 Task: Buy 3 Parking from Brake System section under best seller category for shipping address: Joshua Turner, 1138 Sharon Lane, South Bend, Indiana 46625, Cell Number 5742125169. Pay from credit card ending with 6010, CVV 682
Action: Mouse moved to (11, 70)
Screenshot: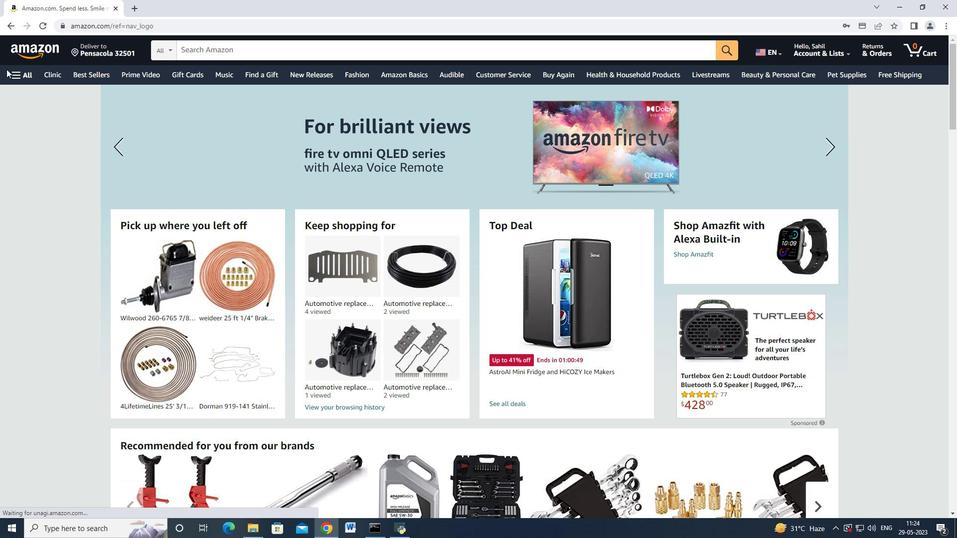 
Action: Mouse pressed left at (11, 70)
Screenshot: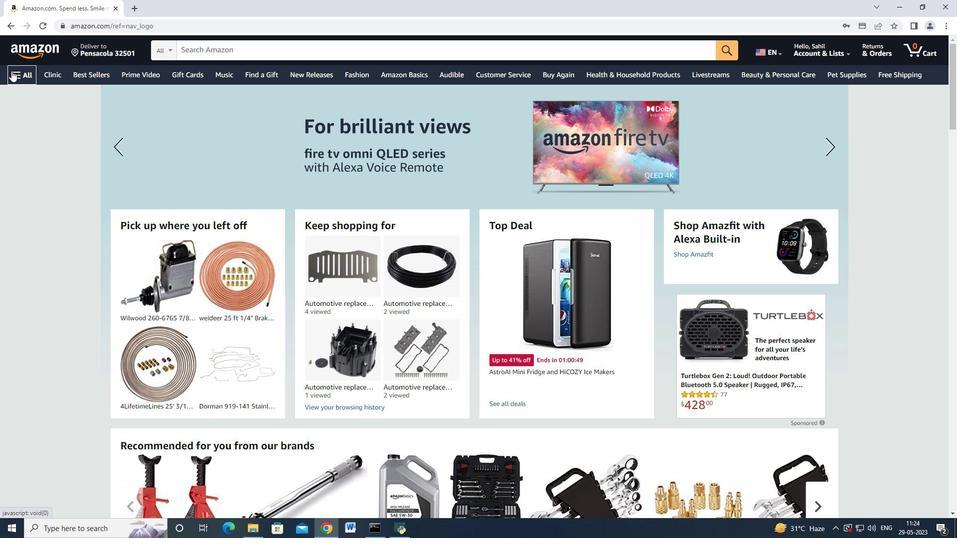 
Action: Mouse moved to (90, 259)
Screenshot: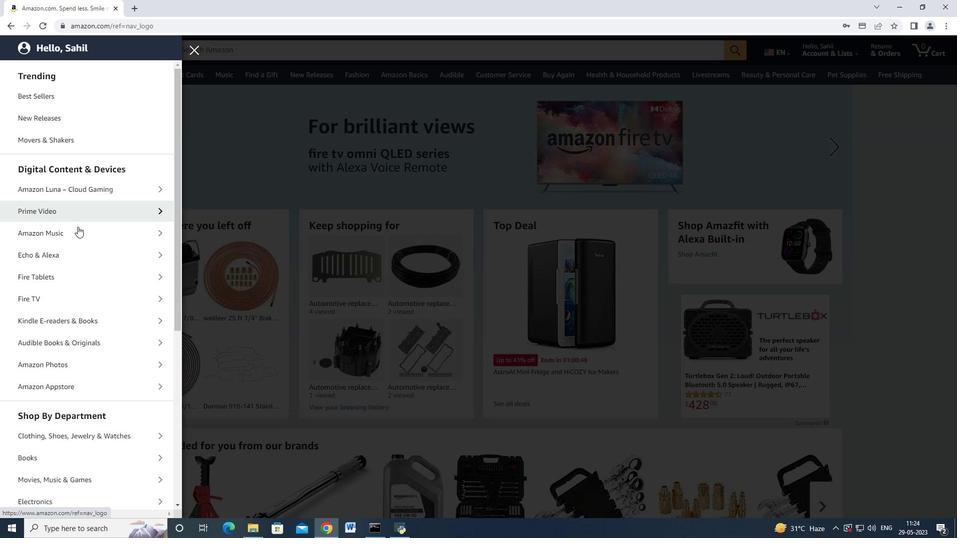 
Action: Mouse scrolled (90, 258) with delta (0, 0)
Screenshot: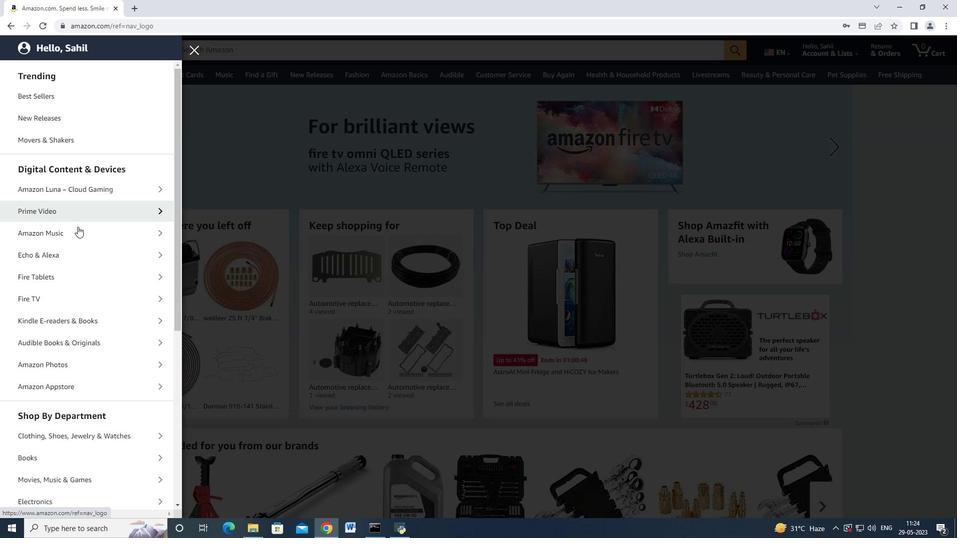 
Action: Mouse moved to (91, 262)
Screenshot: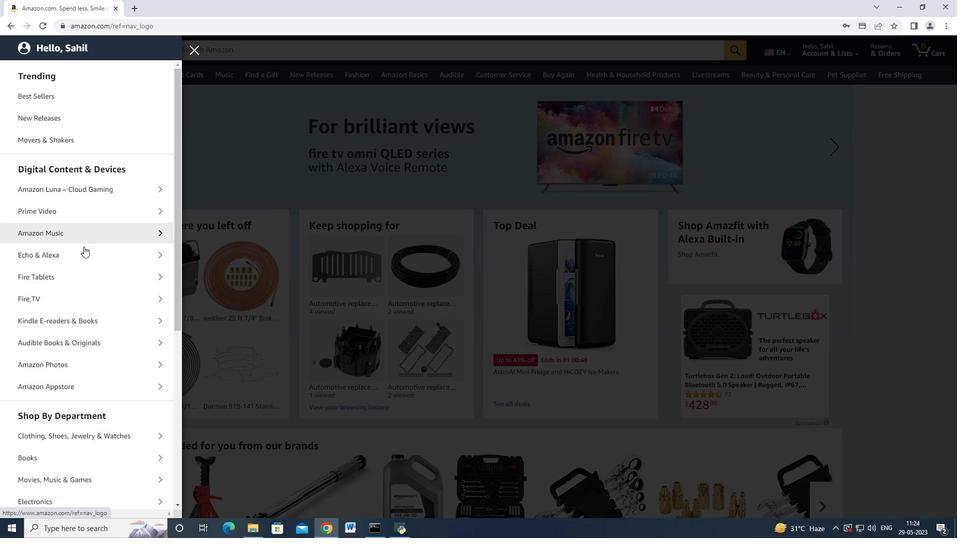 
Action: Mouse scrolled (91, 262) with delta (0, 0)
Screenshot: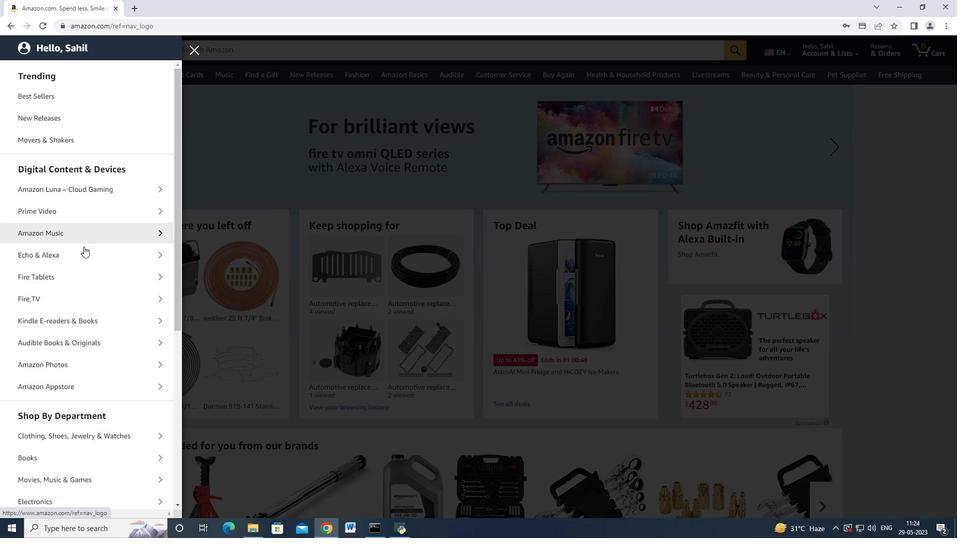 
Action: Mouse moved to (91, 263)
Screenshot: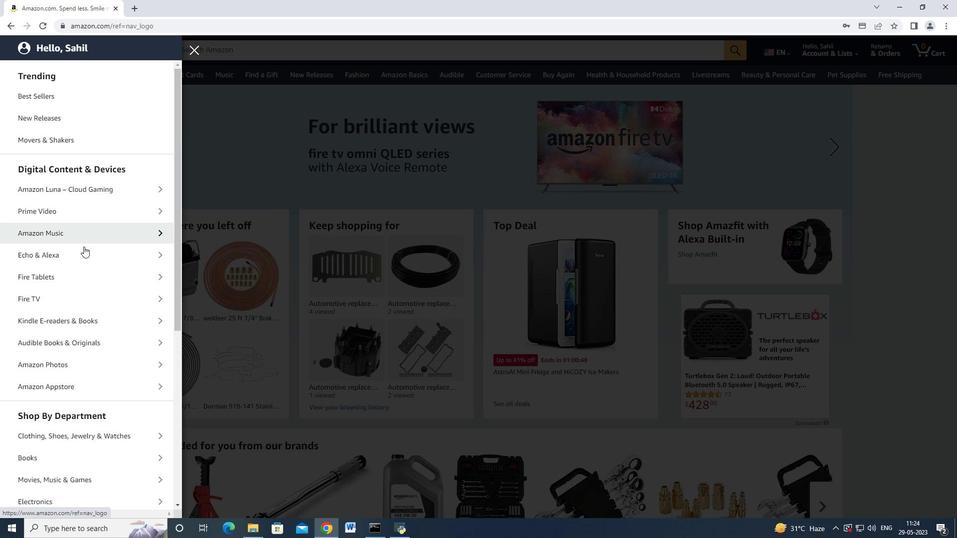 
Action: Mouse scrolled (91, 263) with delta (0, 0)
Screenshot: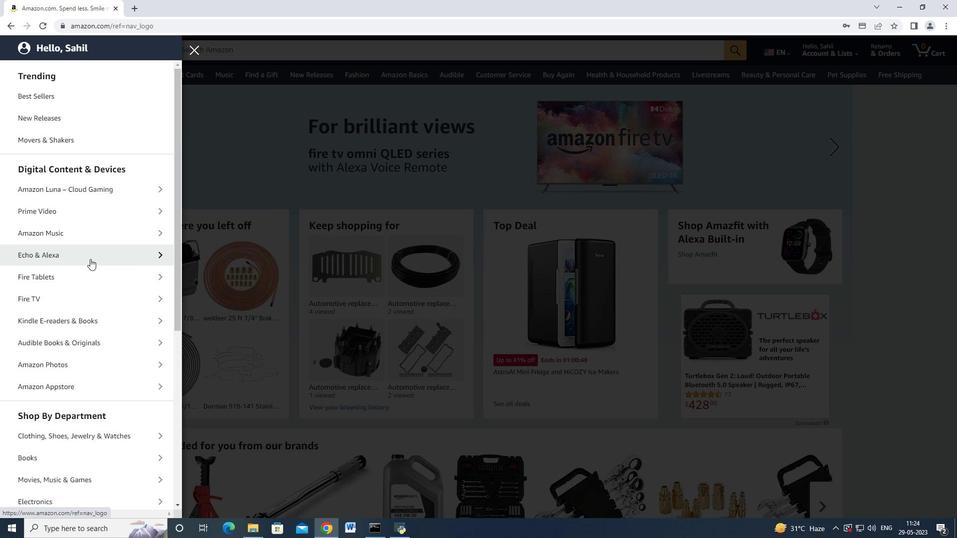 
Action: Mouse moved to (90, 266)
Screenshot: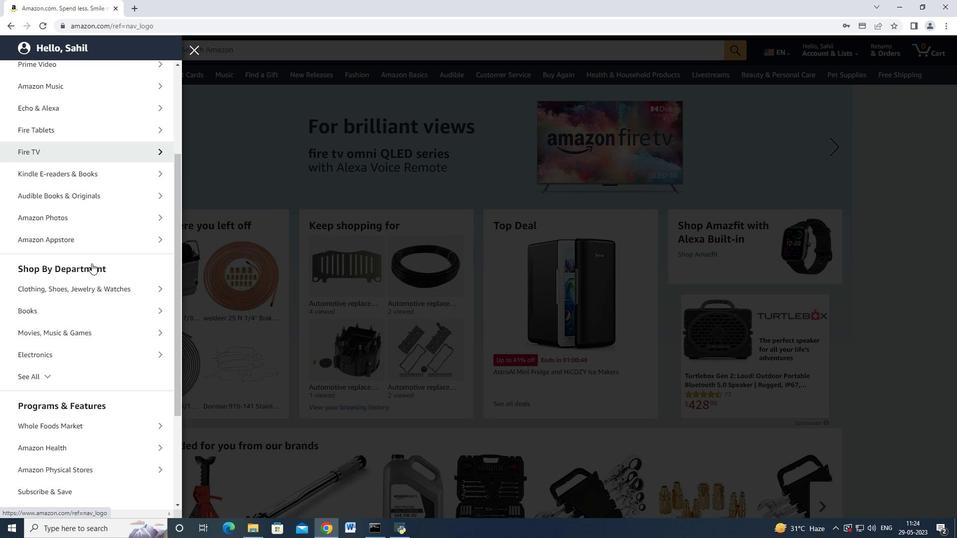 
Action: Mouse scrolled (90, 265) with delta (0, 0)
Screenshot: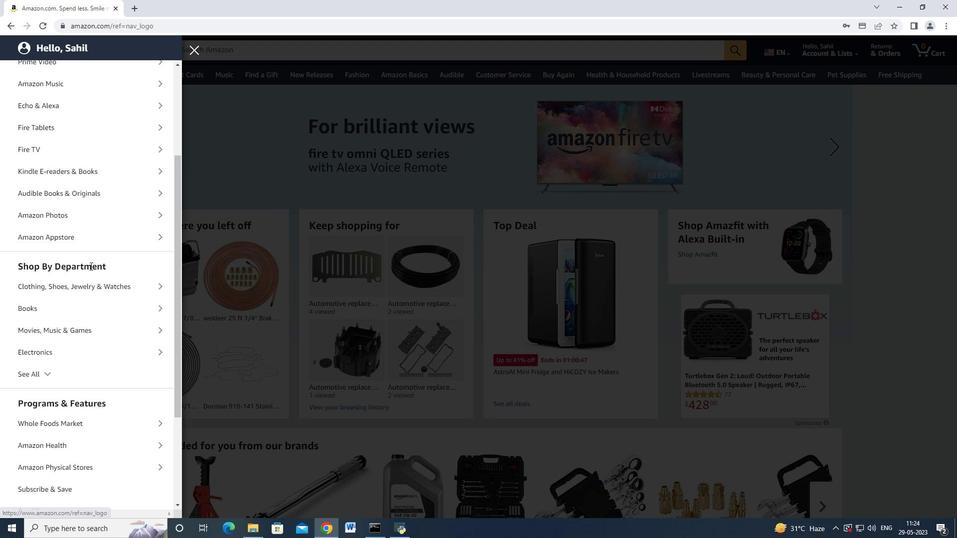 
Action: Mouse scrolled (90, 265) with delta (0, 0)
Screenshot: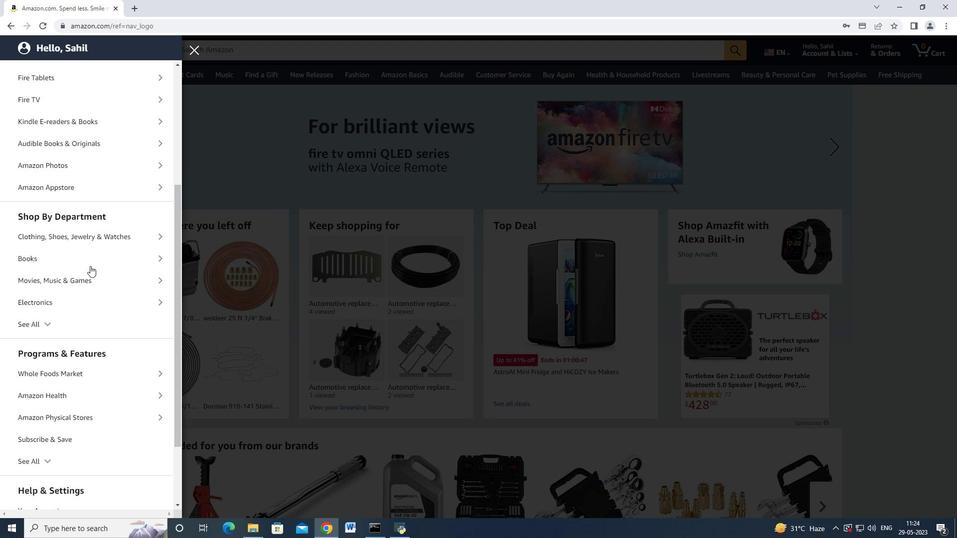 
Action: Mouse moved to (75, 271)
Screenshot: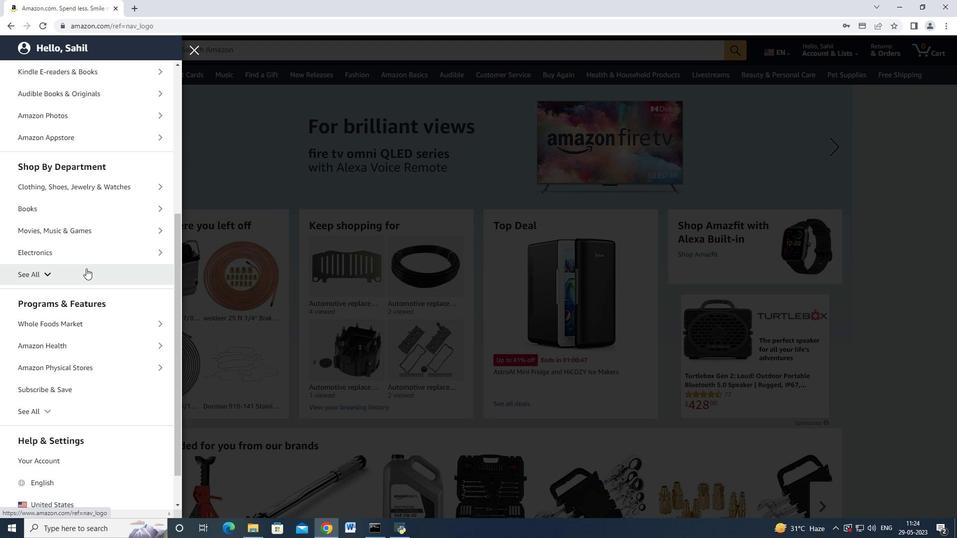 
Action: Mouse pressed left at (75, 271)
Screenshot: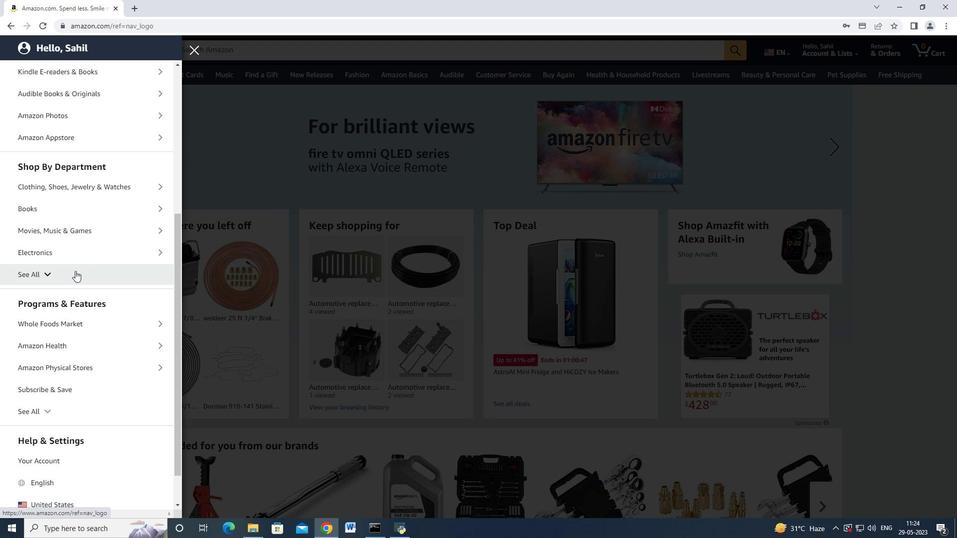 
Action: Mouse moved to (77, 273)
Screenshot: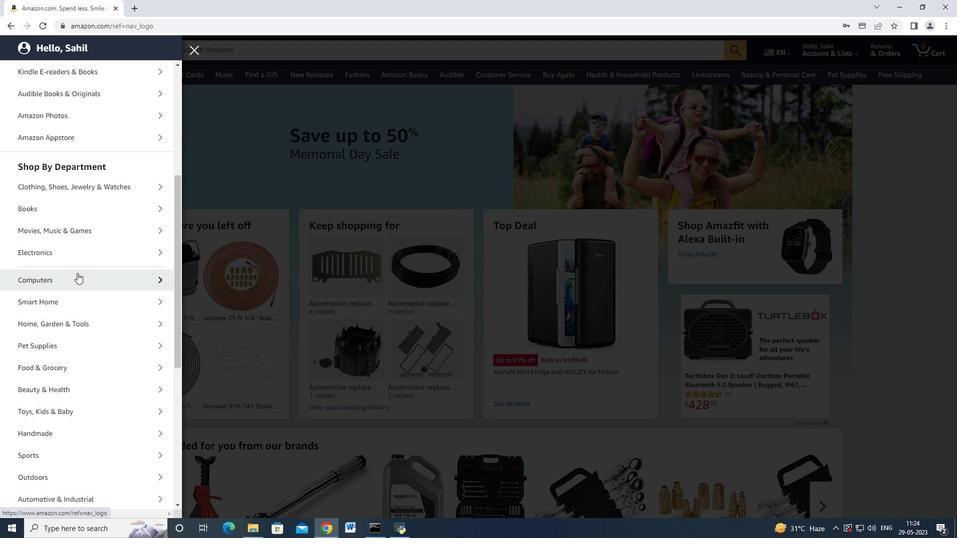 
Action: Mouse scrolled (77, 273) with delta (0, 0)
Screenshot: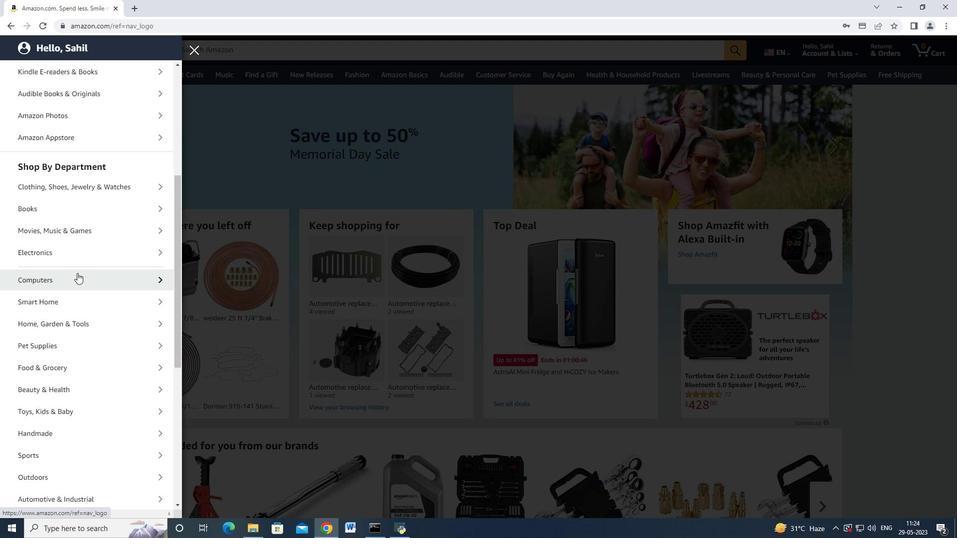 
Action: Mouse moved to (78, 273)
Screenshot: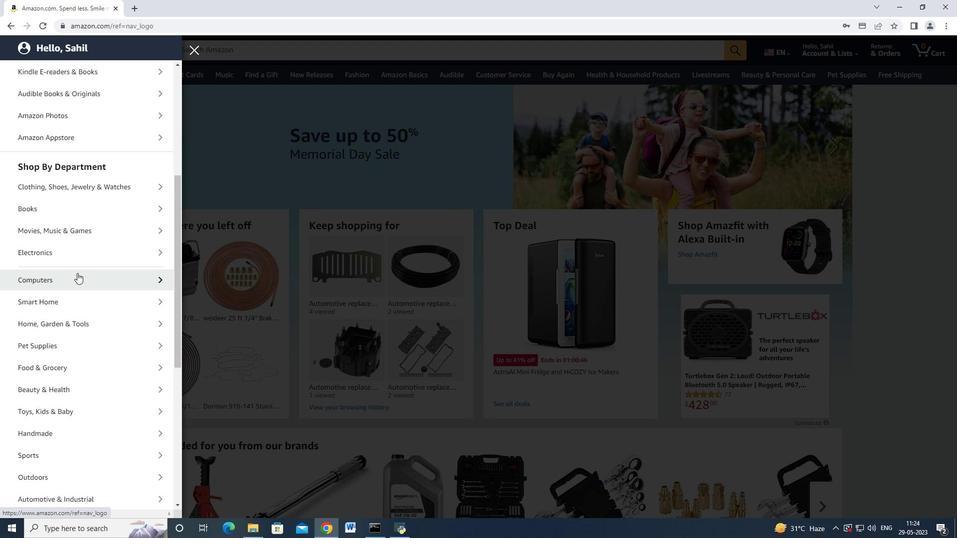 
Action: Mouse scrolled (78, 273) with delta (0, 0)
Screenshot: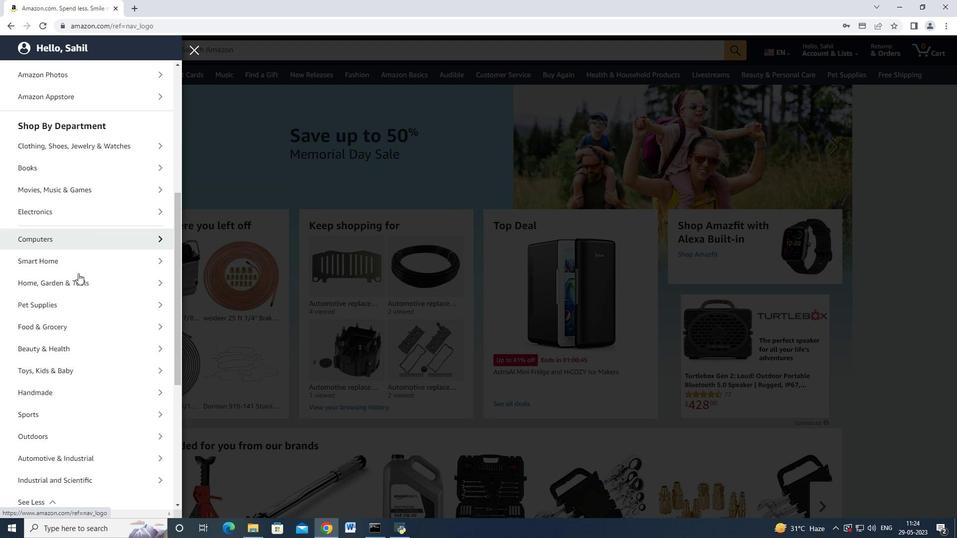 
Action: Mouse moved to (77, 275)
Screenshot: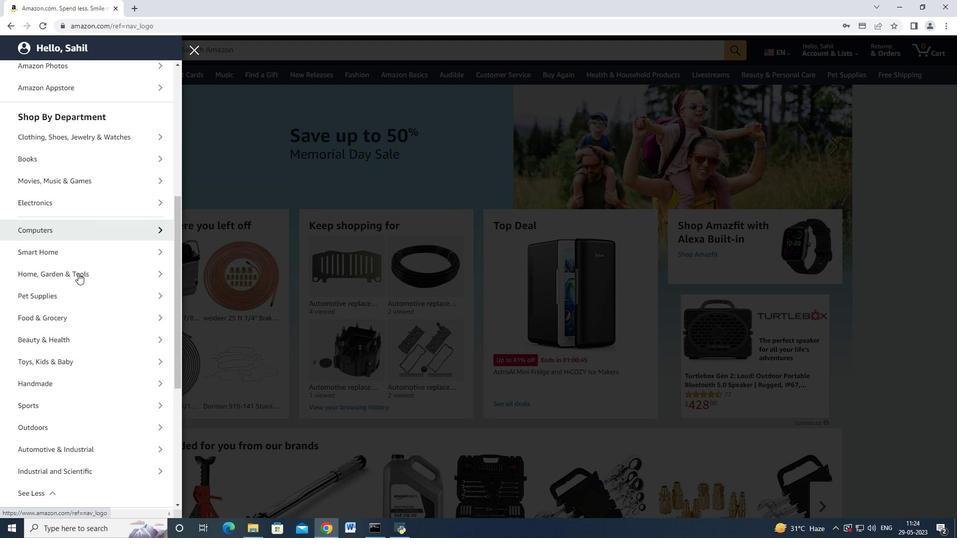 
Action: Mouse scrolled (77, 274) with delta (0, 0)
Screenshot: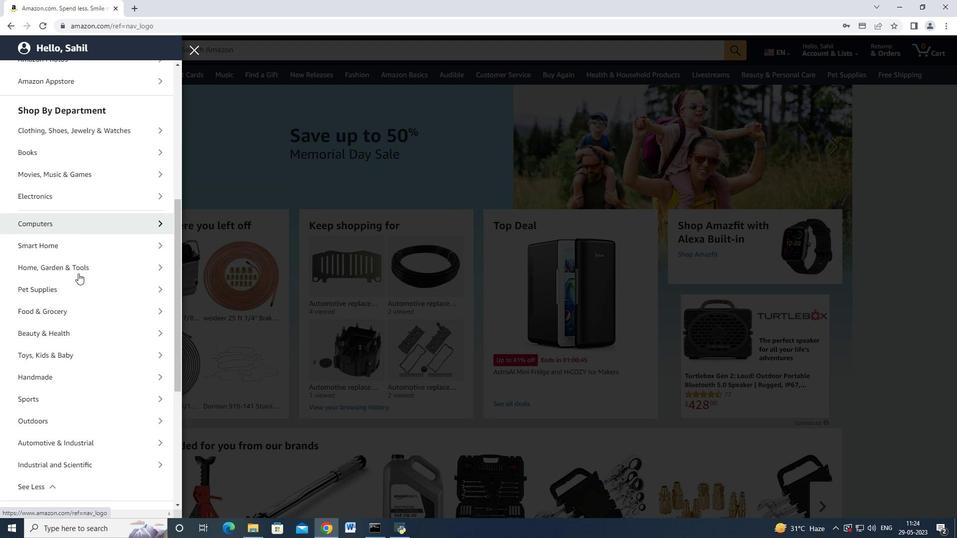 
Action: Mouse moved to (91, 357)
Screenshot: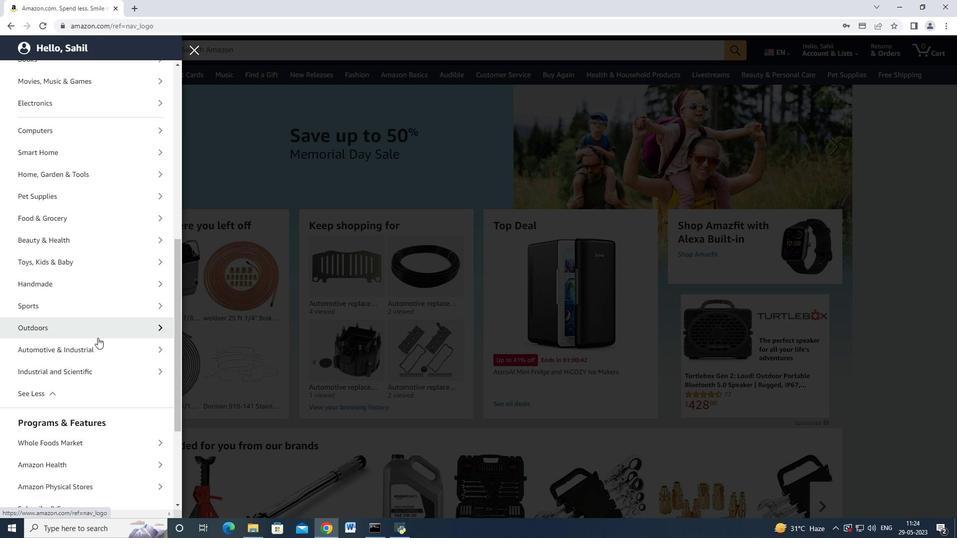 
Action: Mouse pressed left at (91, 357)
Screenshot: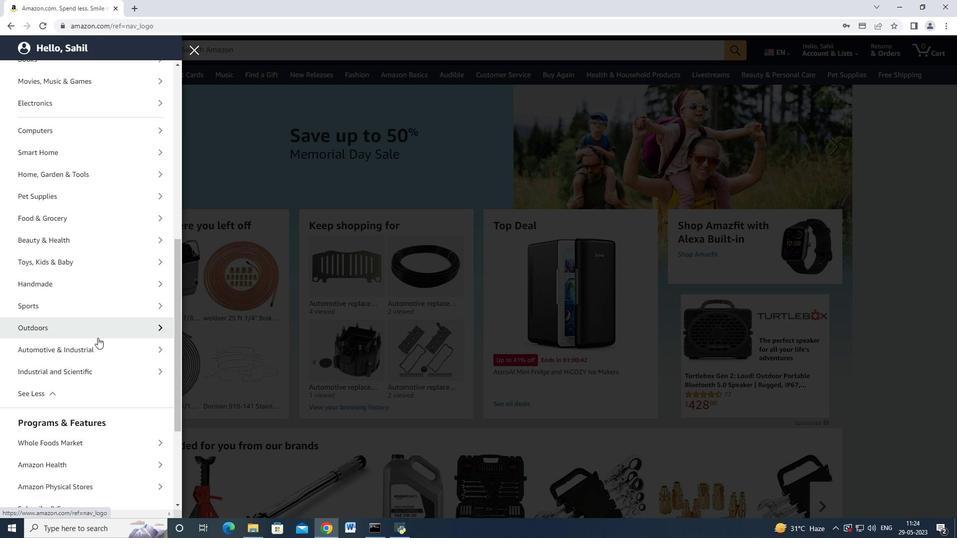 
Action: Mouse moved to (102, 124)
Screenshot: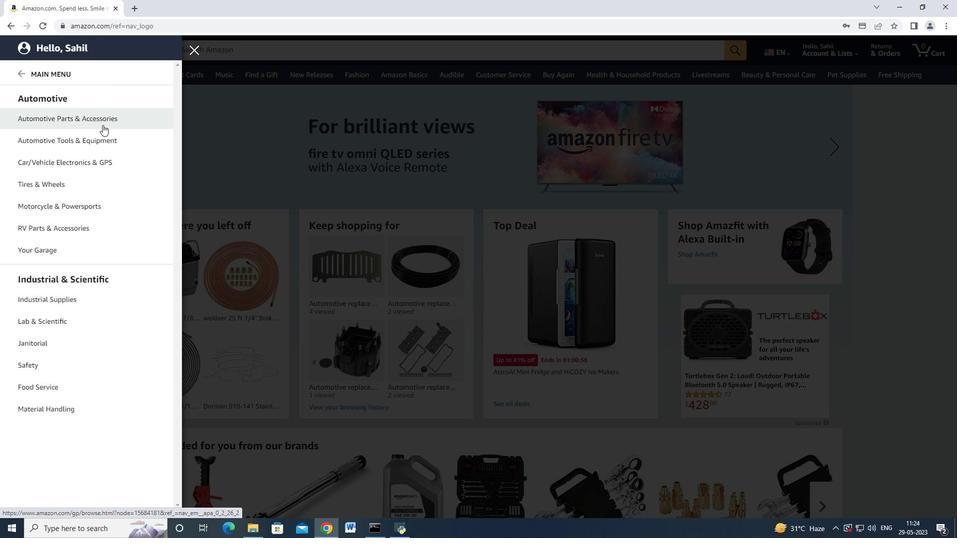 
Action: Mouse pressed left at (102, 124)
Screenshot: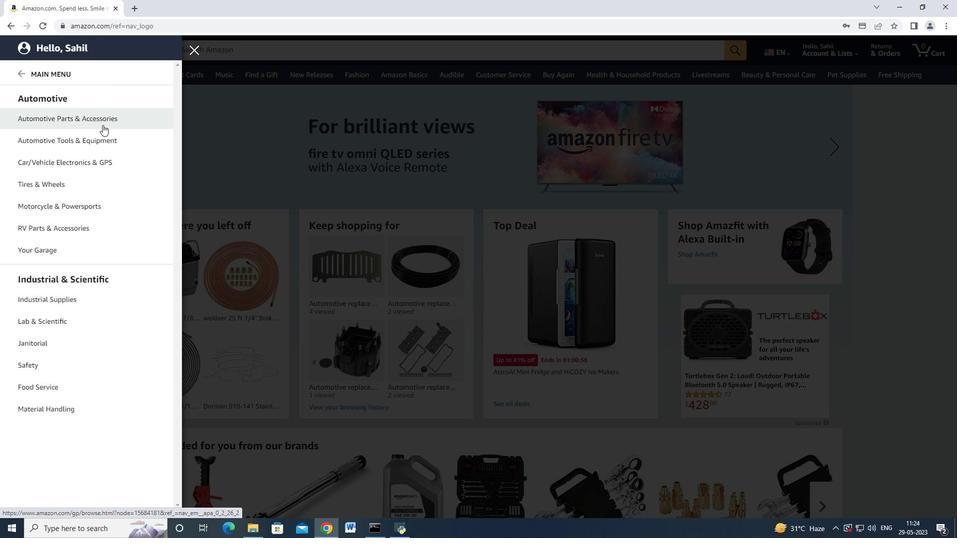 
Action: Mouse moved to (177, 96)
Screenshot: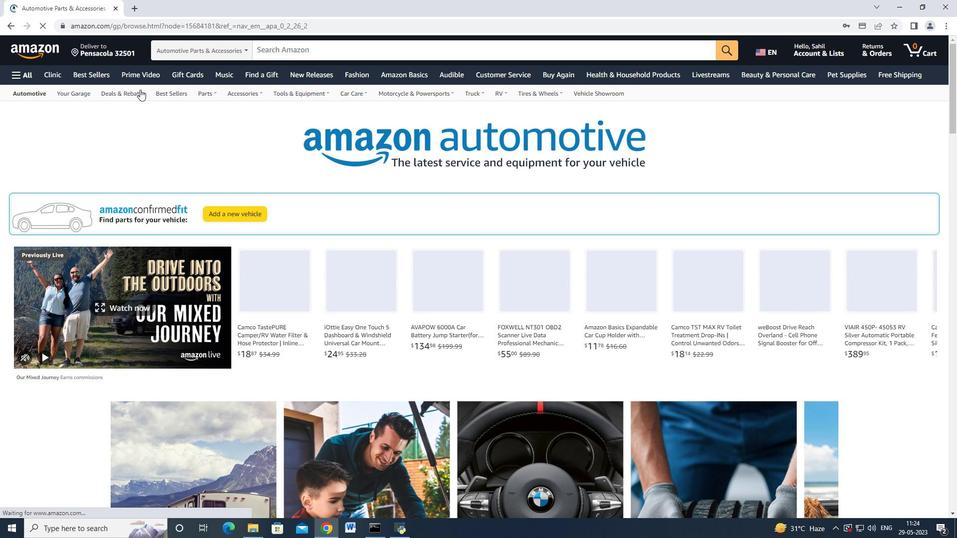 
Action: Mouse pressed left at (177, 96)
Screenshot: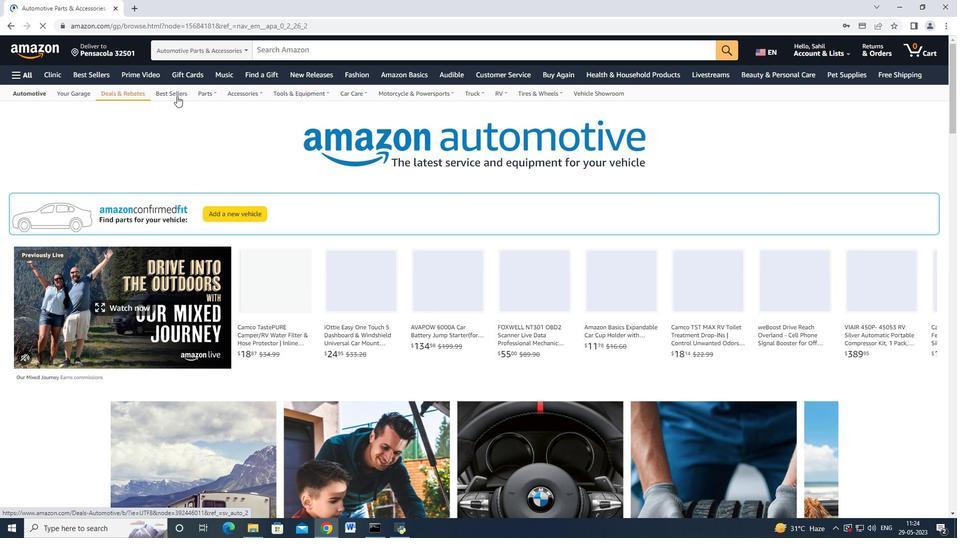 
Action: Mouse moved to (119, 218)
Screenshot: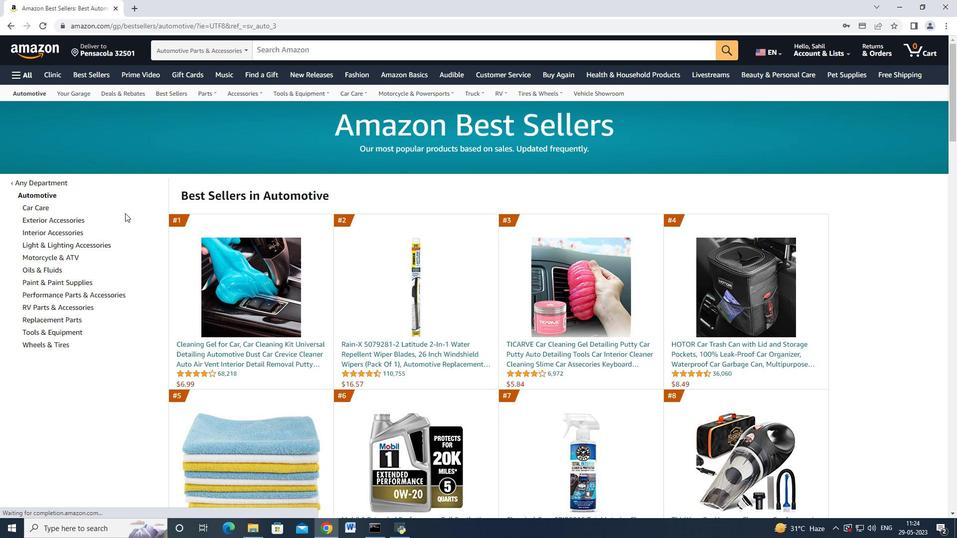 
Action: Mouse scrolled (119, 217) with delta (0, 0)
Screenshot: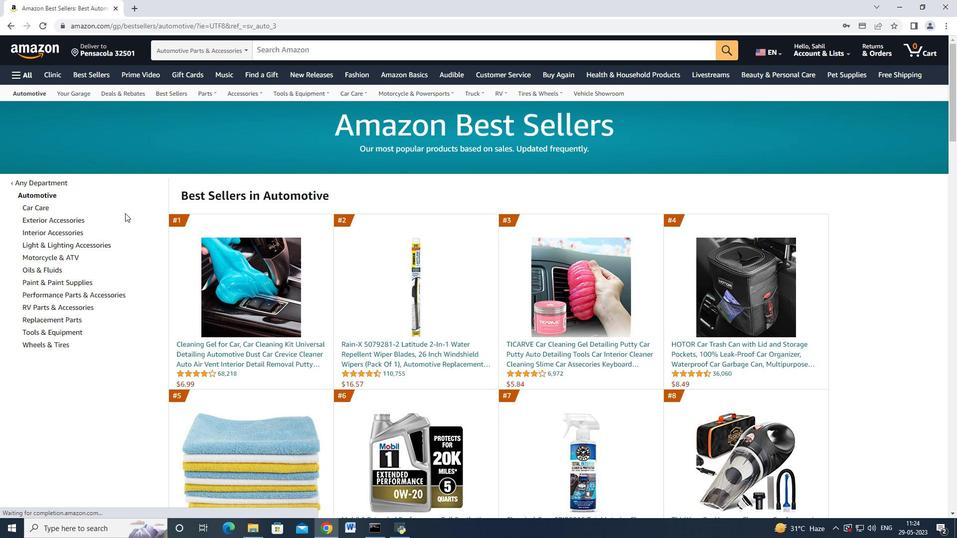 
Action: Mouse moved to (40, 275)
Screenshot: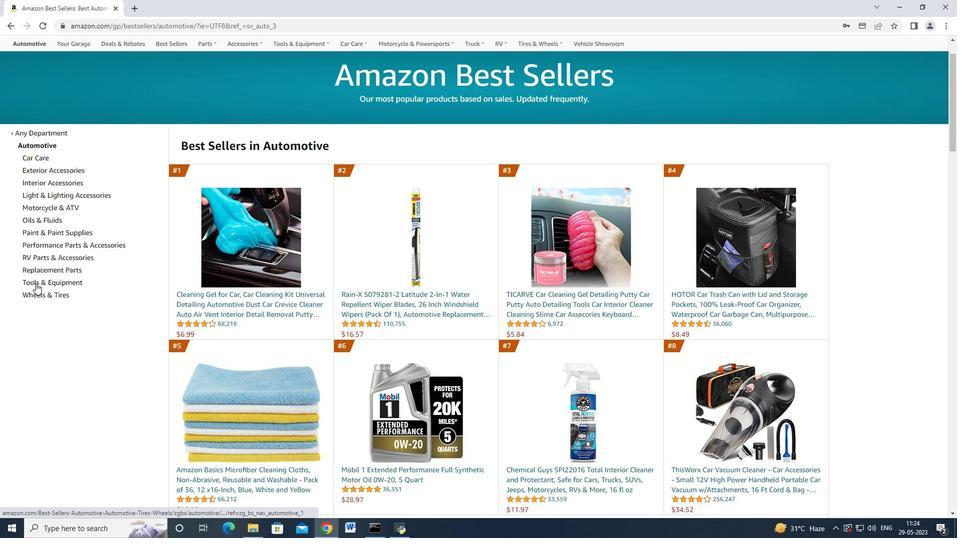 
Action: Mouse pressed left at (40, 275)
Screenshot: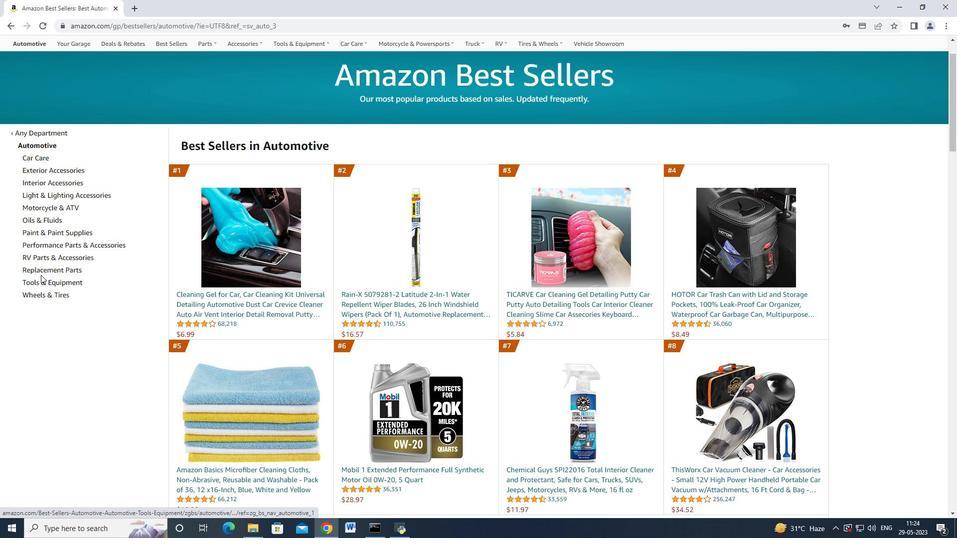 
Action: Mouse moved to (41, 273)
Screenshot: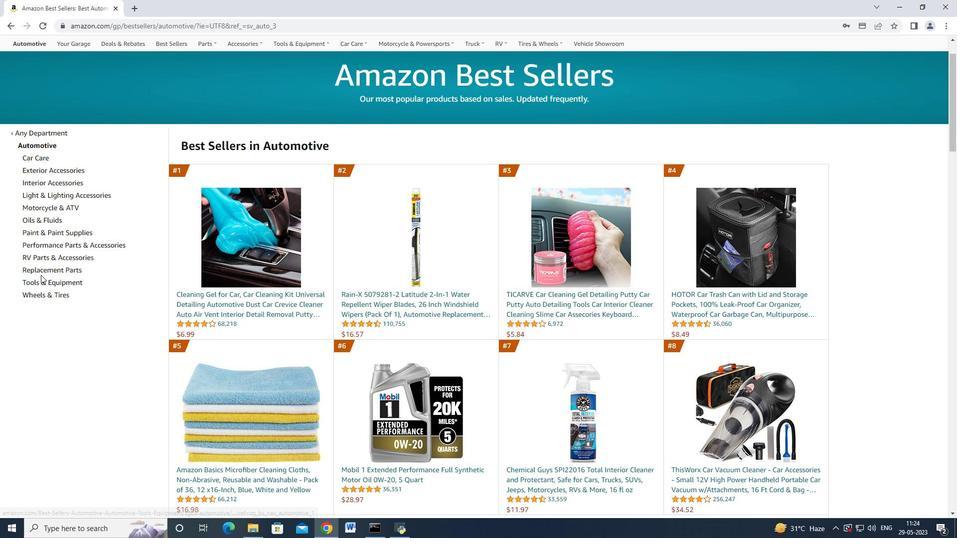 
Action: Mouse pressed left at (41, 273)
Screenshot: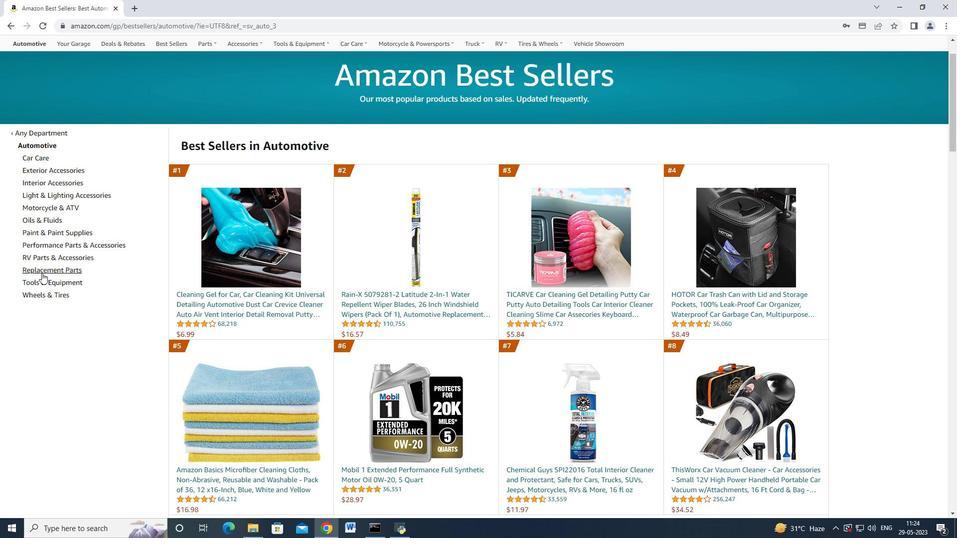 
Action: Mouse moved to (48, 267)
Screenshot: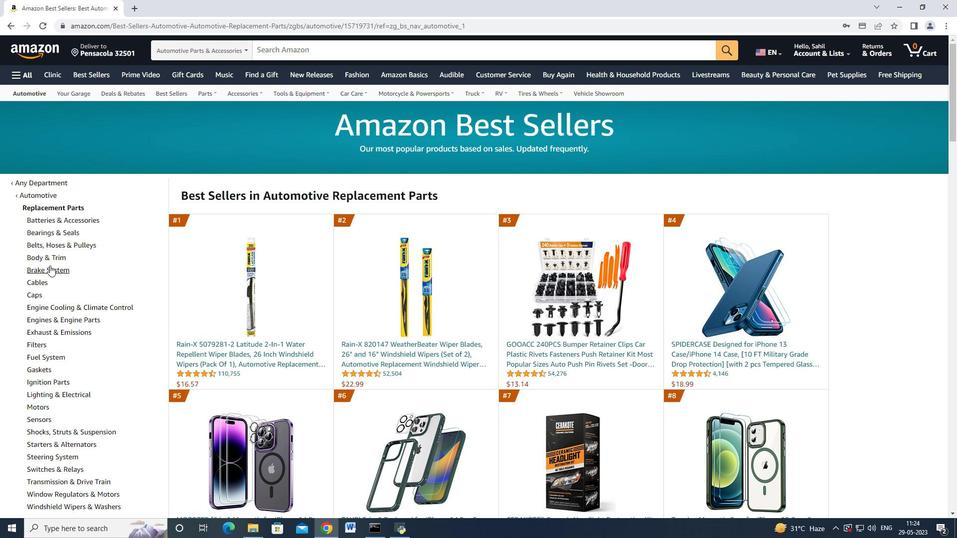 
Action: Mouse pressed left at (48, 267)
Screenshot: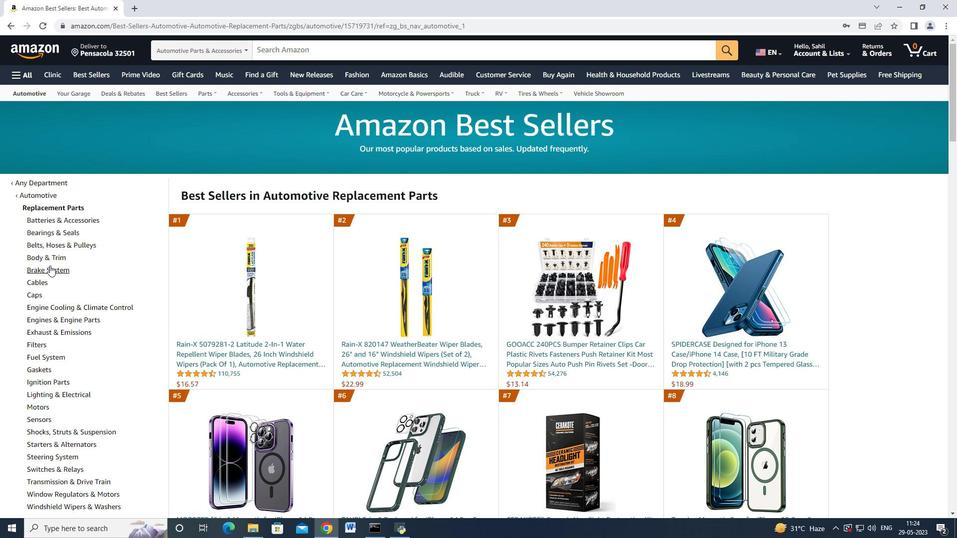 
Action: Mouse moved to (58, 263)
Screenshot: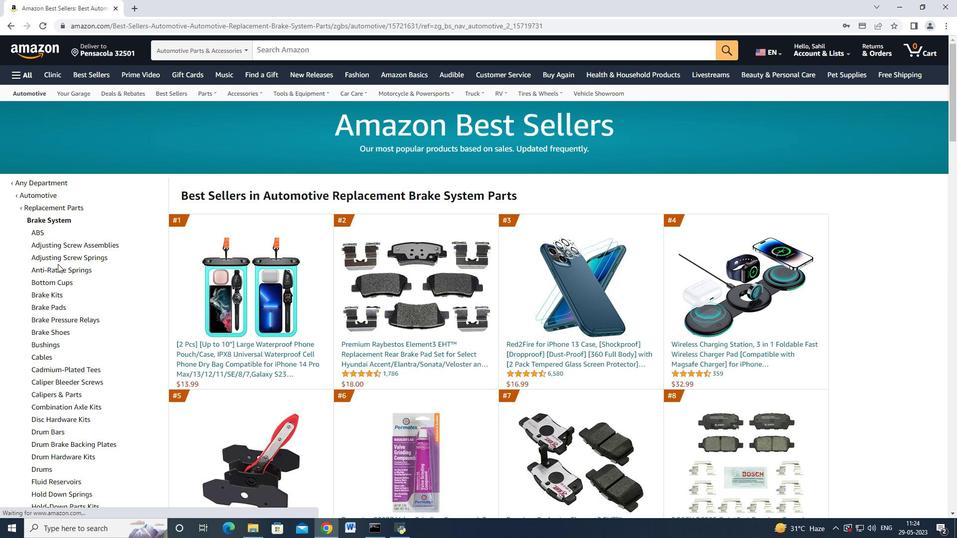 
Action: Mouse scrolled (58, 263) with delta (0, 0)
Screenshot: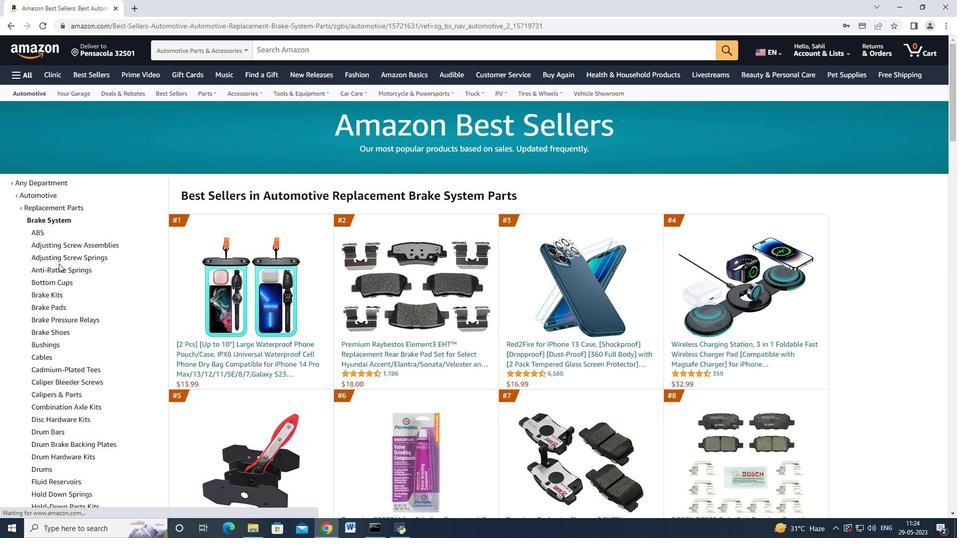 
Action: Mouse scrolled (58, 263) with delta (0, 0)
Screenshot: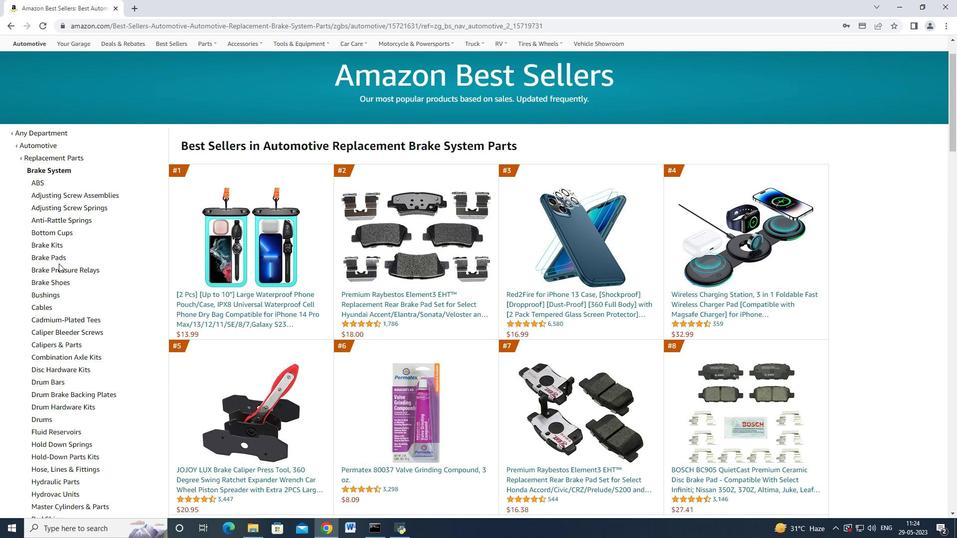 
Action: Mouse scrolled (58, 263) with delta (0, 0)
Screenshot: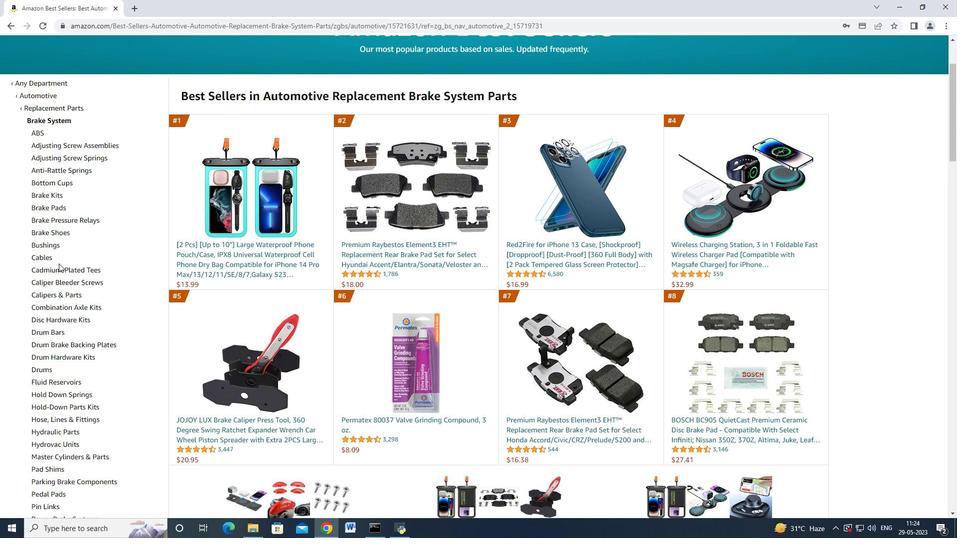 
Action: Mouse scrolled (58, 263) with delta (0, 0)
Screenshot: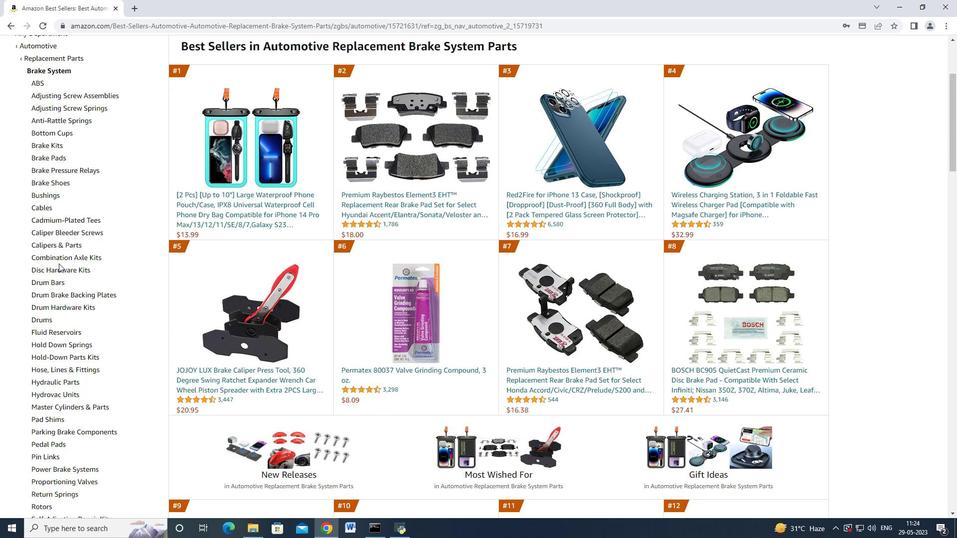 
Action: Mouse moved to (58, 263)
Screenshot: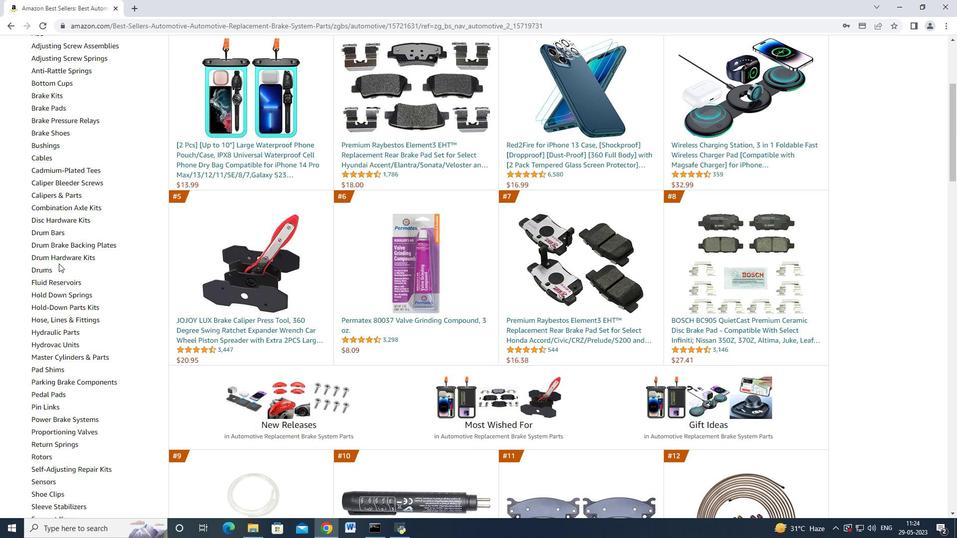 
Action: Mouse scrolled (58, 264) with delta (0, 0)
Screenshot: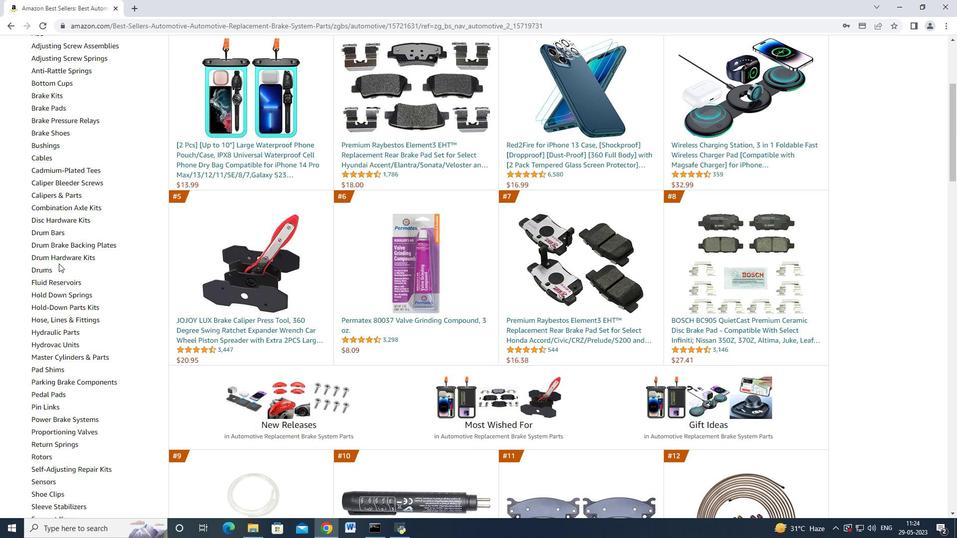 
Action: Mouse scrolled (58, 264) with delta (0, 0)
Screenshot: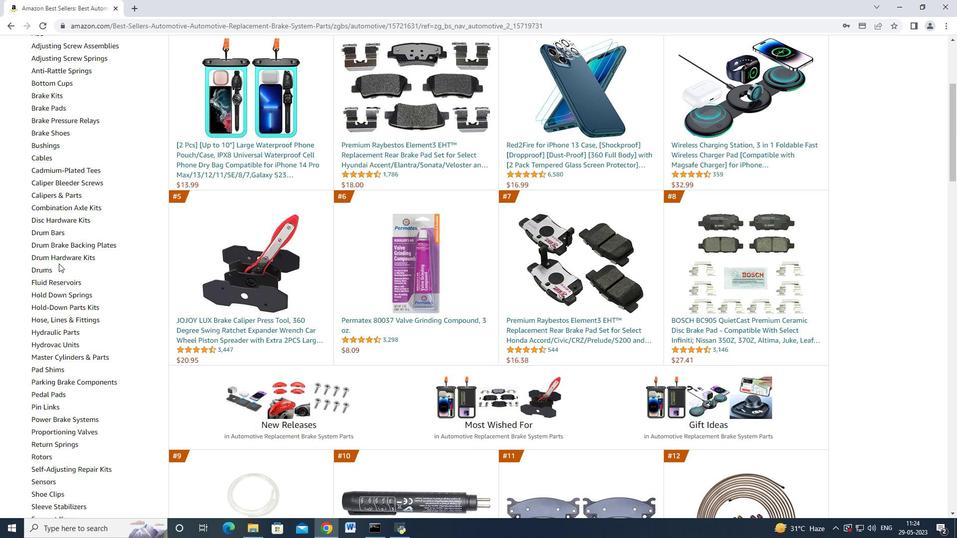 
Action: Mouse scrolled (58, 264) with delta (0, 0)
Screenshot: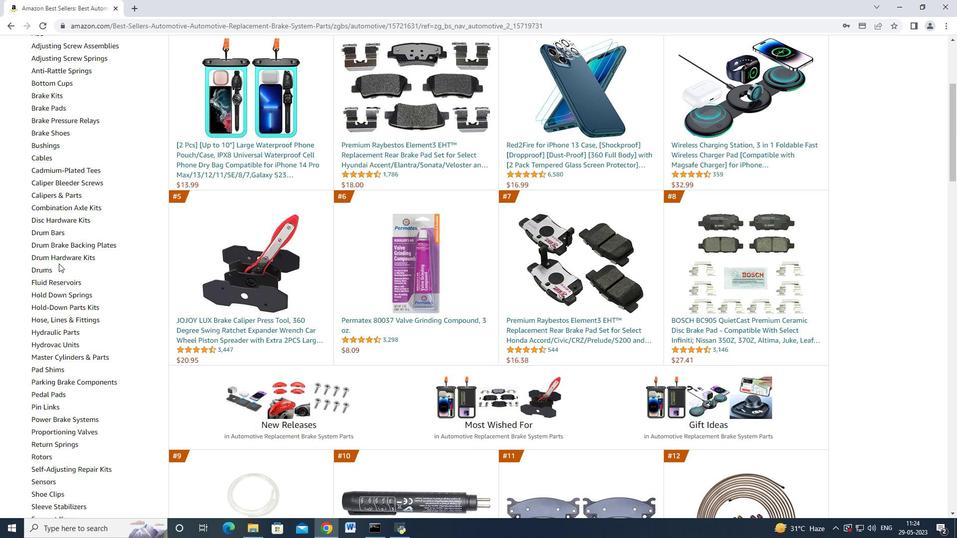 
Action: Mouse scrolled (58, 264) with delta (0, 0)
Screenshot: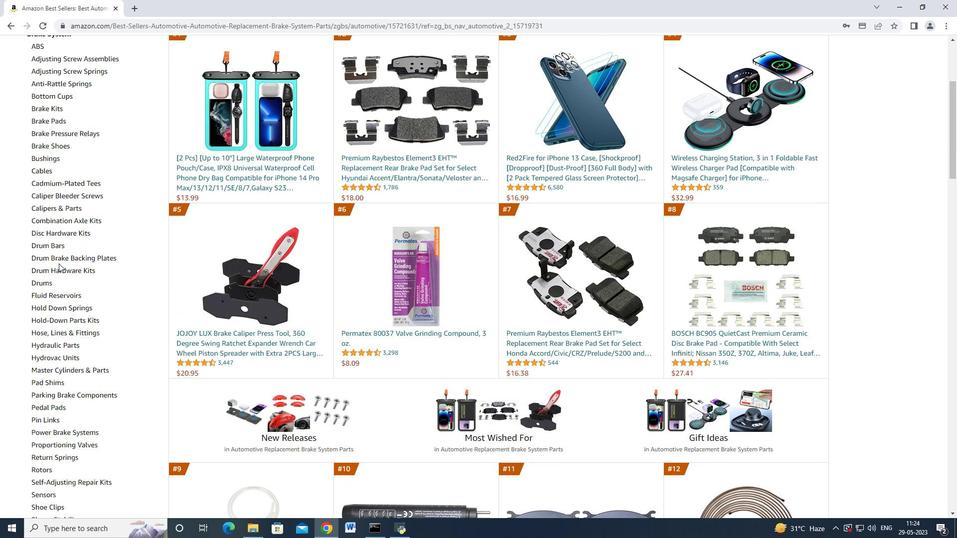
Action: Mouse scrolled (58, 264) with delta (0, 0)
Screenshot: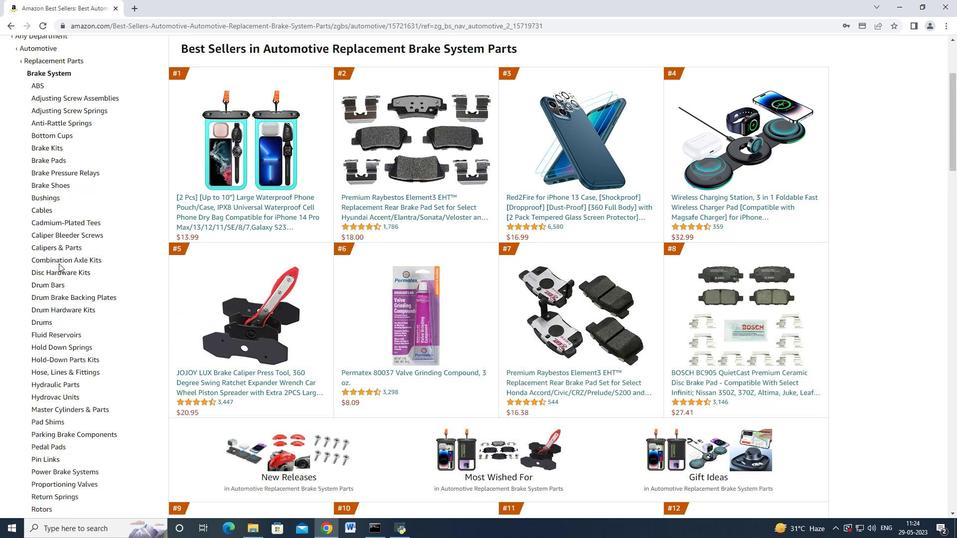 
Action: Mouse moved to (166, 86)
Screenshot: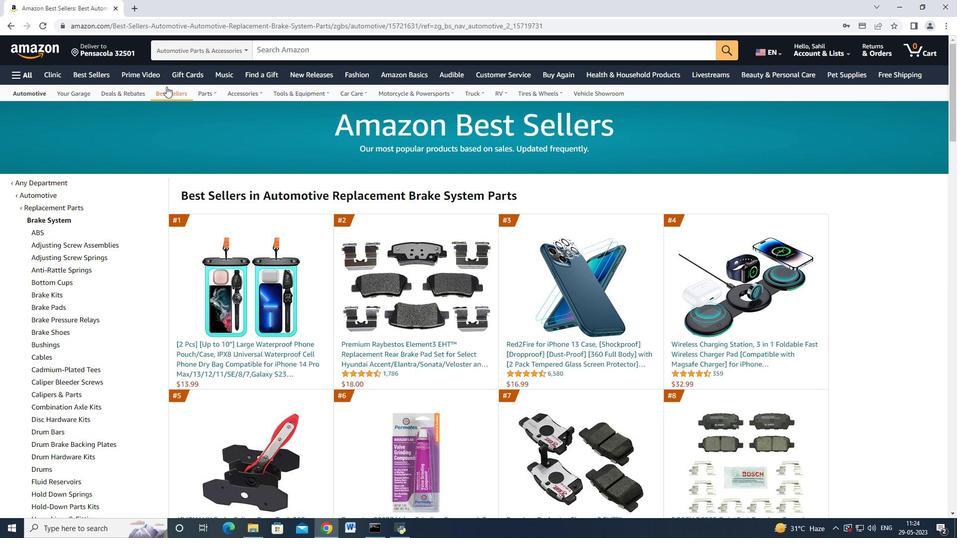 
Action: Mouse pressed left at (166, 86)
Screenshot: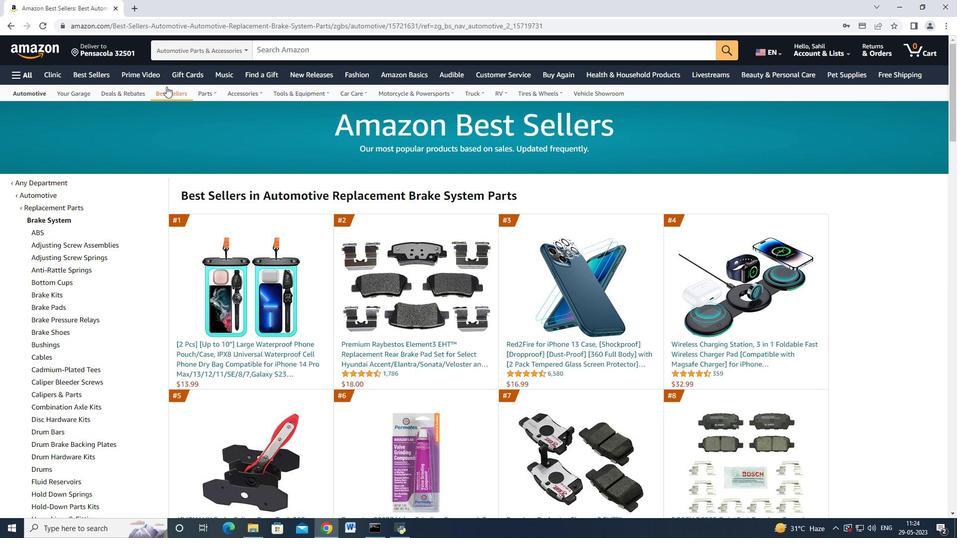 
Action: Mouse moved to (190, 156)
Screenshot: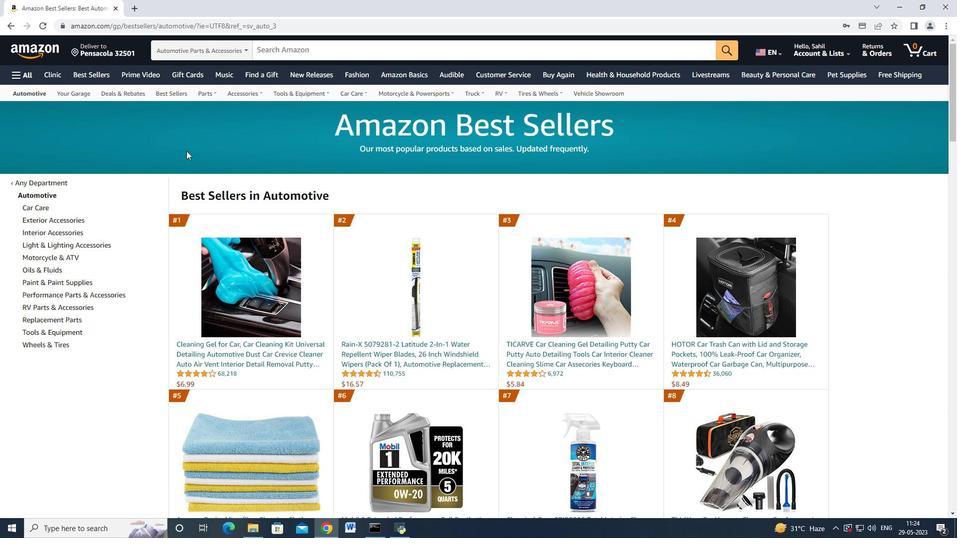 
Action: Mouse scrolled (190, 155) with delta (0, 0)
Screenshot: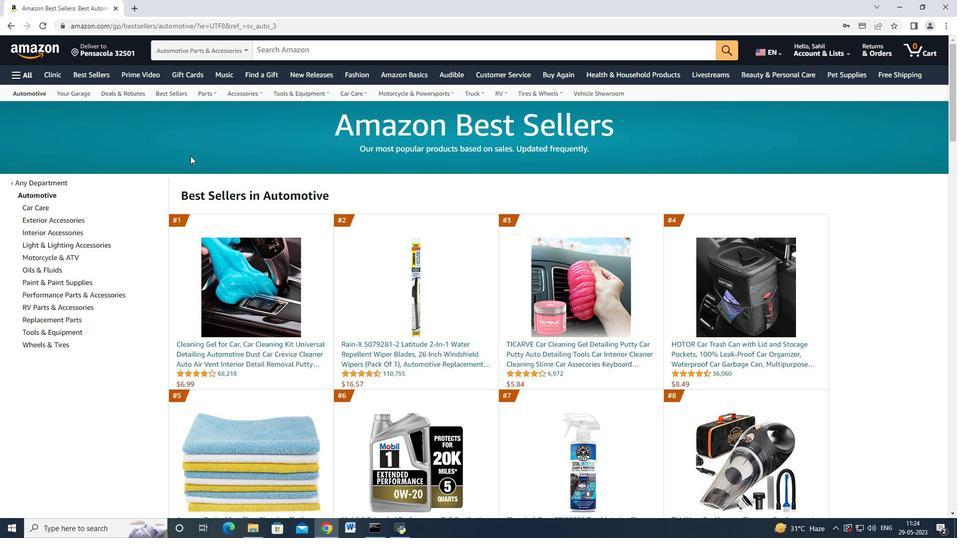 
Action: Mouse moved to (68, 271)
Screenshot: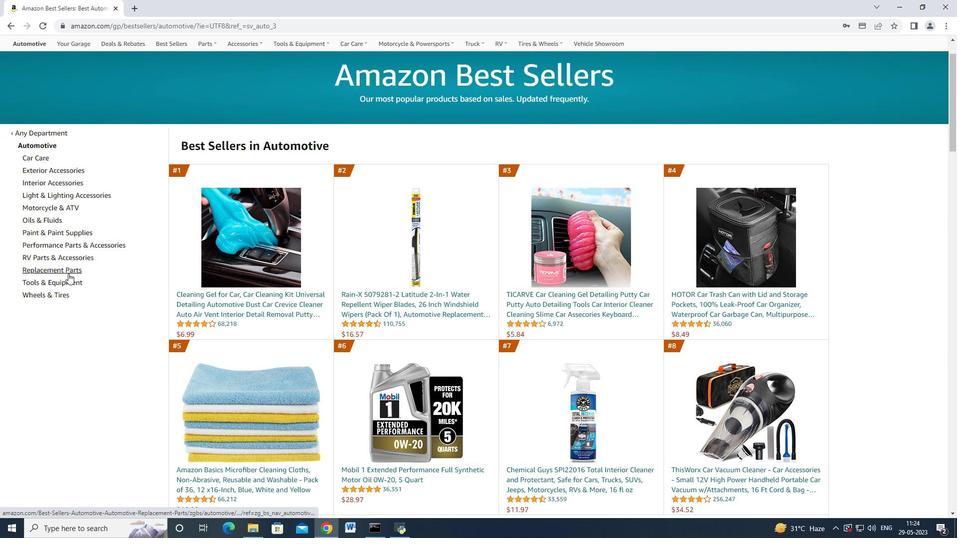 
Action: Mouse pressed left at (68, 271)
Screenshot: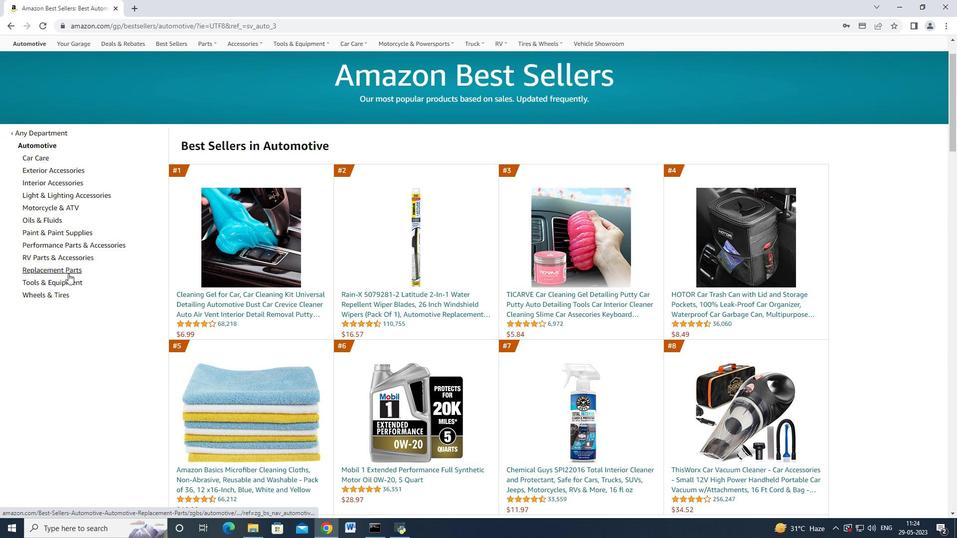 
Action: Mouse scrolled (68, 271) with delta (0, 0)
Screenshot: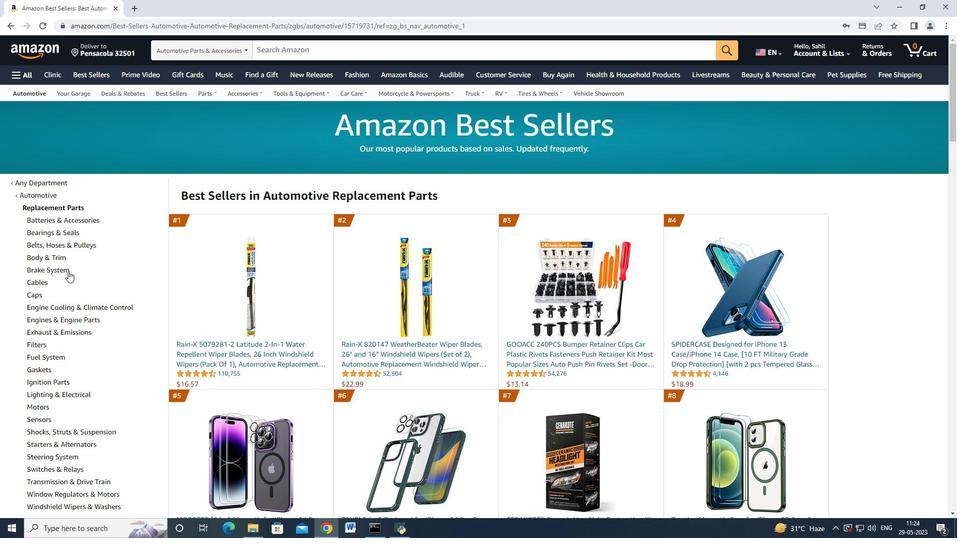 
Action: Mouse scrolled (68, 271) with delta (0, 0)
Screenshot: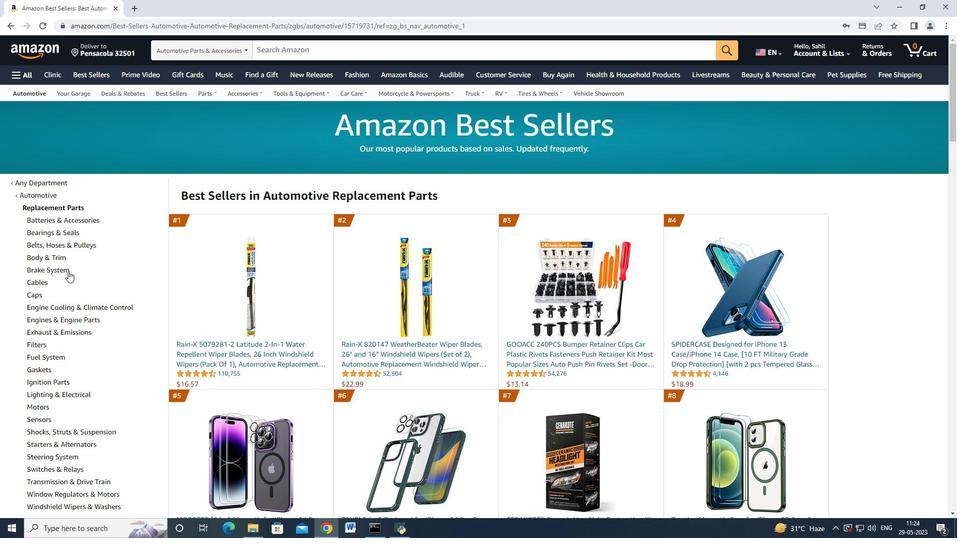 
Action: Mouse moved to (60, 173)
Screenshot: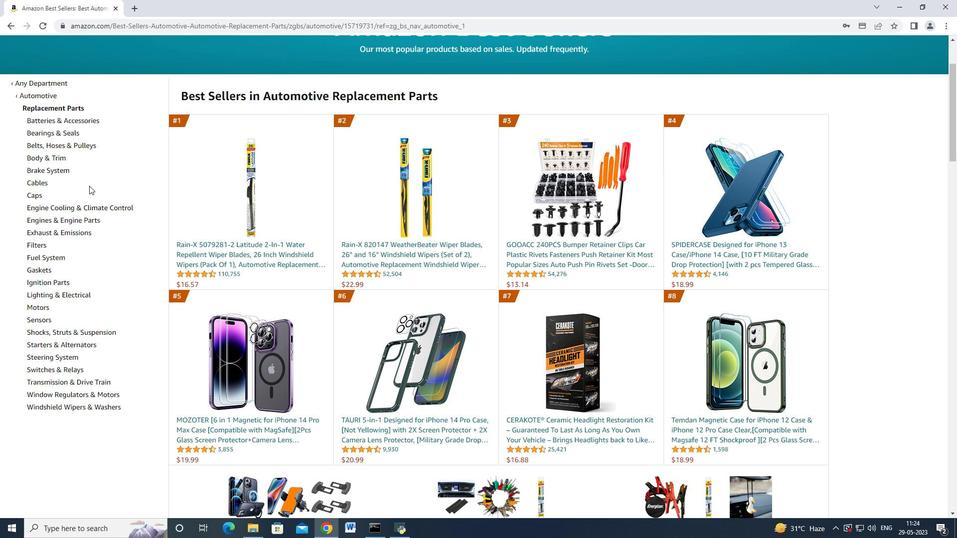 
Action: Mouse pressed left at (60, 173)
Screenshot: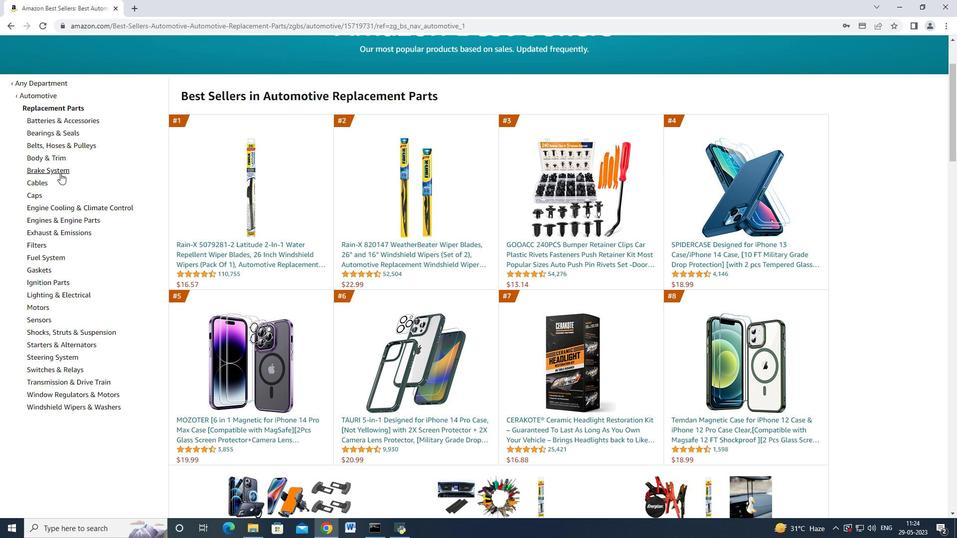 
Action: Mouse moved to (59, 211)
Screenshot: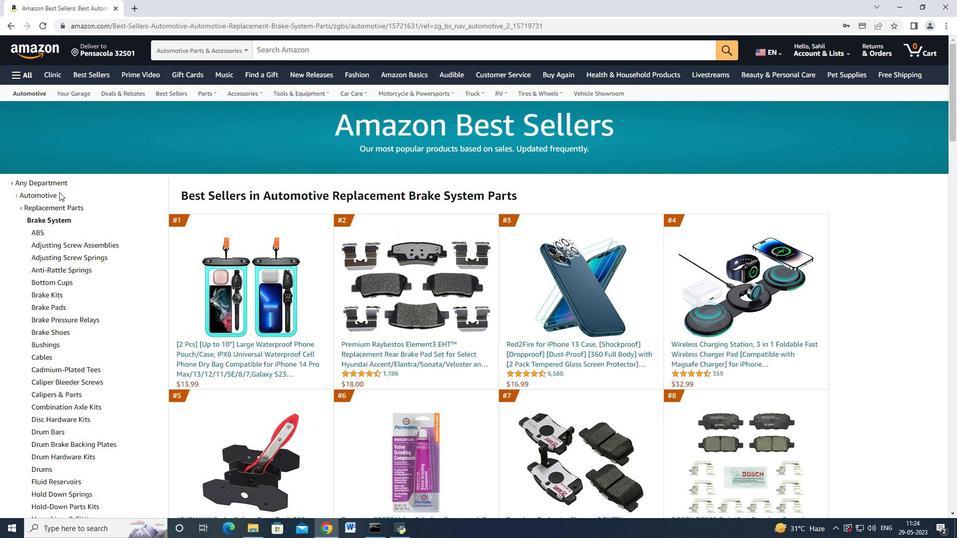 
Action: Mouse scrolled (59, 211) with delta (0, 0)
Screenshot: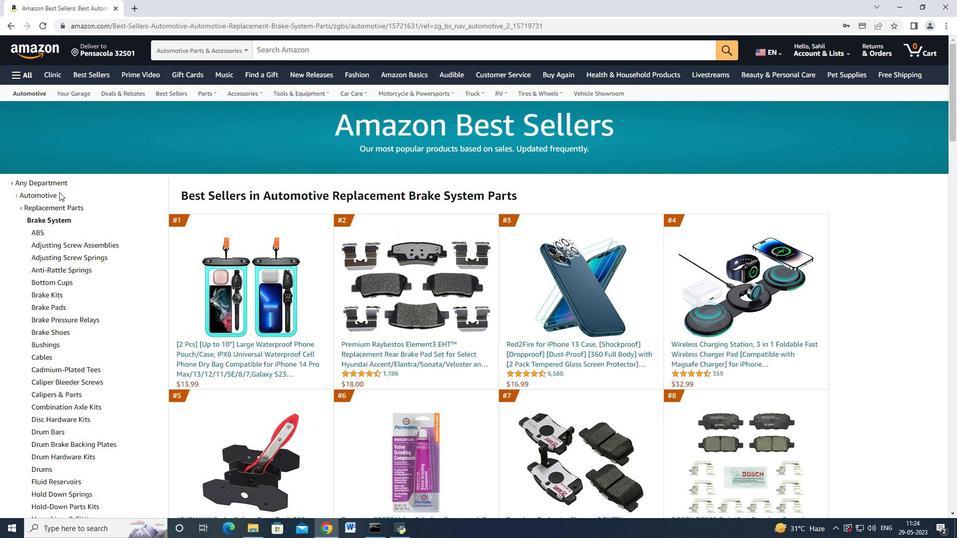 
Action: Mouse moved to (80, 288)
Screenshot: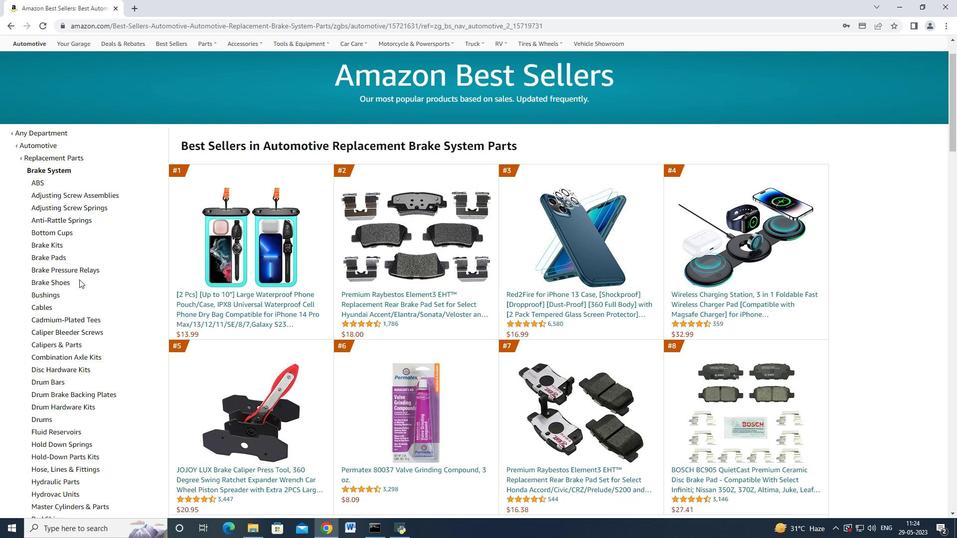 
Action: Mouse scrolled (80, 287) with delta (0, 0)
Screenshot: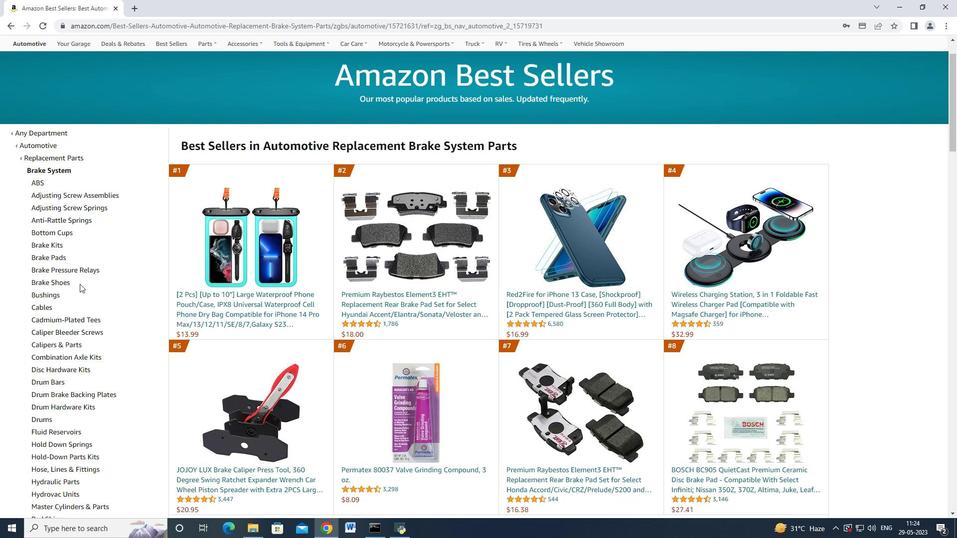 
Action: Mouse scrolled (80, 287) with delta (0, 0)
Screenshot: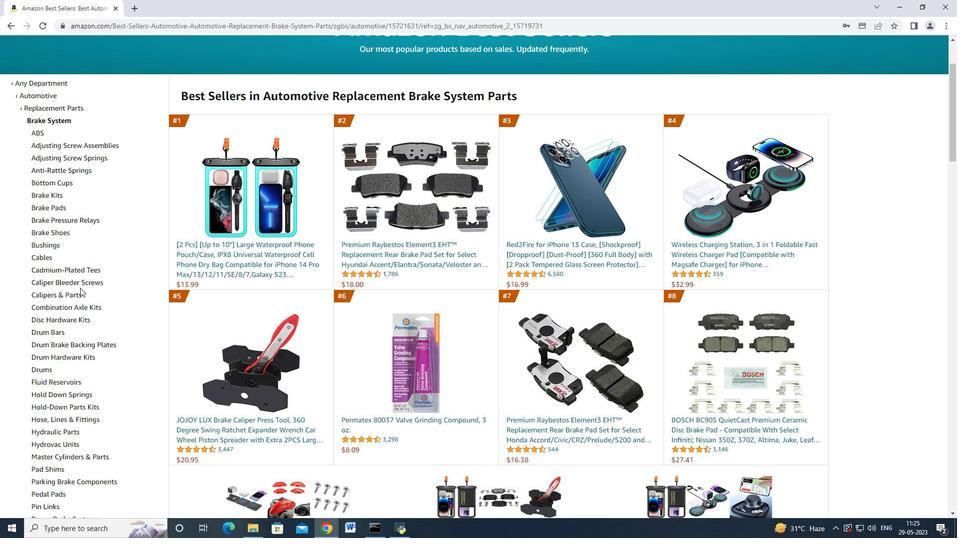 
Action: Mouse moved to (88, 429)
Screenshot: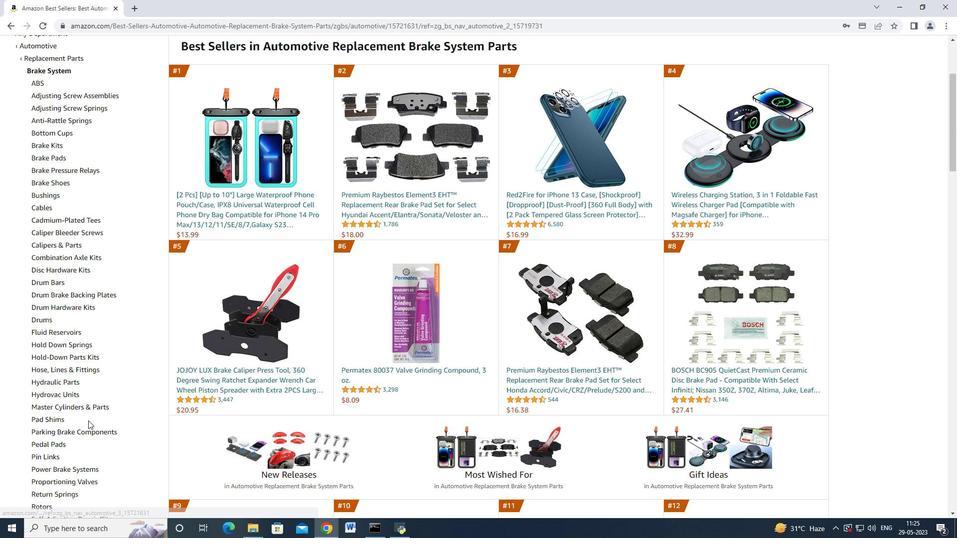 
Action: Mouse pressed left at (88, 429)
Screenshot: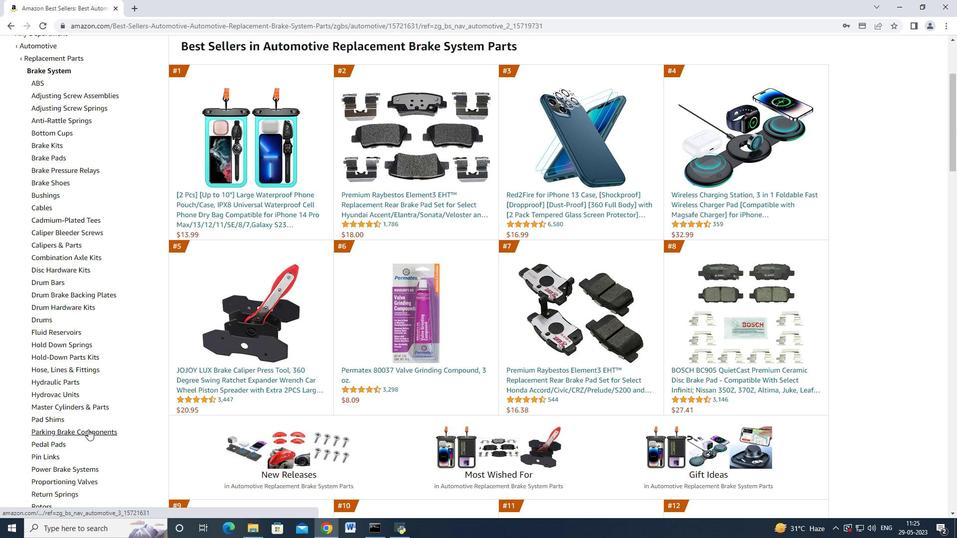 
Action: Mouse moved to (51, 242)
Screenshot: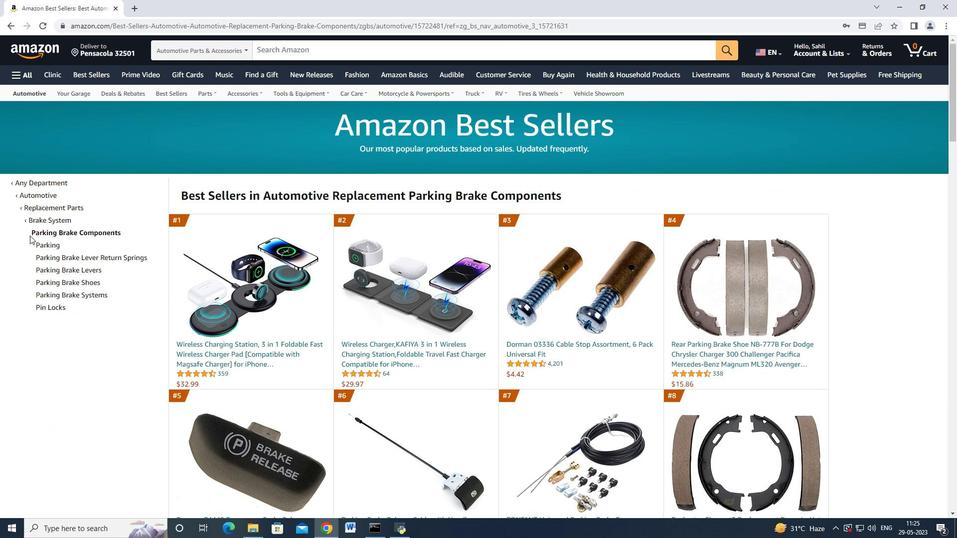 
Action: Mouse pressed left at (51, 242)
Screenshot: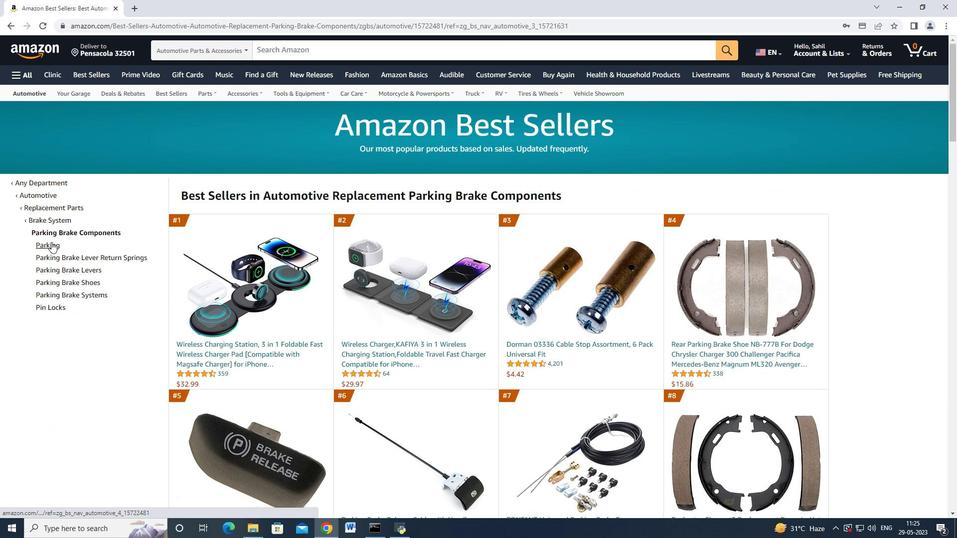 
Action: Mouse moved to (283, 306)
Screenshot: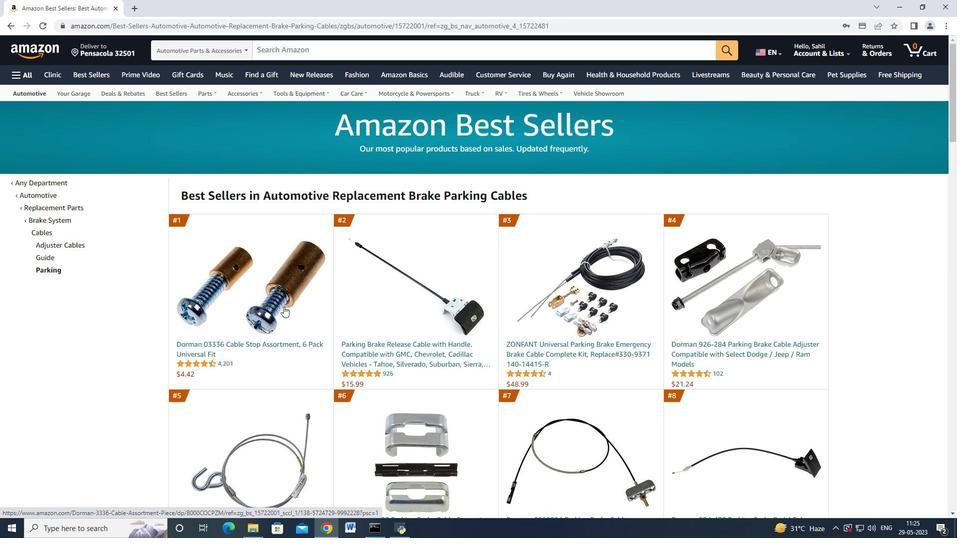 
Action: Mouse scrolled (283, 306) with delta (0, 0)
Screenshot: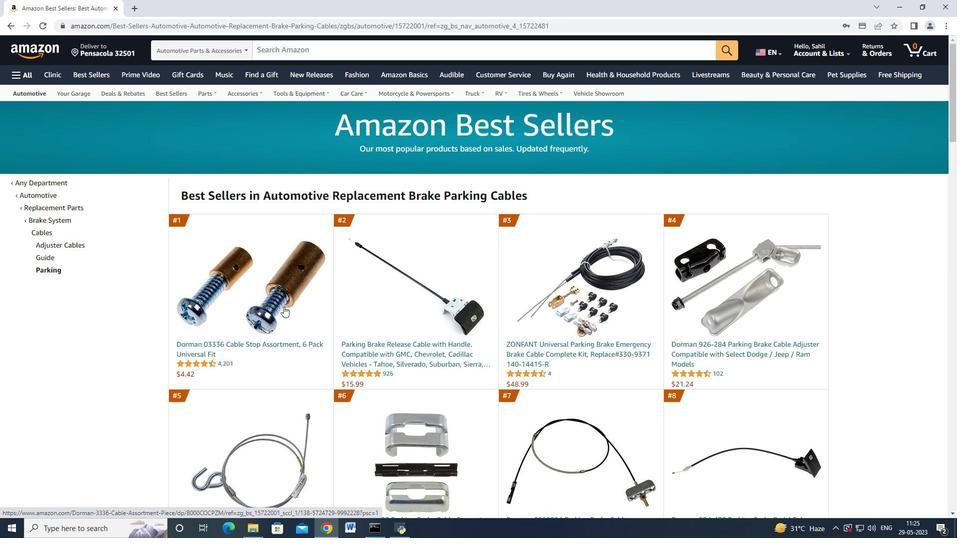 
Action: Mouse moved to (370, 293)
Screenshot: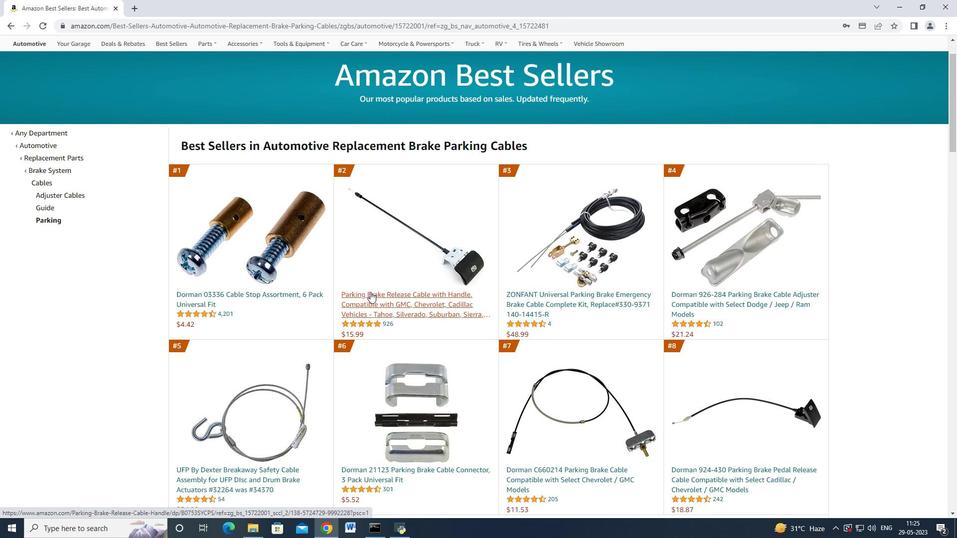 
Action: Mouse pressed left at (370, 293)
Screenshot: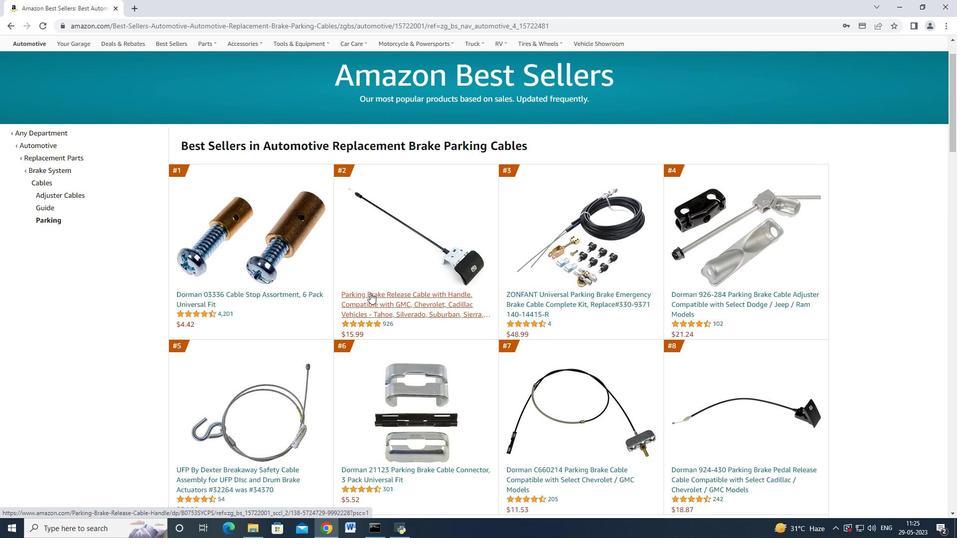
Action: Mouse moved to (756, 379)
Screenshot: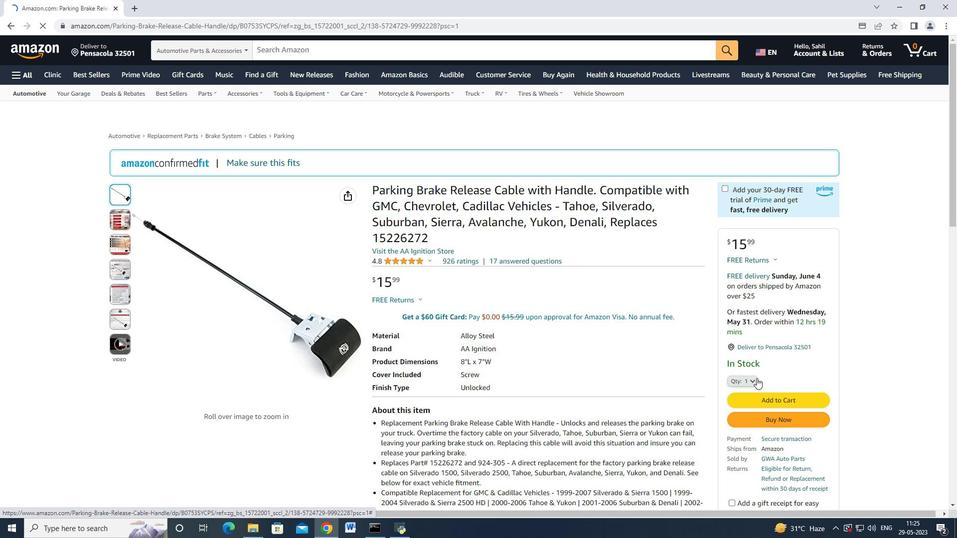 
Action: Mouse pressed left at (756, 379)
Screenshot: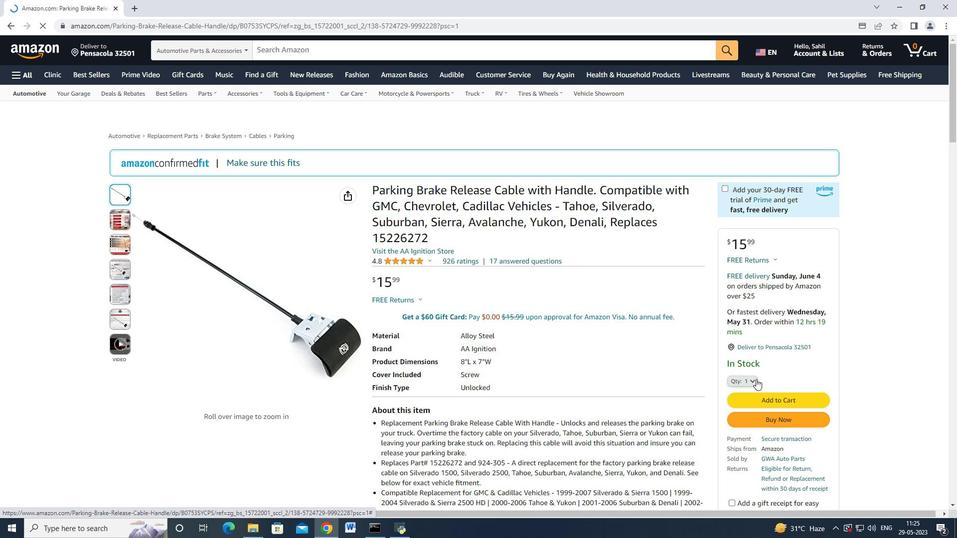 
Action: Mouse moved to (741, 228)
Screenshot: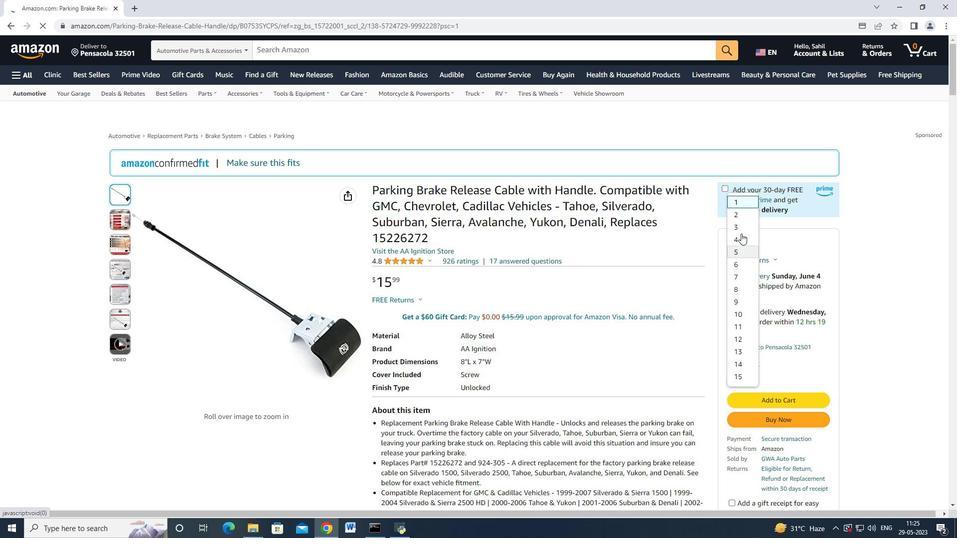 
Action: Mouse pressed left at (741, 228)
Screenshot: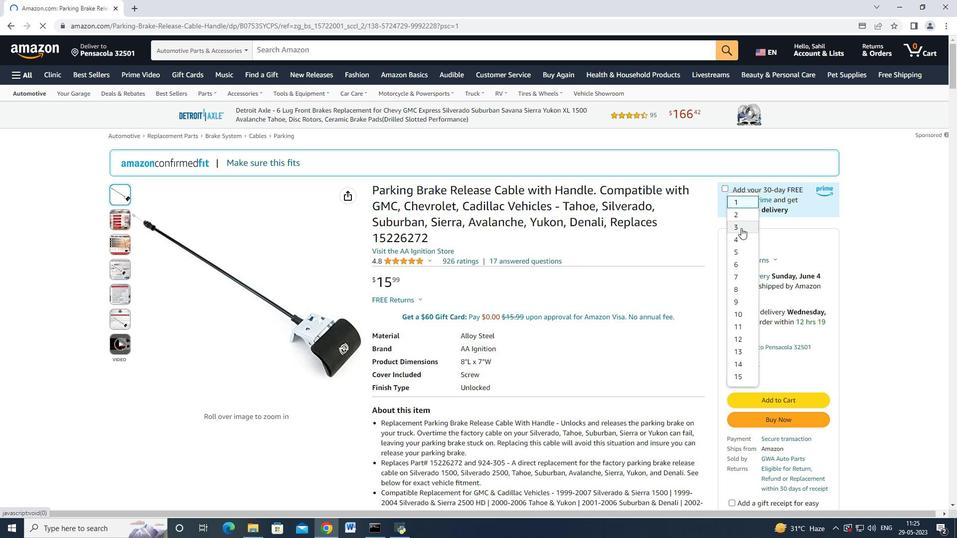 
Action: Mouse moved to (751, 383)
Screenshot: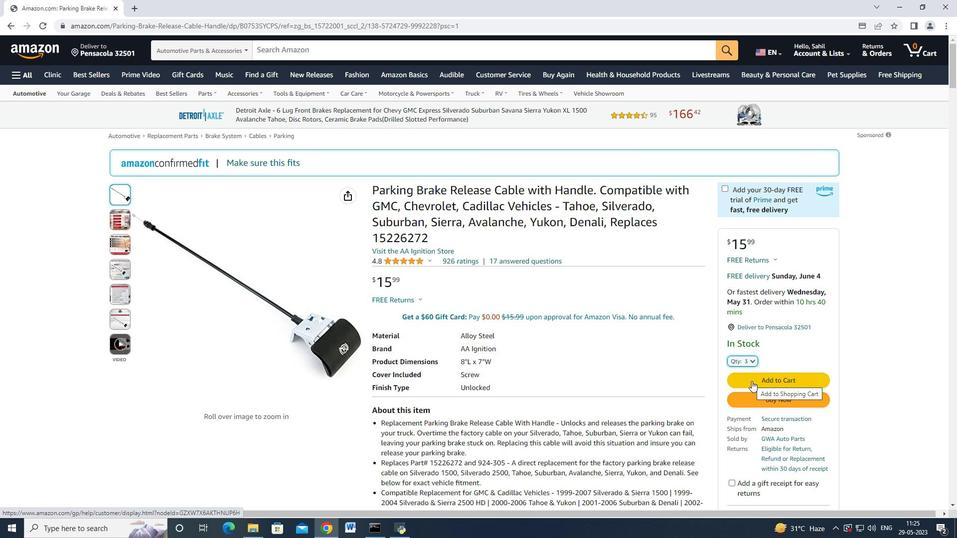 
Action: Mouse pressed left at (751, 383)
Screenshot: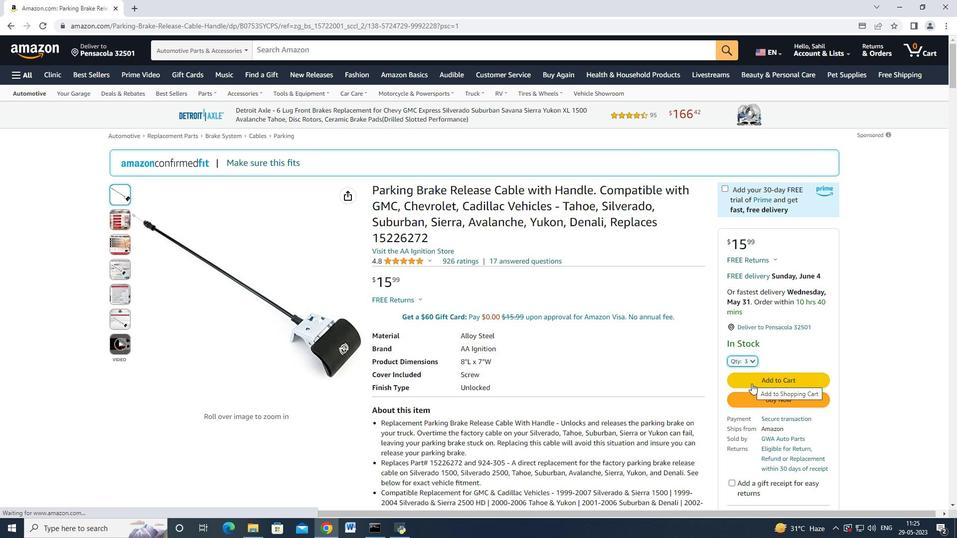 
Action: Mouse moved to (914, 214)
Screenshot: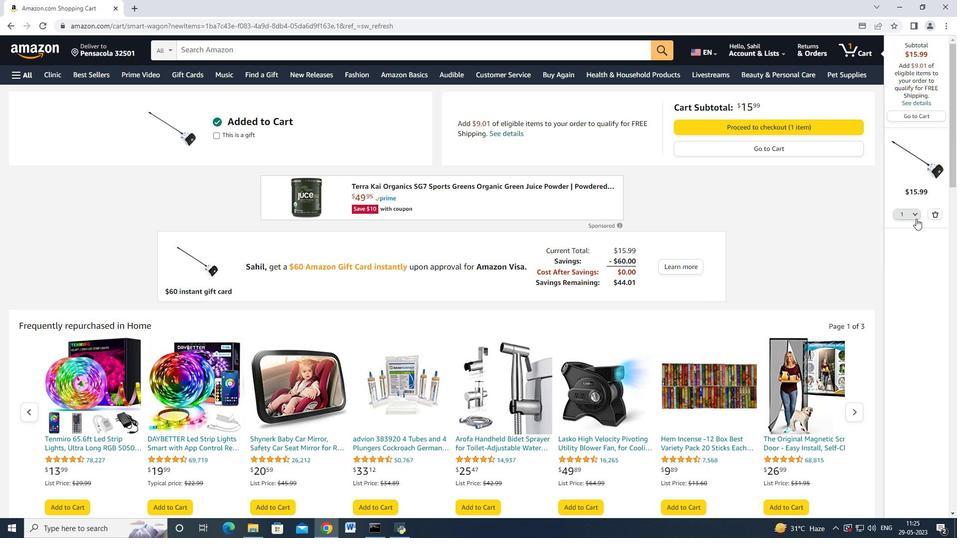 
Action: Mouse pressed left at (914, 214)
Screenshot: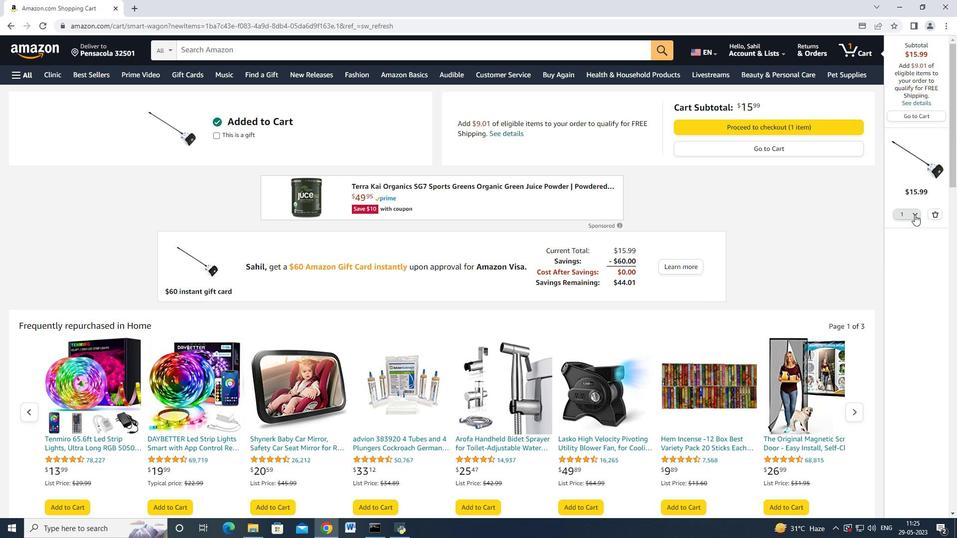 
Action: Mouse moved to (899, 258)
Screenshot: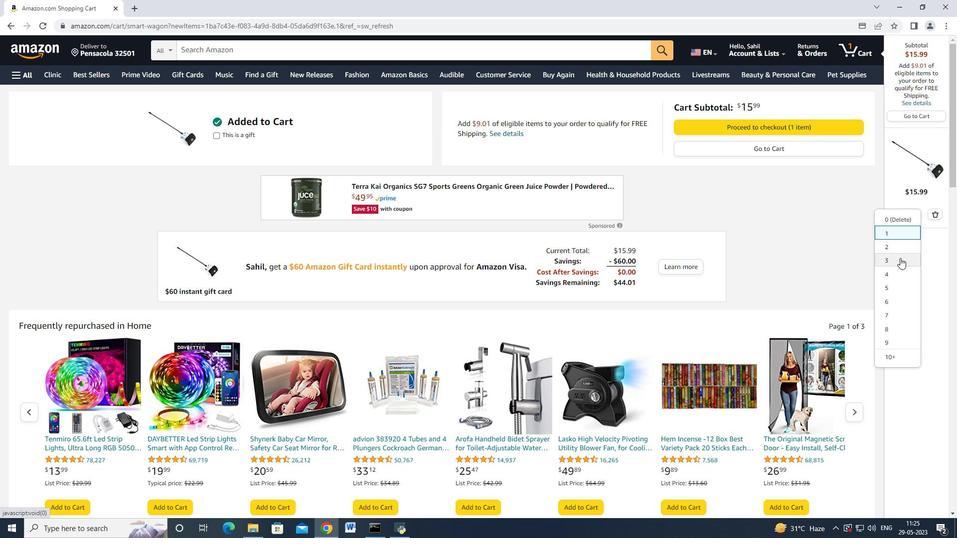 
Action: Mouse pressed left at (899, 258)
Screenshot: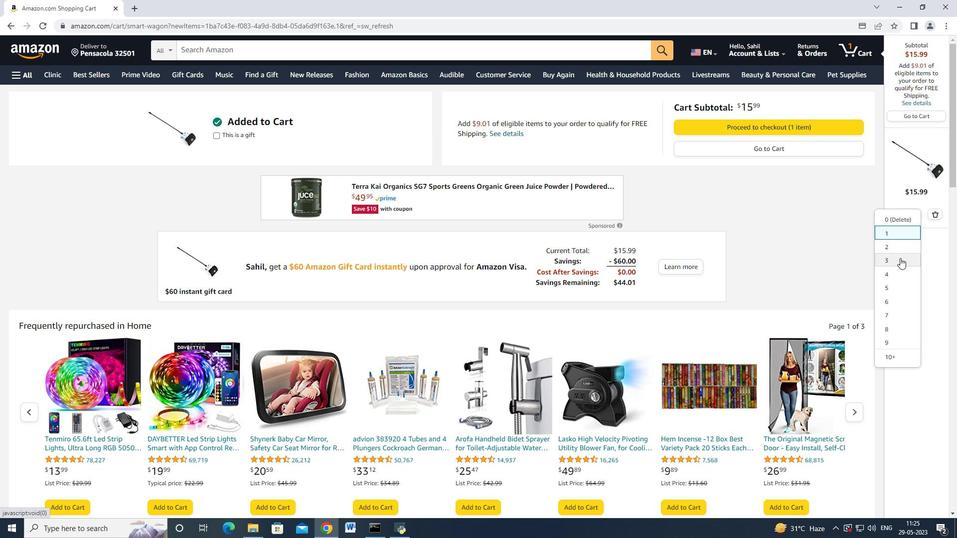 
Action: Mouse moved to (783, 163)
Screenshot: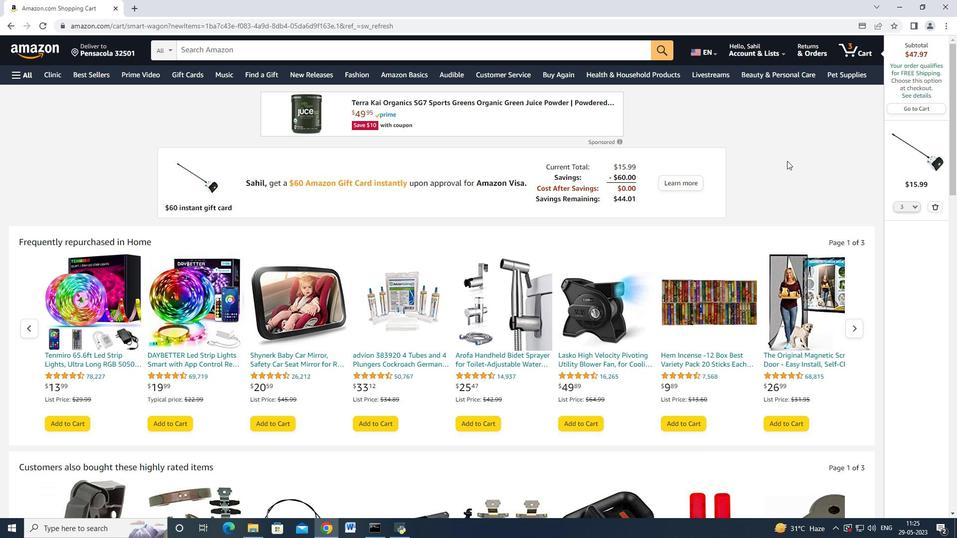 
Action: Mouse scrolled (783, 163) with delta (0, 0)
Screenshot: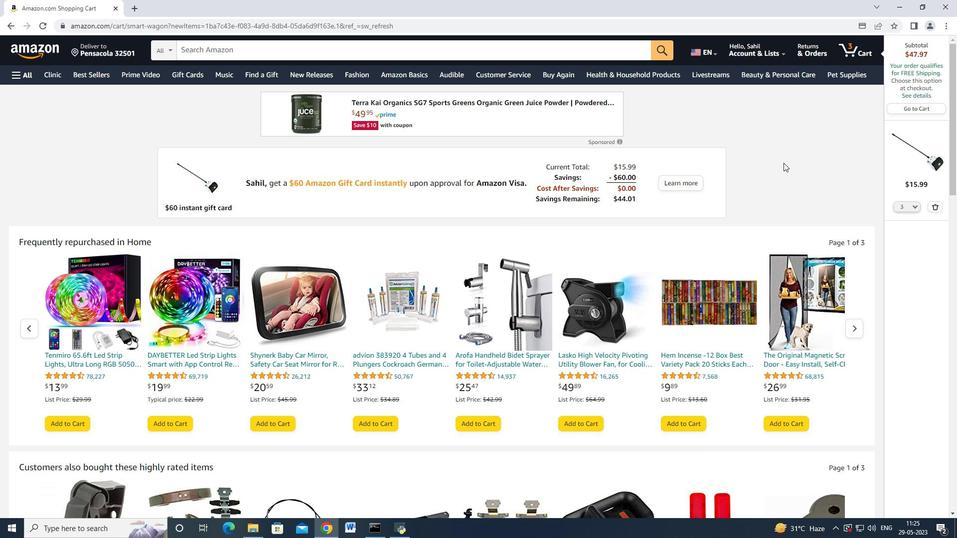 
Action: Mouse moved to (858, 49)
Screenshot: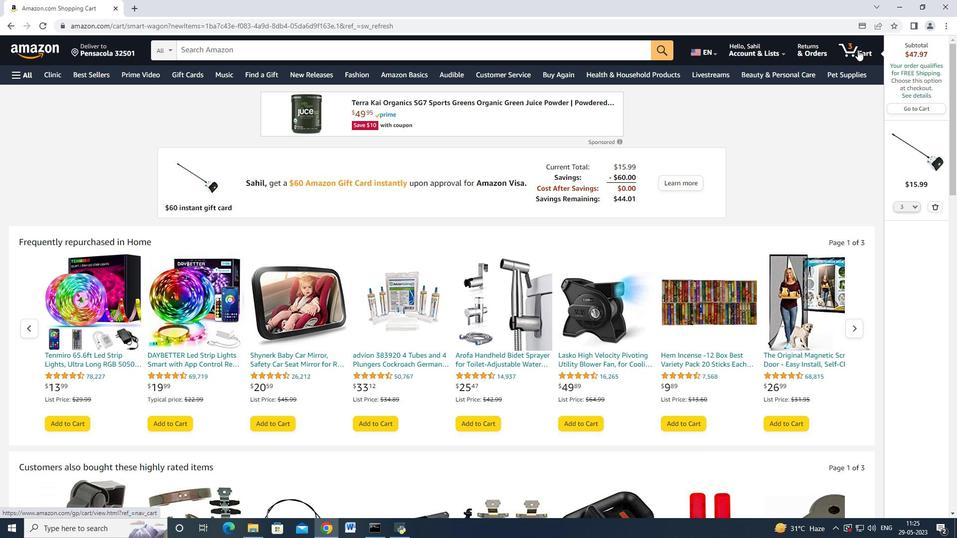 
Action: Mouse pressed left at (858, 49)
Screenshot: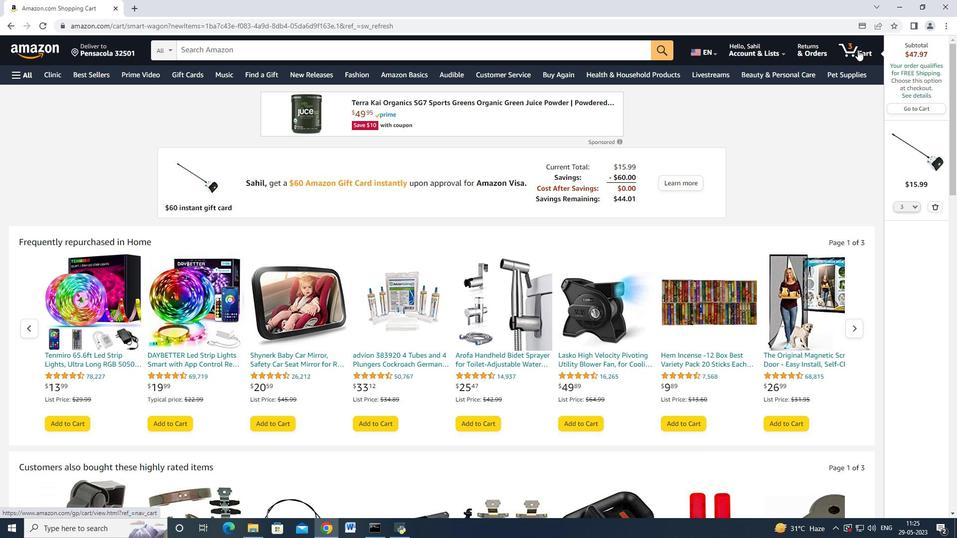
Action: Mouse moved to (747, 256)
Screenshot: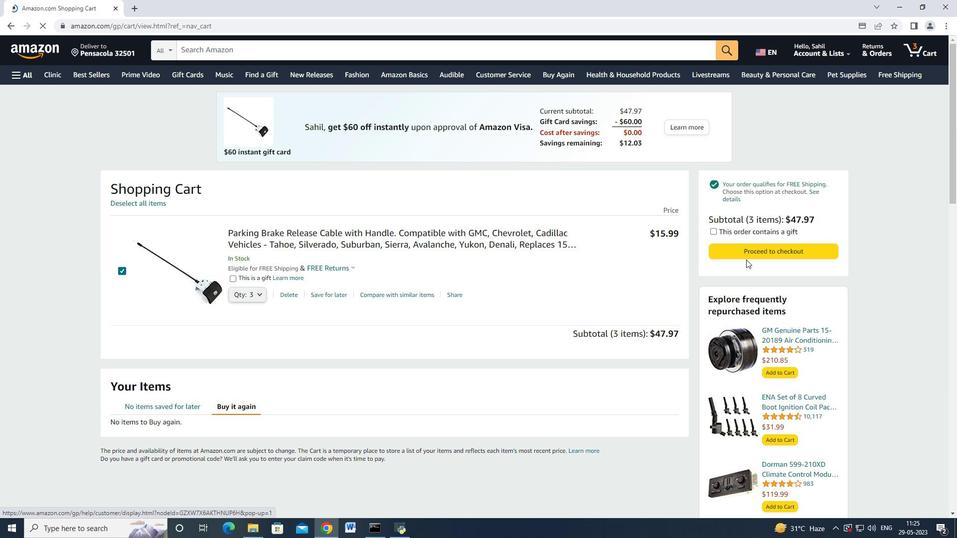 
Action: Mouse pressed left at (747, 256)
Screenshot: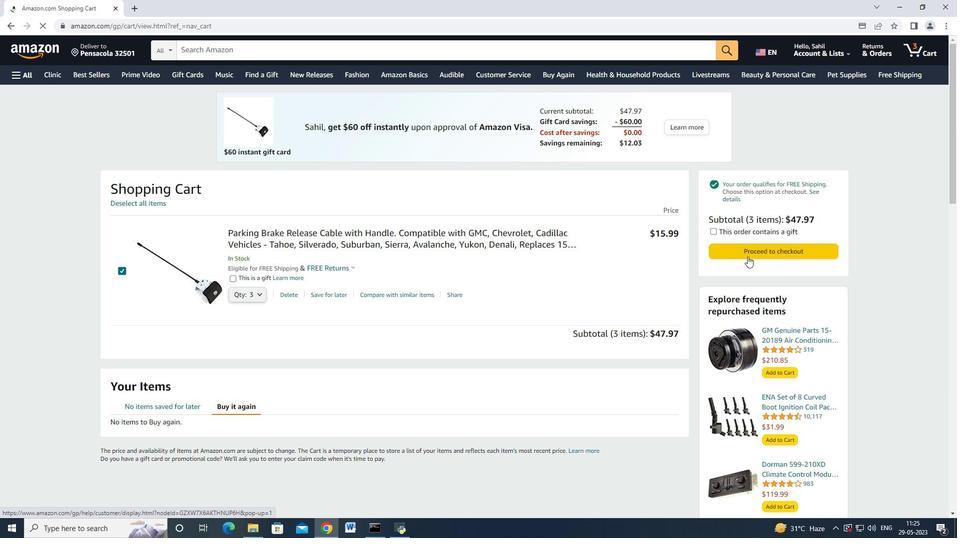 
Action: Mouse moved to (439, 215)
Screenshot: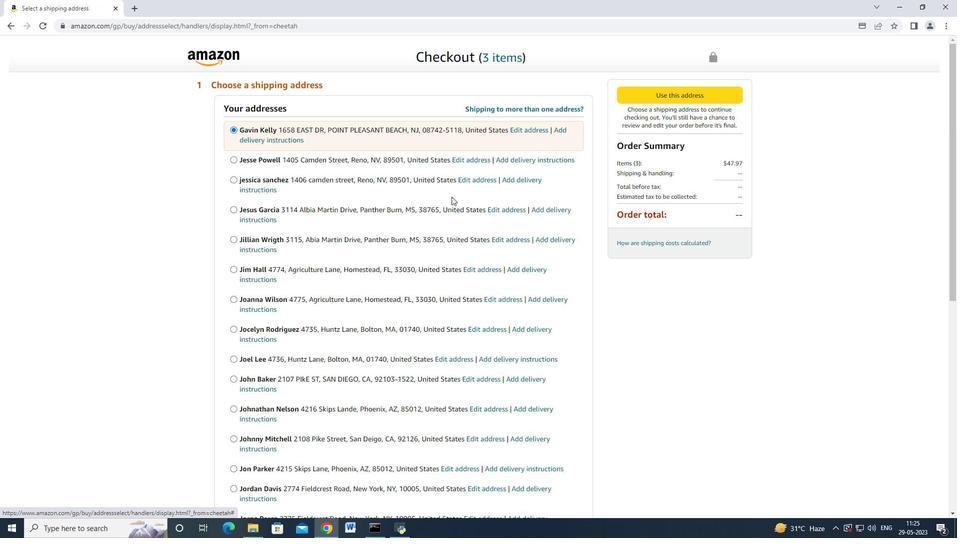 
Action: Mouse scrolled (439, 214) with delta (0, 0)
Screenshot: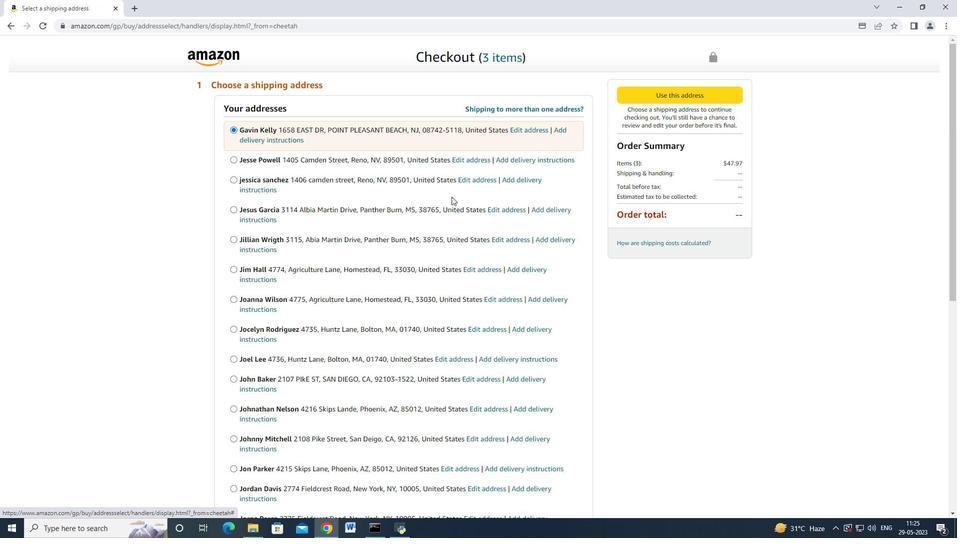 
Action: Mouse moved to (439, 215)
Screenshot: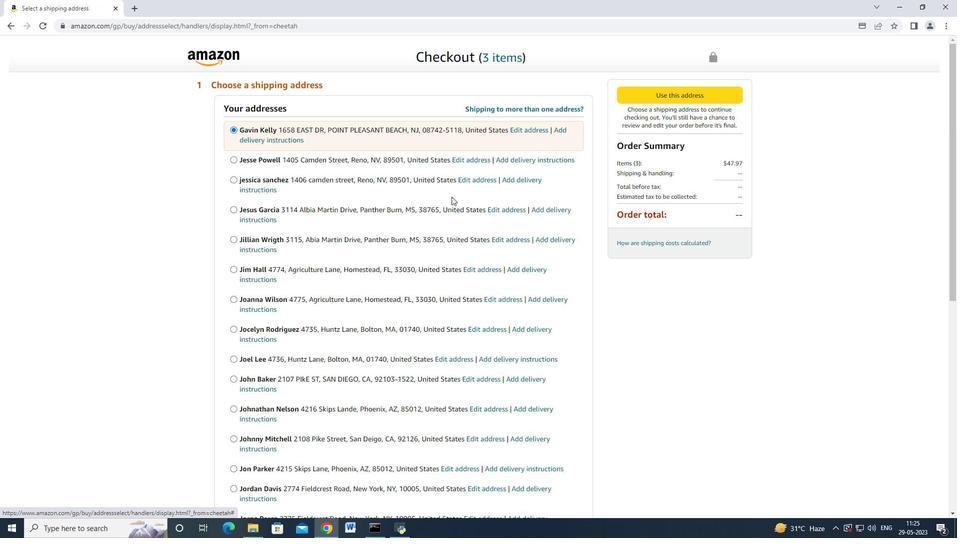 
Action: Mouse scrolled (439, 214) with delta (0, 0)
Screenshot: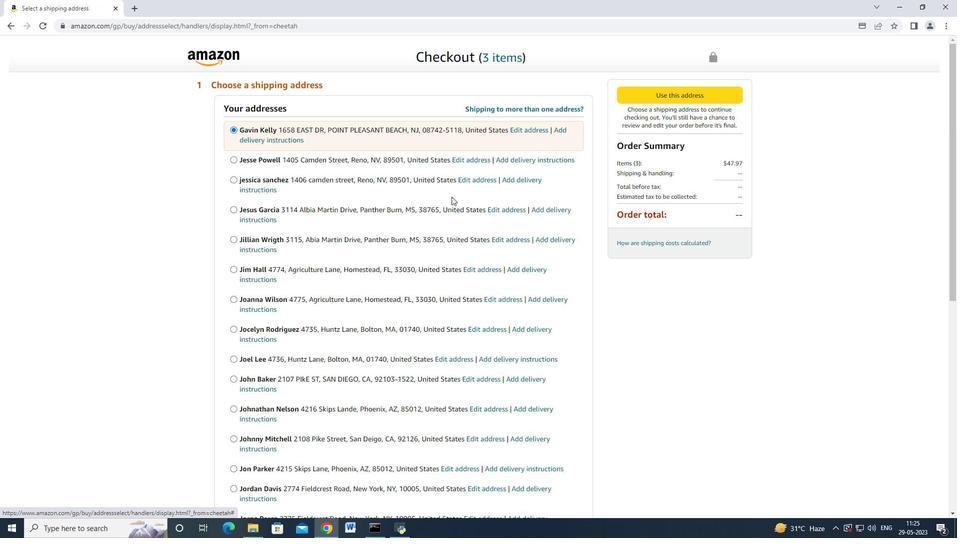 
Action: Mouse scrolled (439, 214) with delta (0, 0)
Screenshot: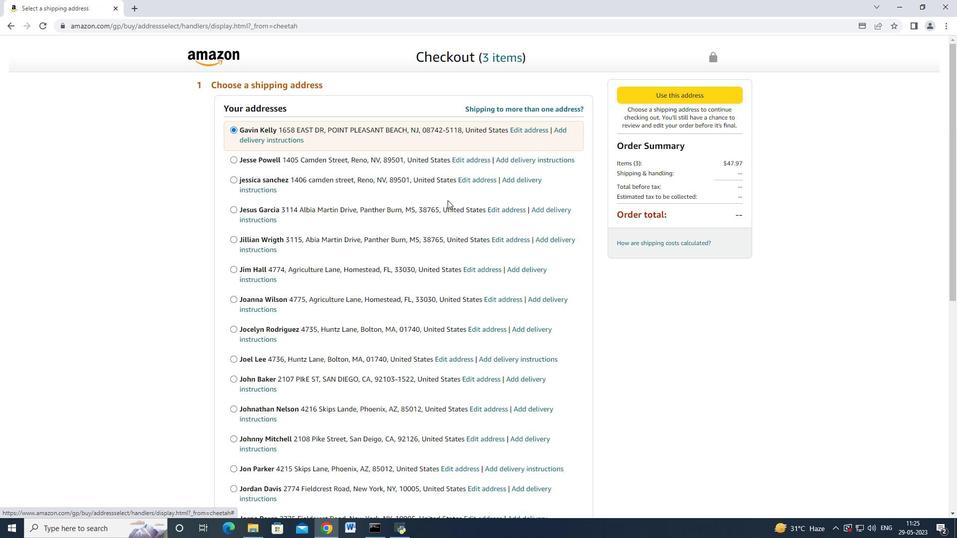 
Action: Mouse moved to (439, 215)
Screenshot: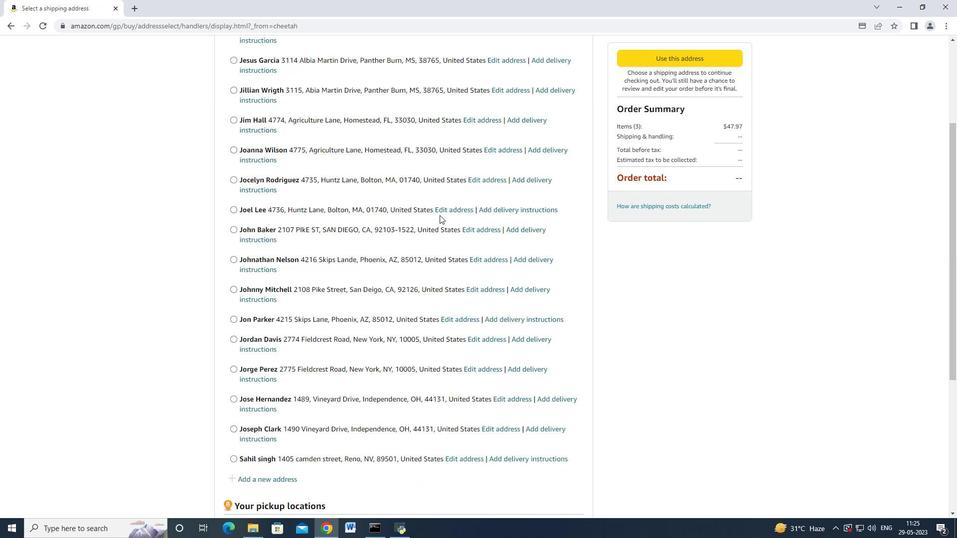 
Action: Mouse scrolled (439, 215) with delta (0, 0)
Screenshot: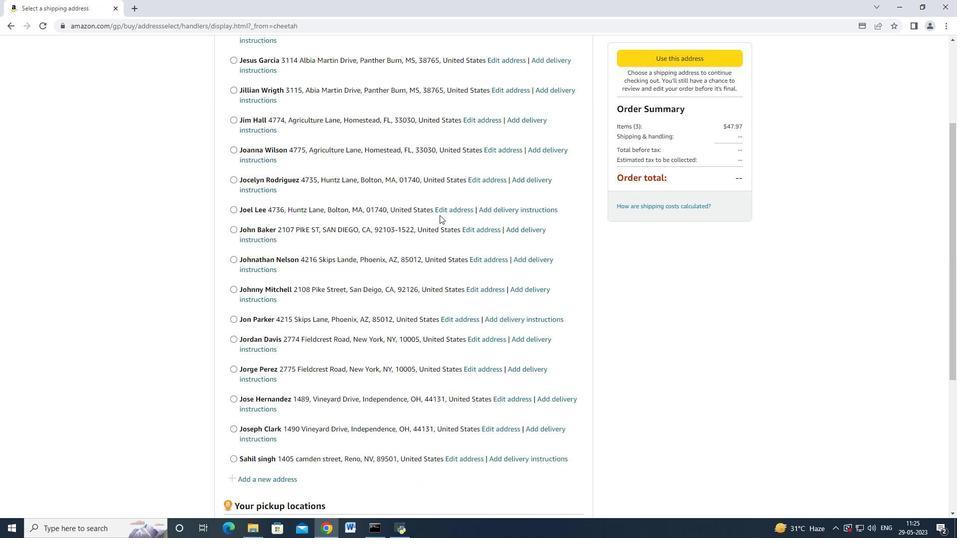 
Action: Mouse moved to (439, 215)
Screenshot: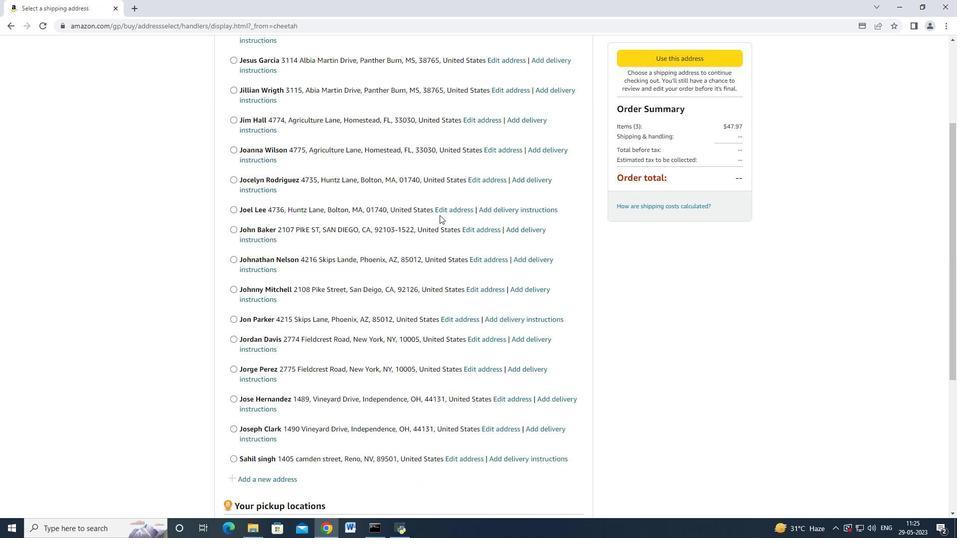 
Action: Mouse scrolled (439, 215) with delta (0, 0)
Screenshot: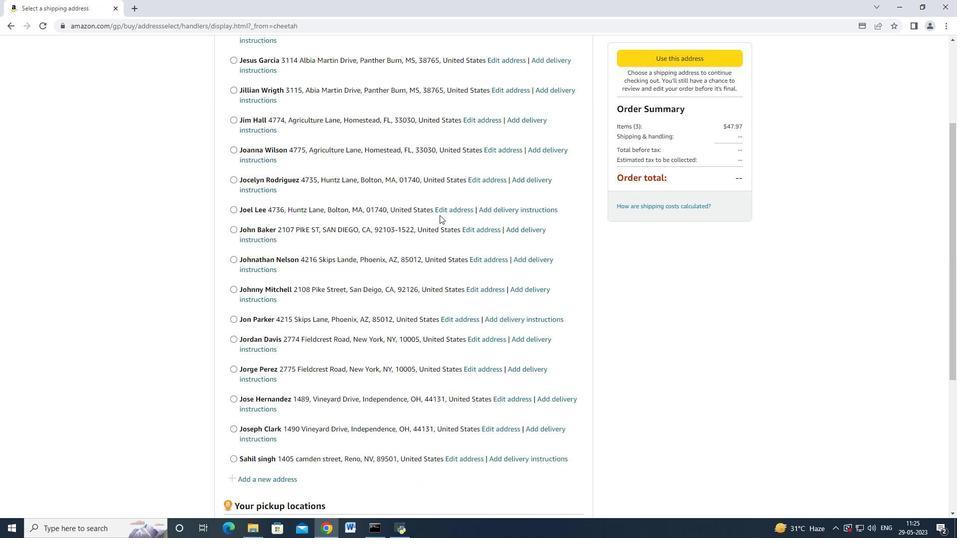 
Action: Mouse moved to (439, 215)
Screenshot: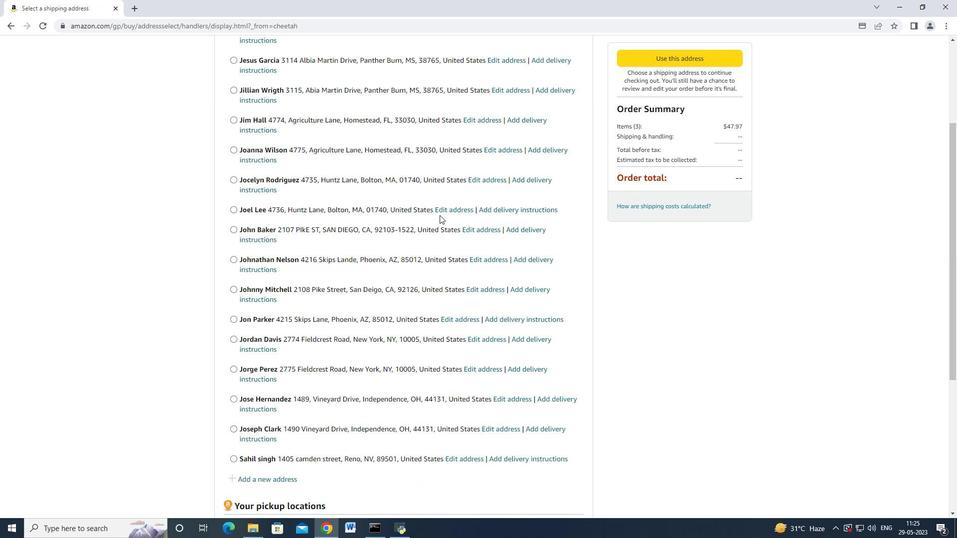 
Action: Mouse scrolled (439, 215) with delta (0, 0)
Screenshot: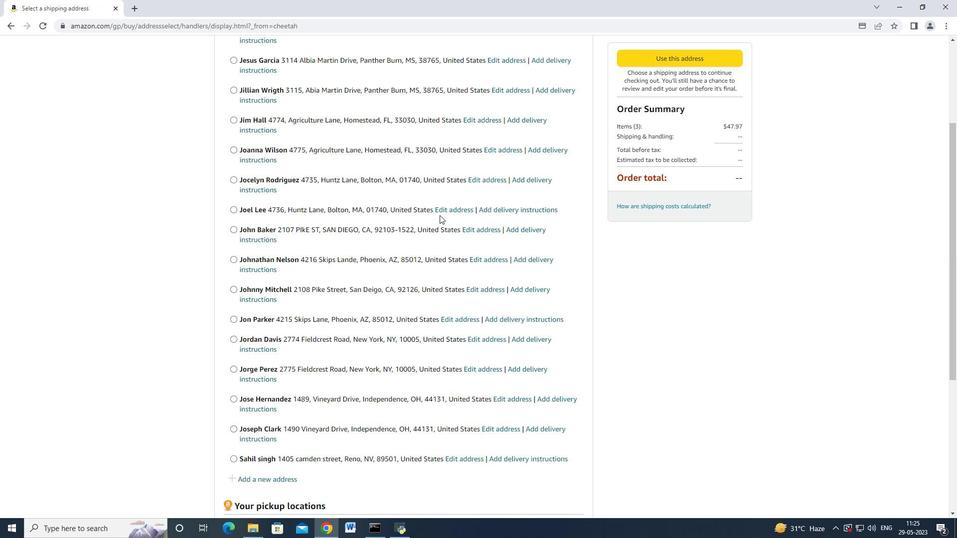 
Action: Mouse moved to (435, 219)
Screenshot: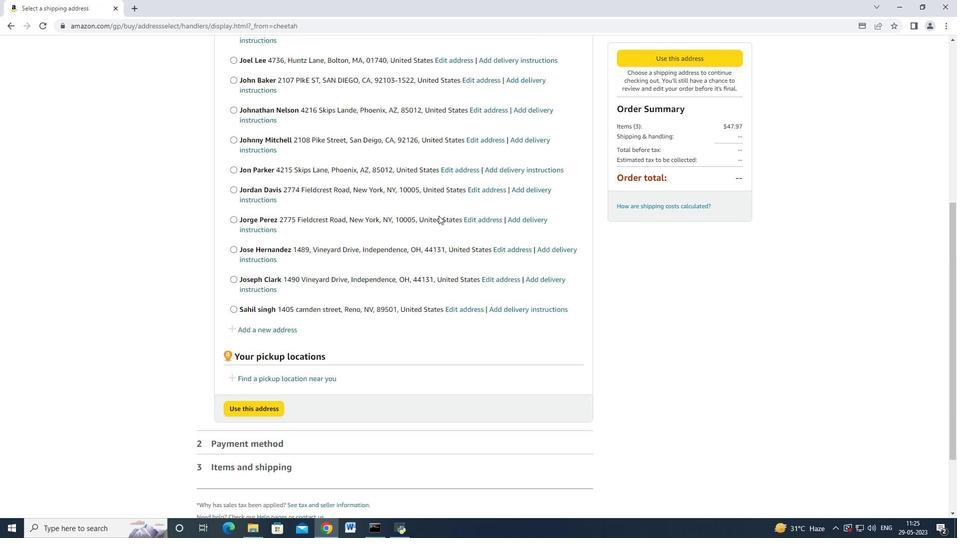 
Action: Mouse scrolled (435, 219) with delta (0, 0)
Screenshot: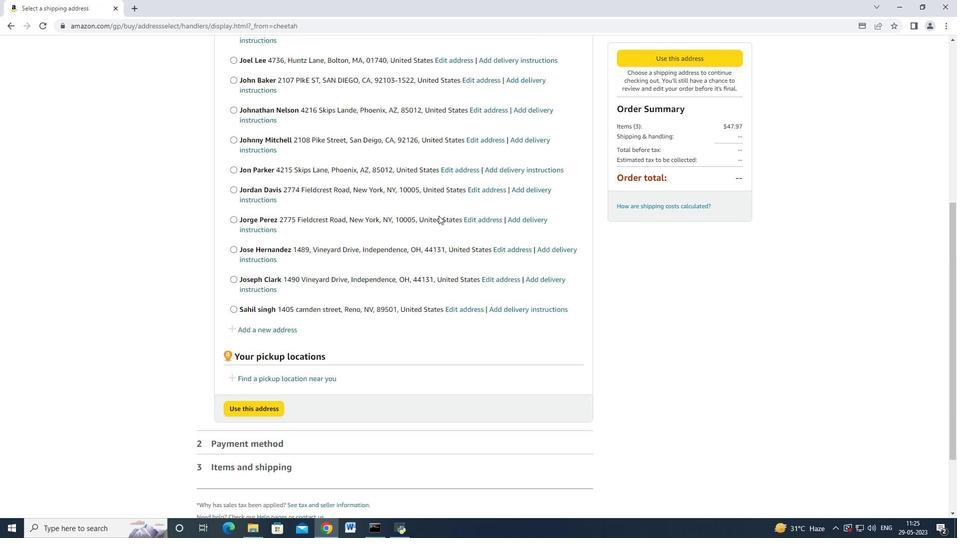 
Action: Mouse moved to (429, 226)
Screenshot: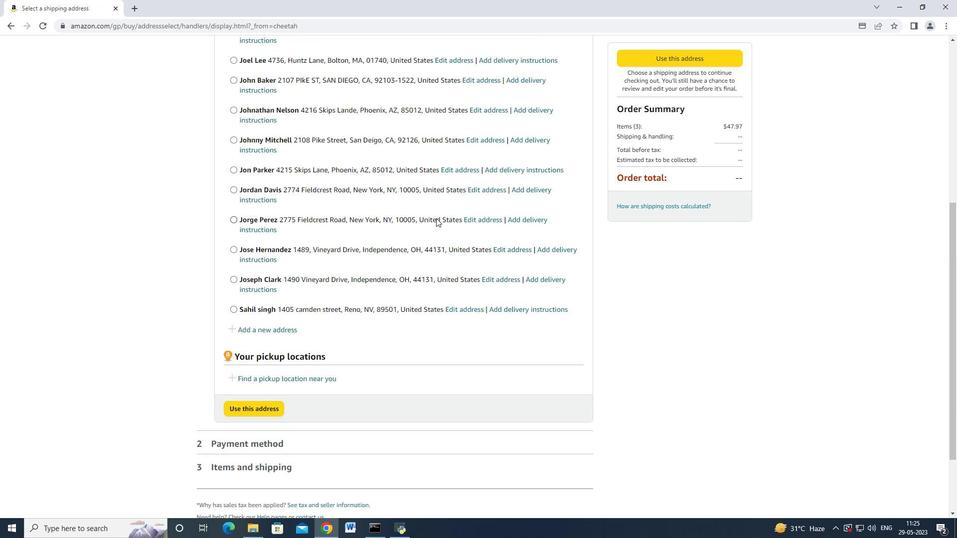 
Action: Mouse scrolled (429, 225) with delta (0, 0)
Screenshot: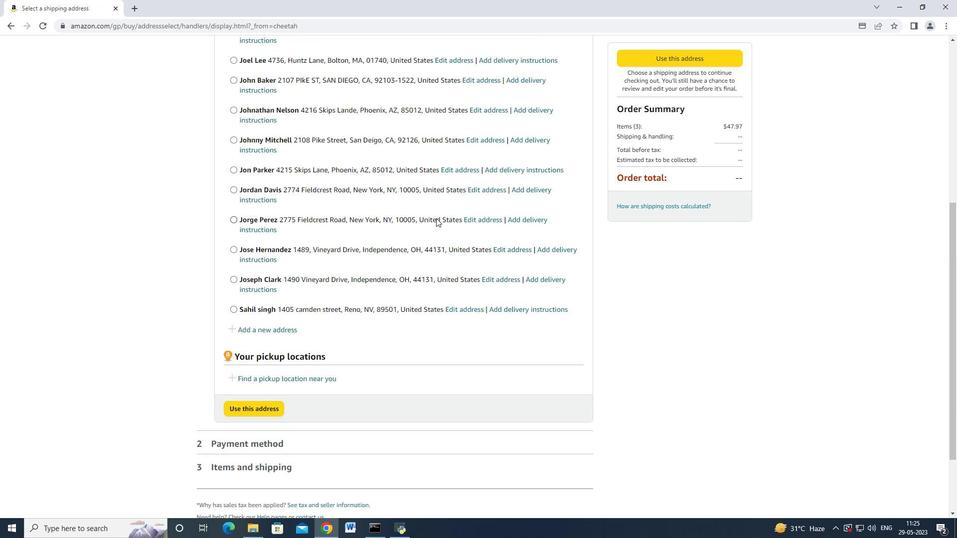 
Action: Mouse moved to (269, 336)
Screenshot: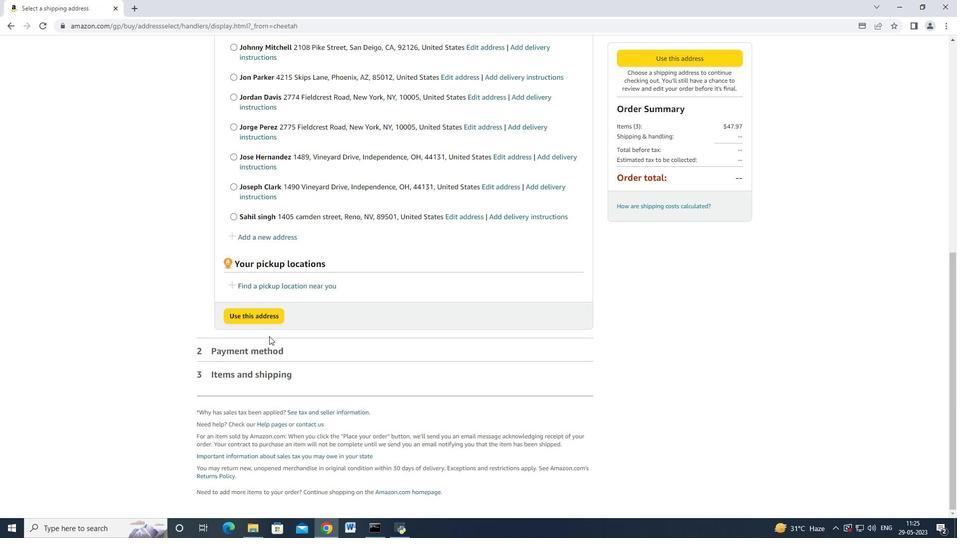 
Action: Mouse scrolled (269, 337) with delta (0, 0)
Screenshot: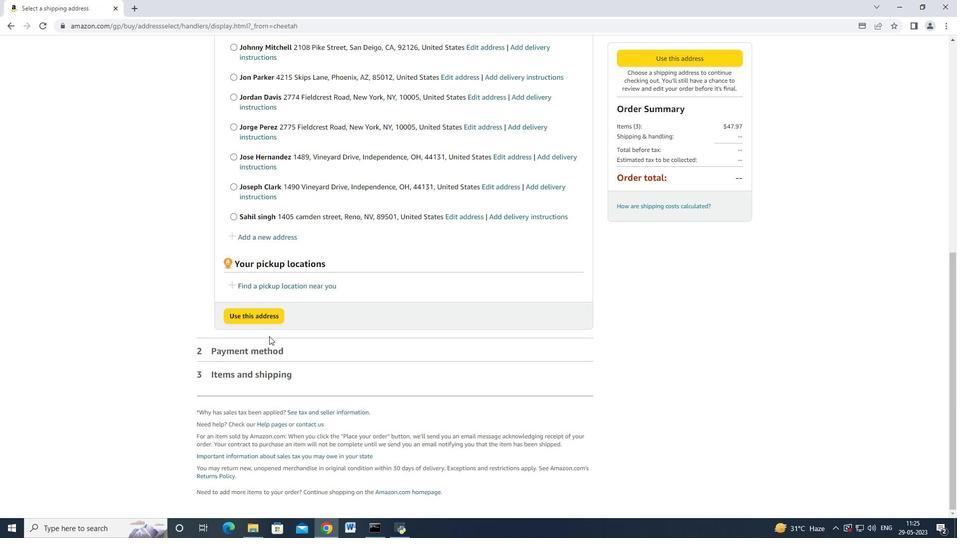 
Action: Mouse scrolled (269, 337) with delta (0, 0)
Screenshot: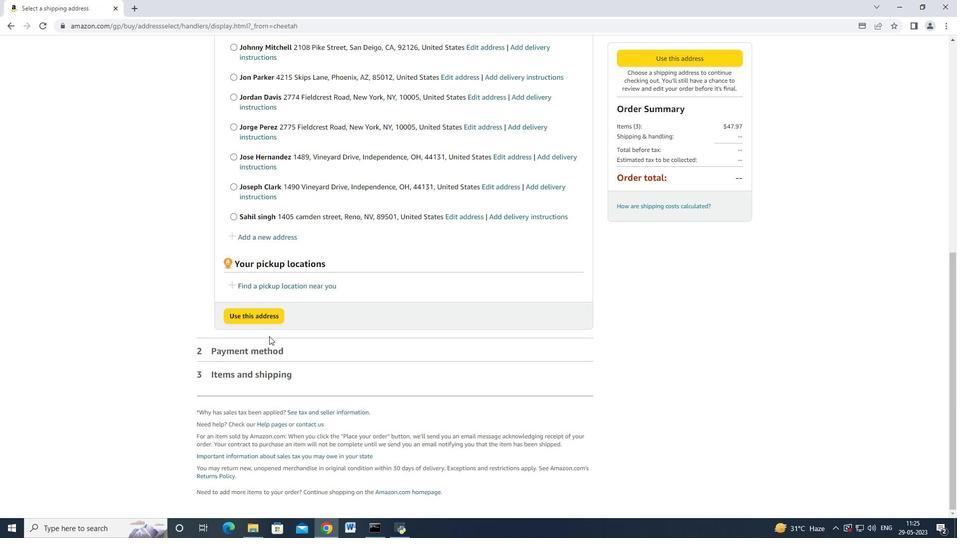 
Action: Mouse moved to (269, 336)
Screenshot: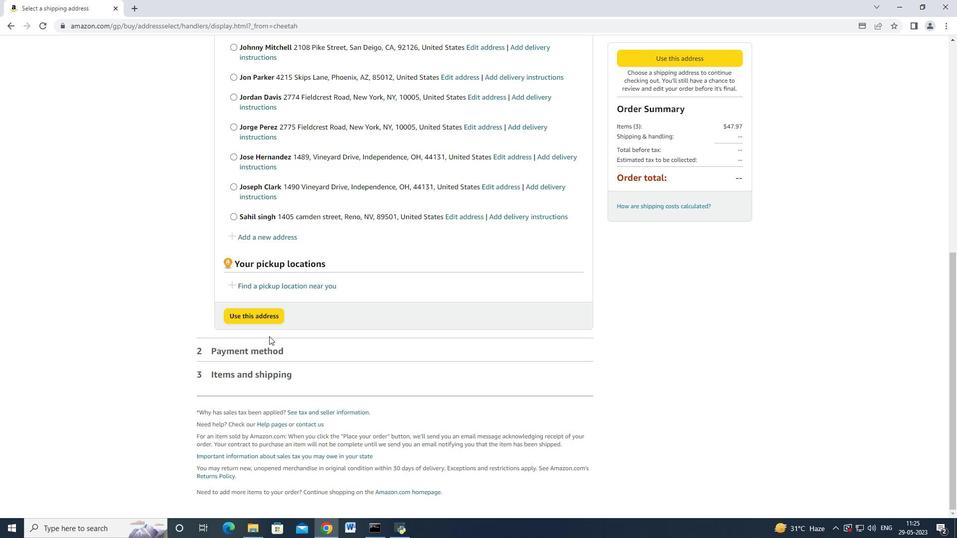
Action: Mouse scrolled (269, 337) with delta (0, 0)
Screenshot: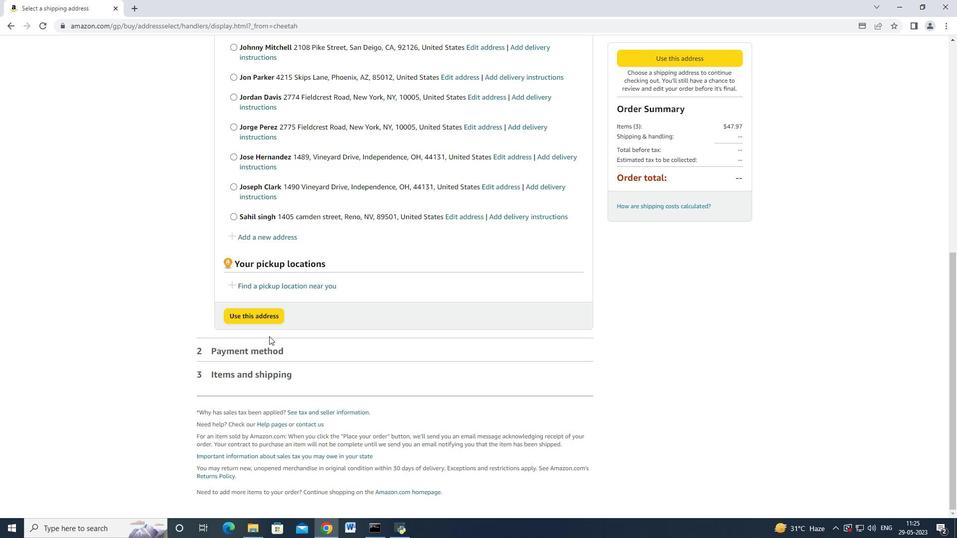 
Action: Mouse scrolled (269, 337) with delta (0, 0)
Screenshot: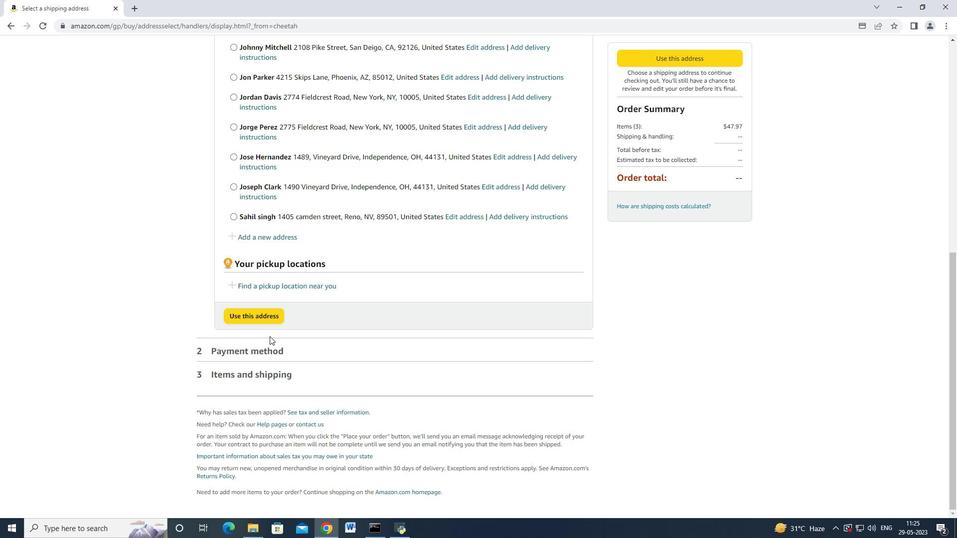 
Action: Mouse scrolled (269, 337) with delta (0, 0)
Screenshot: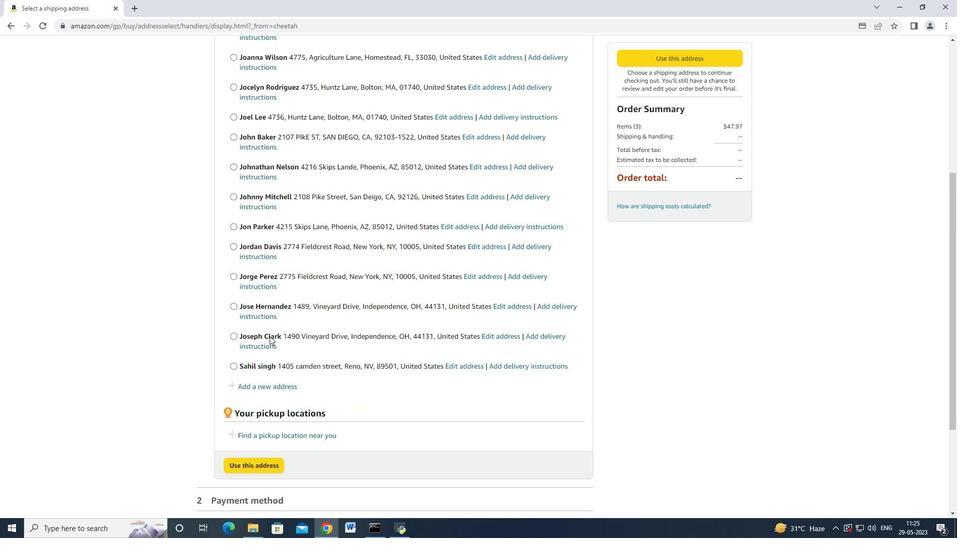 
Action: Mouse scrolled (269, 337) with delta (0, 0)
Screenshot: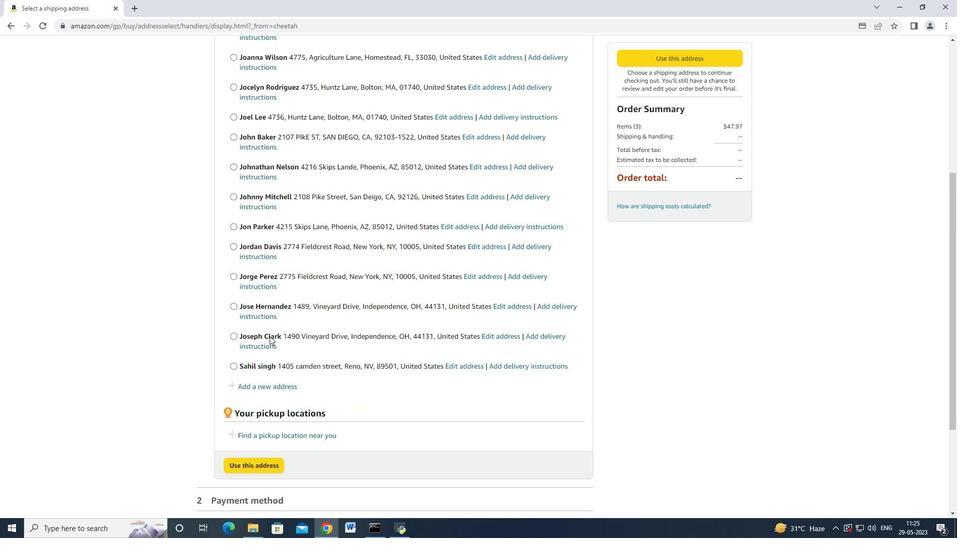
Action: Mouse scrolled (269, 337) with delta (0, 0)
Screenshot: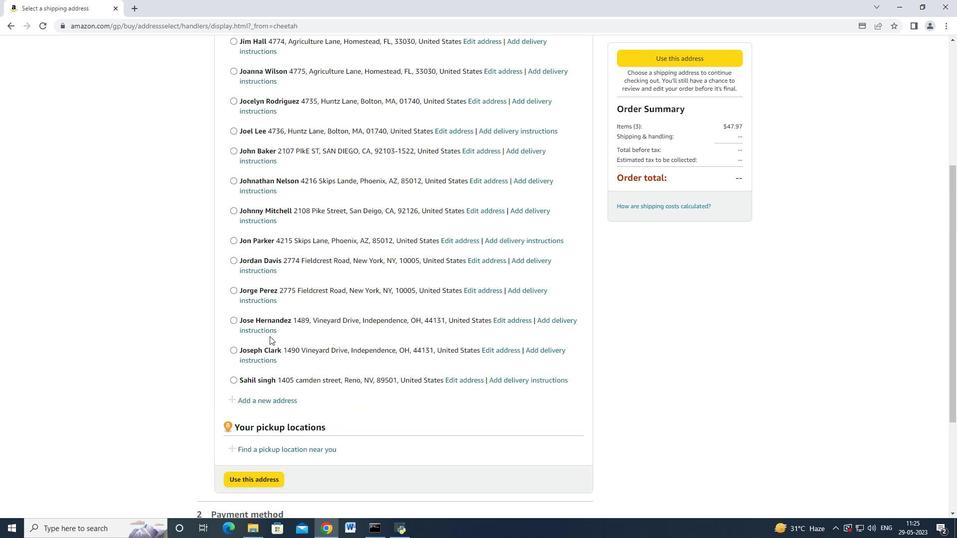 
Action: Mouse scrolled (269, 337) with delta (0, 0)
Screenshot: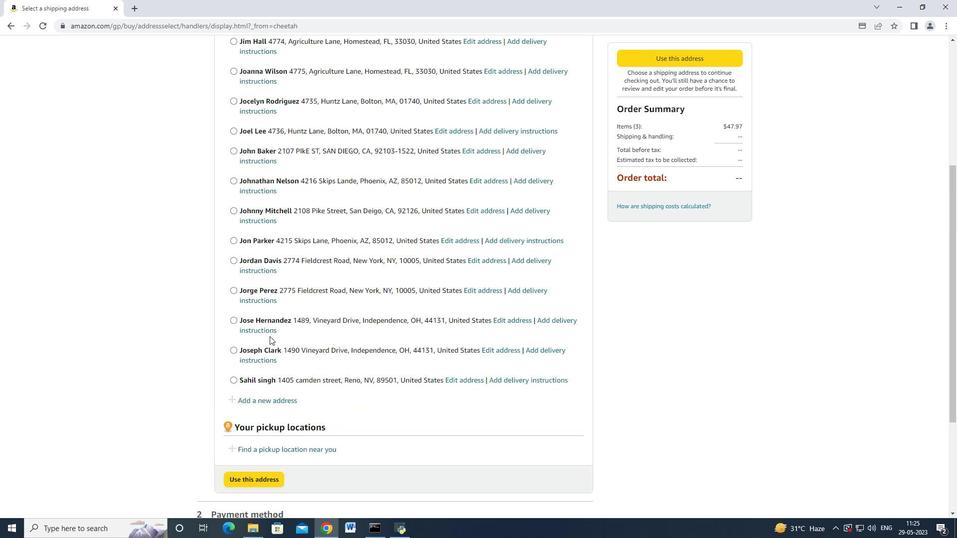 
Action: Mouse moved to (301, 322)
Screenshot: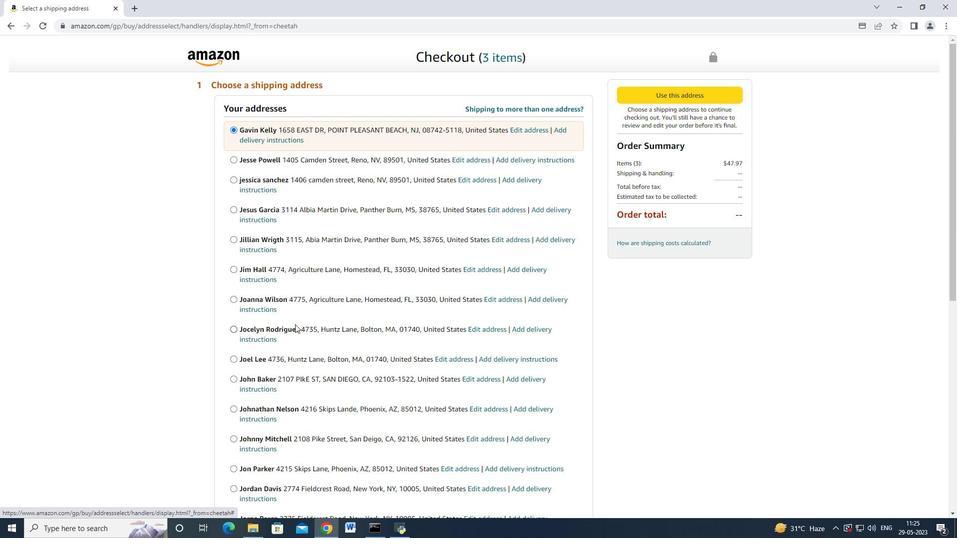 
Action: Mouse scrolled (301, 321) with delta (0, 0)
Screenshot: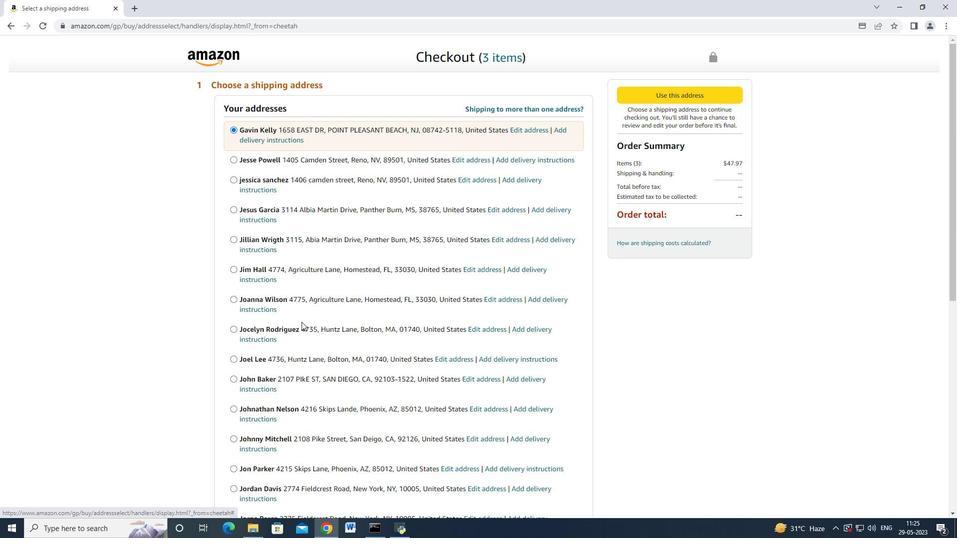 
Action: Mouse scrolled (301, 321) with delta (0, 0)
Screenshot: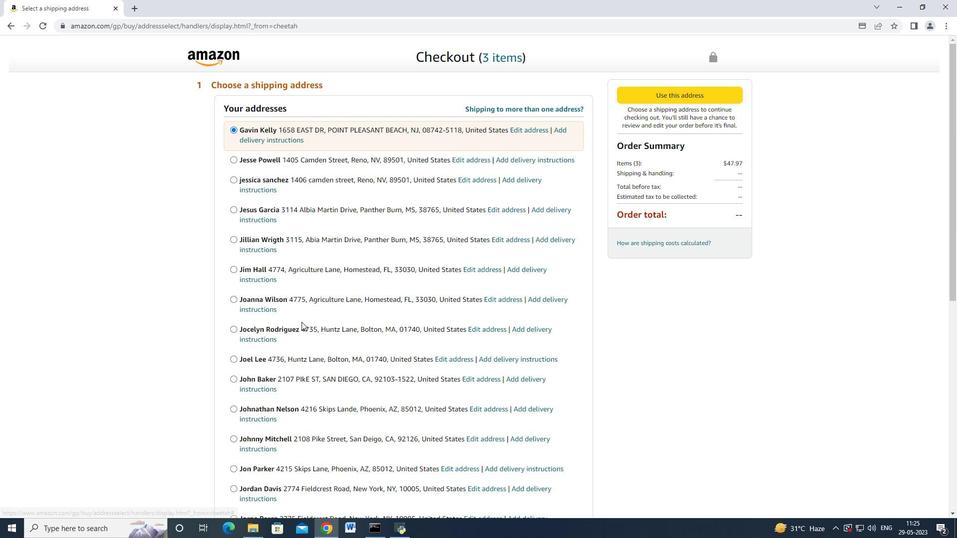 
Action: Mouse scrolled (301, 321) with delta (0, 0)
Screenshot: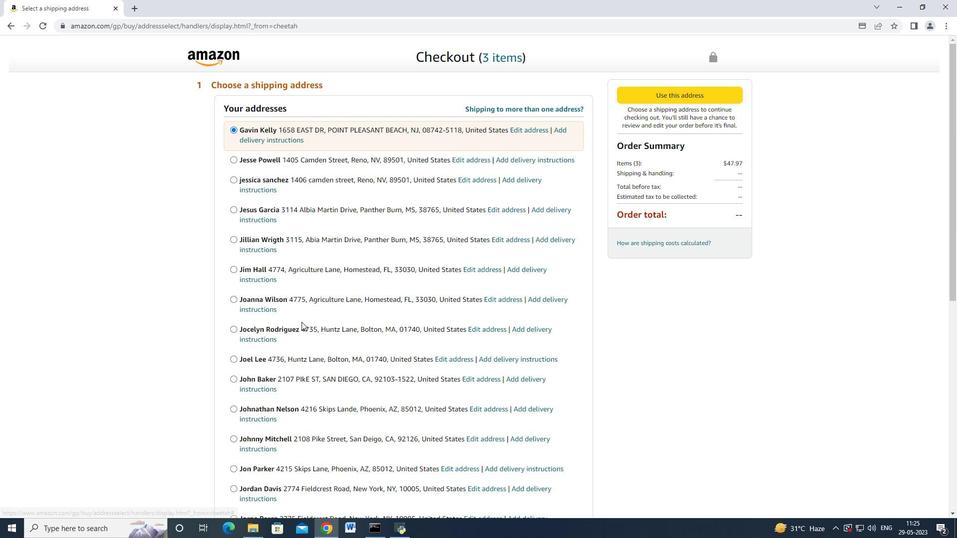 
Action: Mouse scrolled (301, 321) with delta (0, 0)
Screenshot: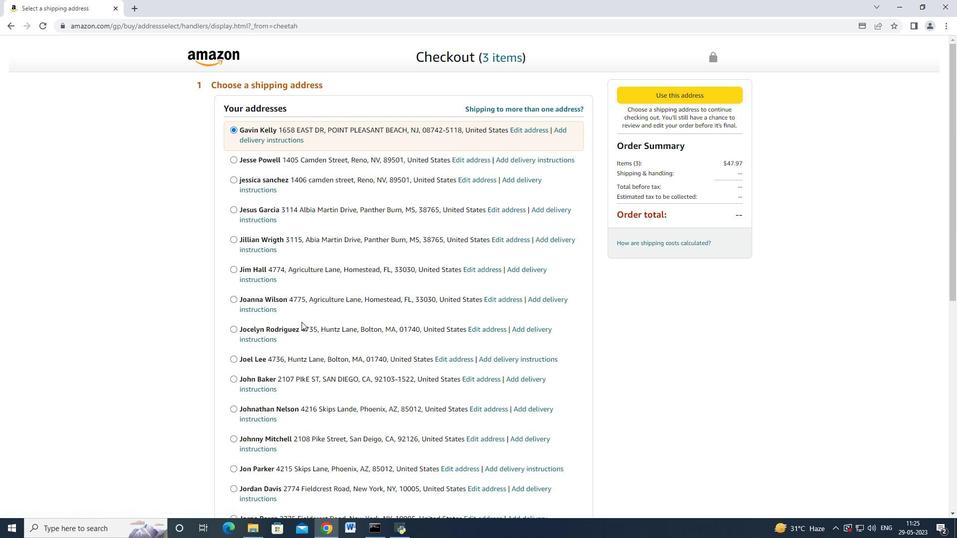 
Action: Mouse moved to (279, 428)
Screenshot: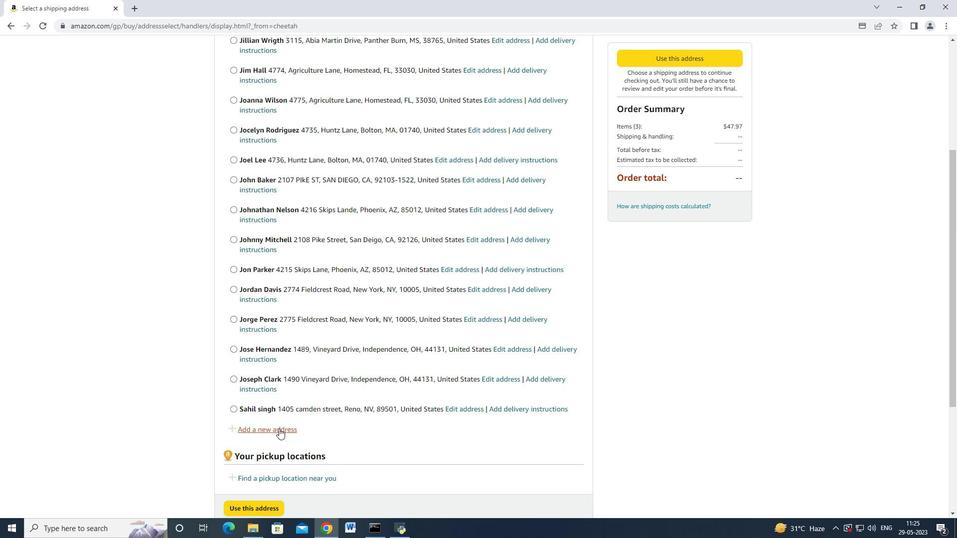 
Action: Mouse pressed left at (279, 428)
Screenshot: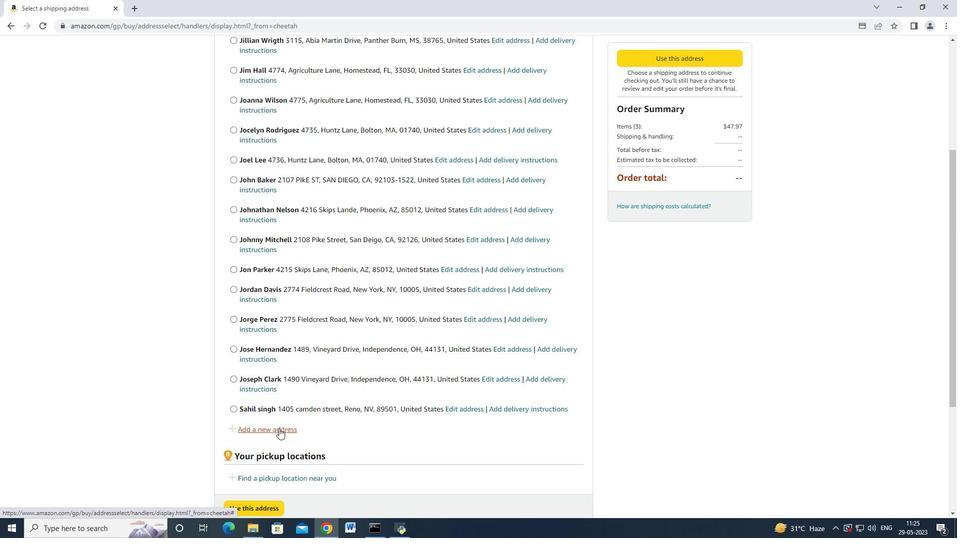 
Action: Mouse moved to (371, 239)
Screenshot: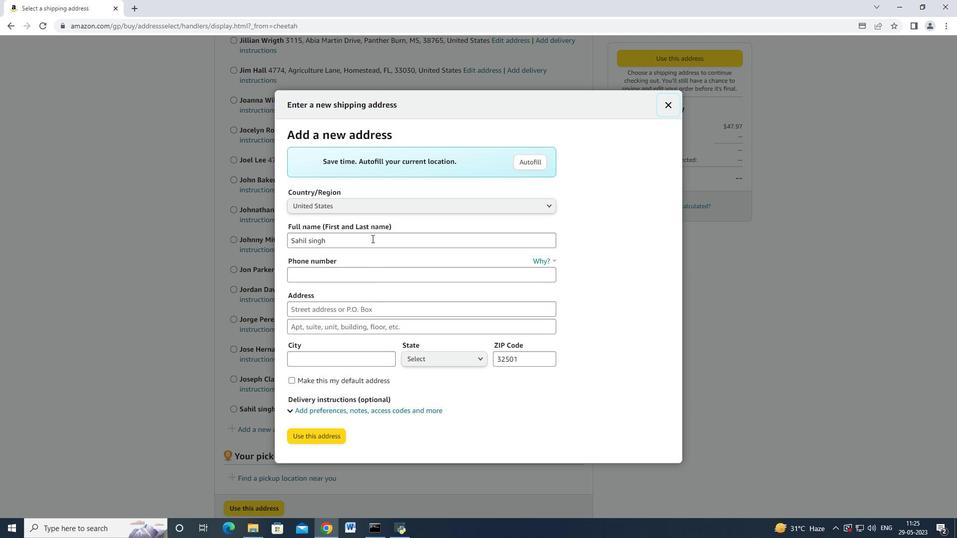 
Action: Mouse pressed left at (371, 239)
Screenshot: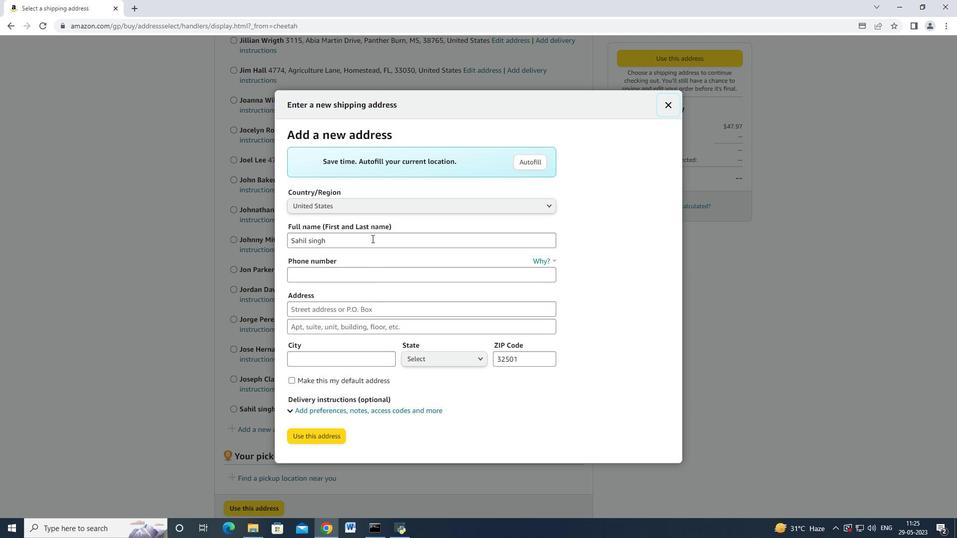 
Action: Mouse moved to (324, 235)
Screenshot: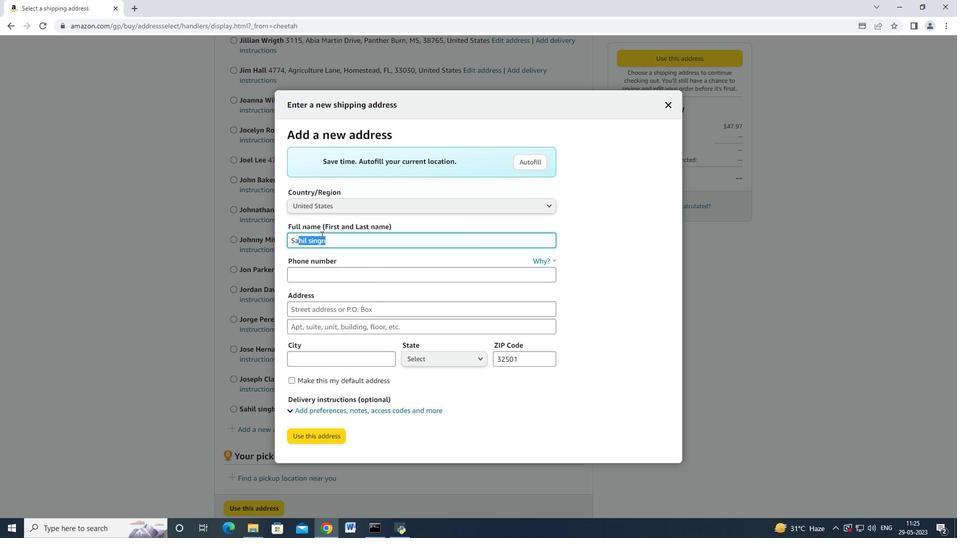 
Action: Key pressed <Key.backspace><Key.backspace><Key.backspace><Key.shift><Key.shift><Key.shift><Key.shift><Key.shift><Key.shift><Key.shift><Key.shift>Josua<Key.backspace><Key.backspace>hua<Key.space><Key.shift>Tu<Key.backspace>rnere<Key.tab>
Screenshot: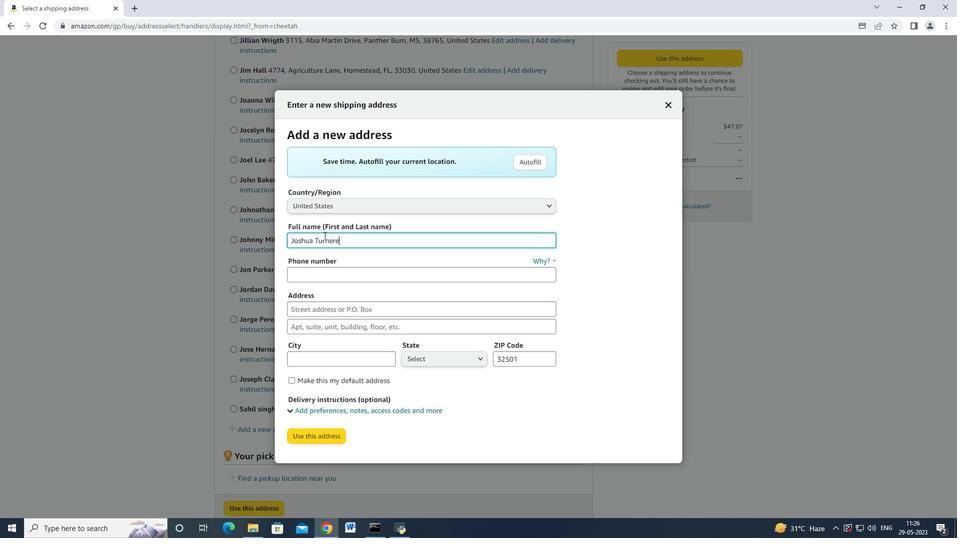 
Action: Mouse moved to (350, 237)
Screenshot: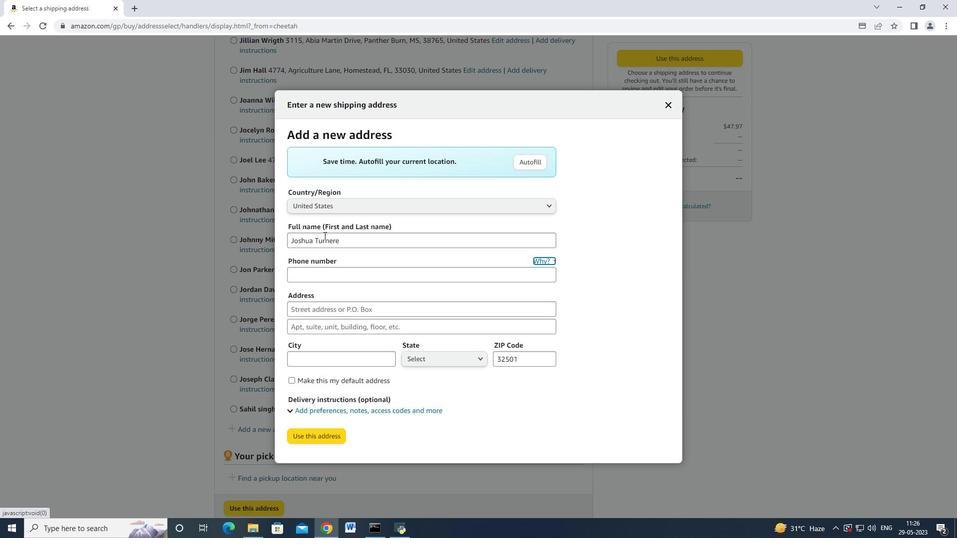 
Action: Mouse pressed left at (350, 237)
Screenshot: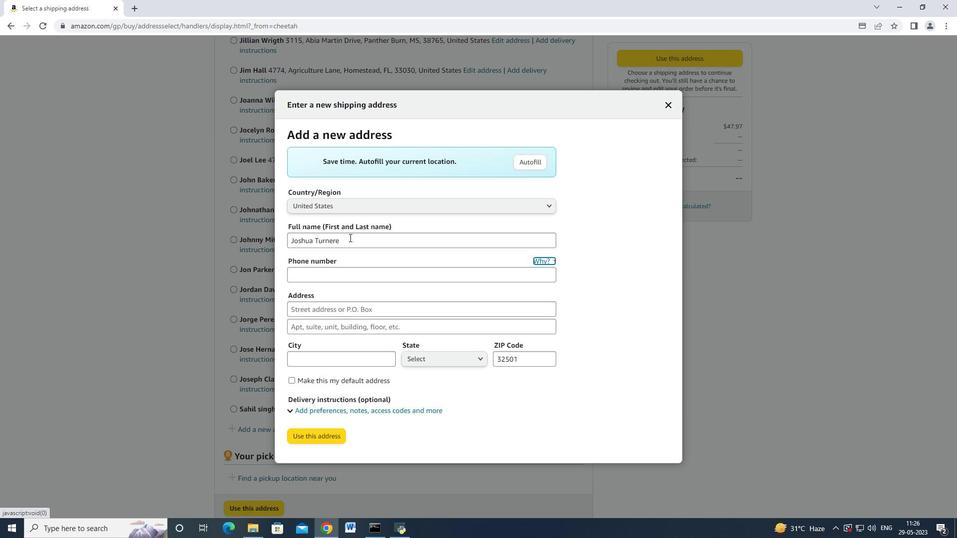 
Action: Mouse moved to (350, 238)
Screenshot: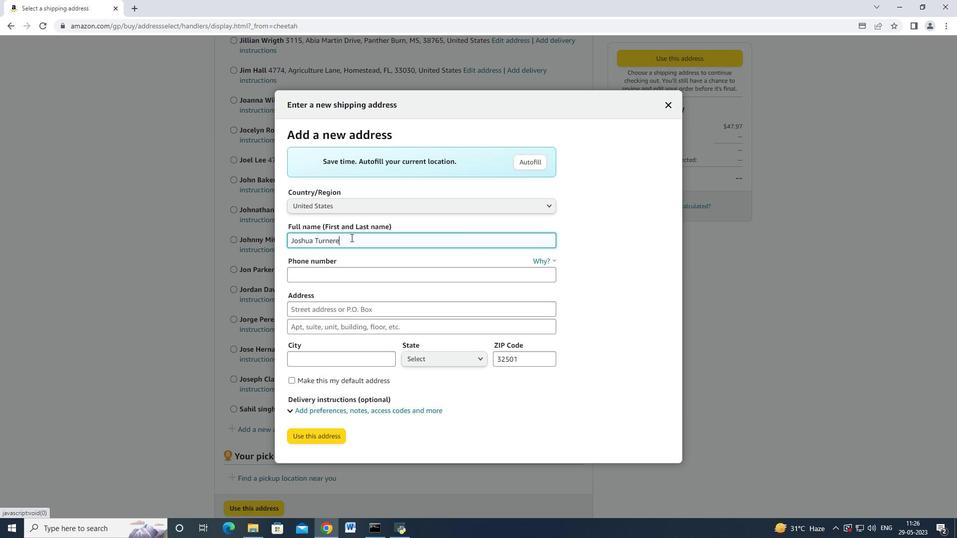 
Action: Key pressed <Key.backspace><Key.tab><Key.tab><Key.shift><Key.shift><Key.shift><Key.shift><Key.shift><Key.shift>!<Key.backspace>5742125169<Key.tab>1138,<Key.space><Key.backspace><Key.backspace>.<Key.backspace>,<Key.space><Key.shift_r>s<Key.backspace><Key.shift_r>Sharon<Key.space>lane<Key.tab><Key.tab><Key.shift>South<Key.space><Key.shift>Bend<Key.tab>
Screenshot: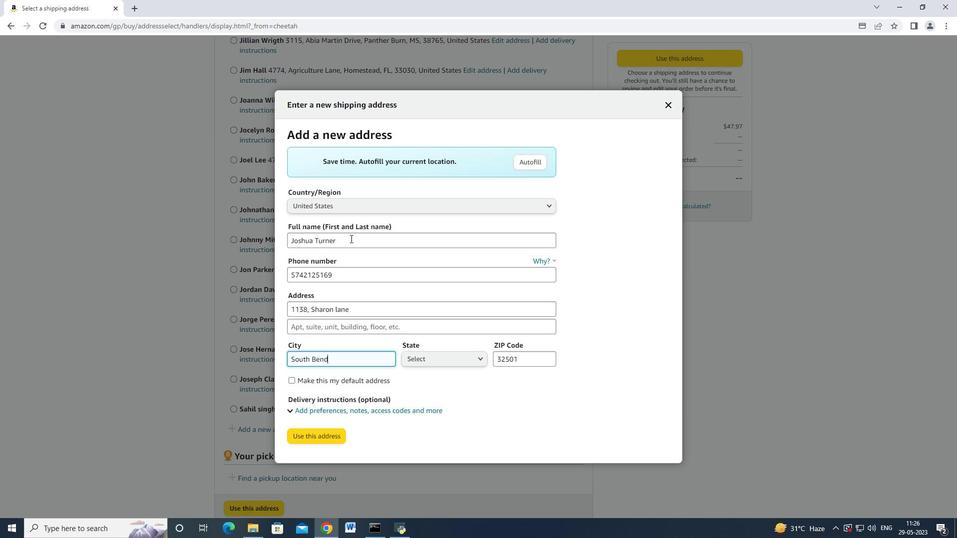 
Action: Mouse moved to (422, 362)
Screenshot: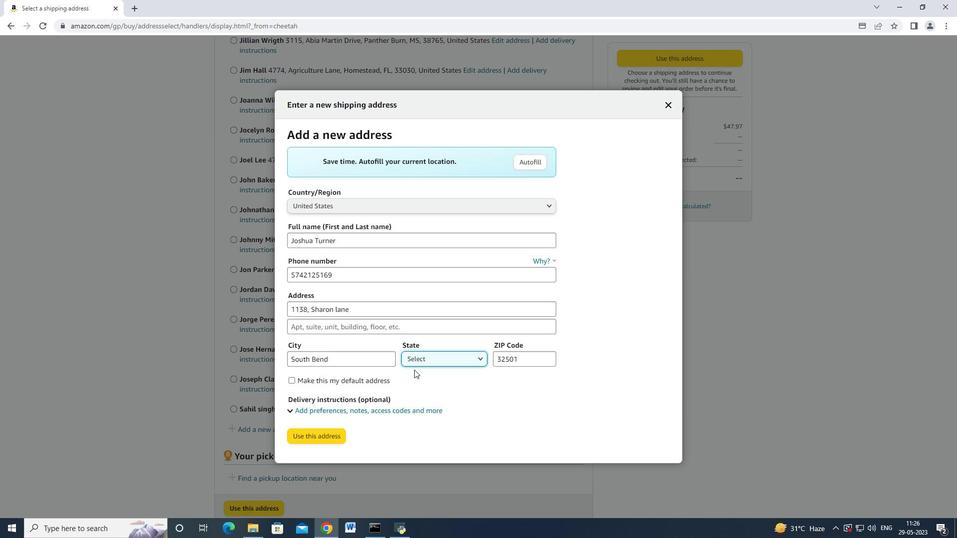 
Action: Mouse pressed left at (422, 362)
Screenshot: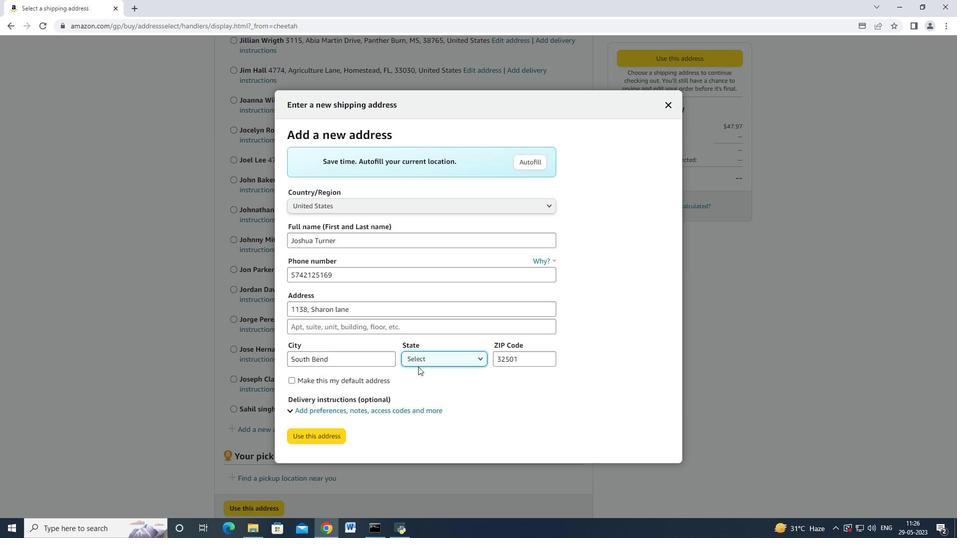 
Action: Mouse moved to (452, 278)
Screenshot: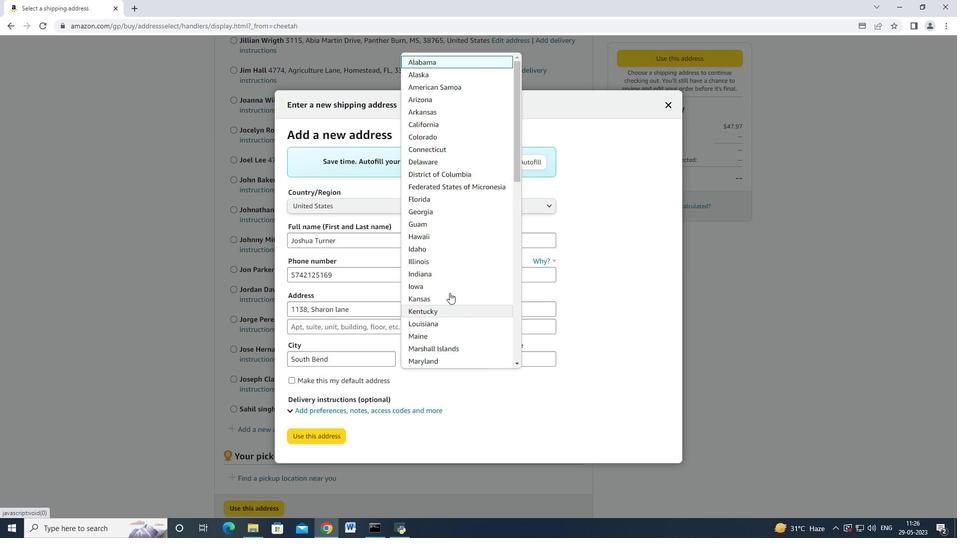 
Action: Mouse scrolled (452, 277) with delta (0, 0)
Screenshot: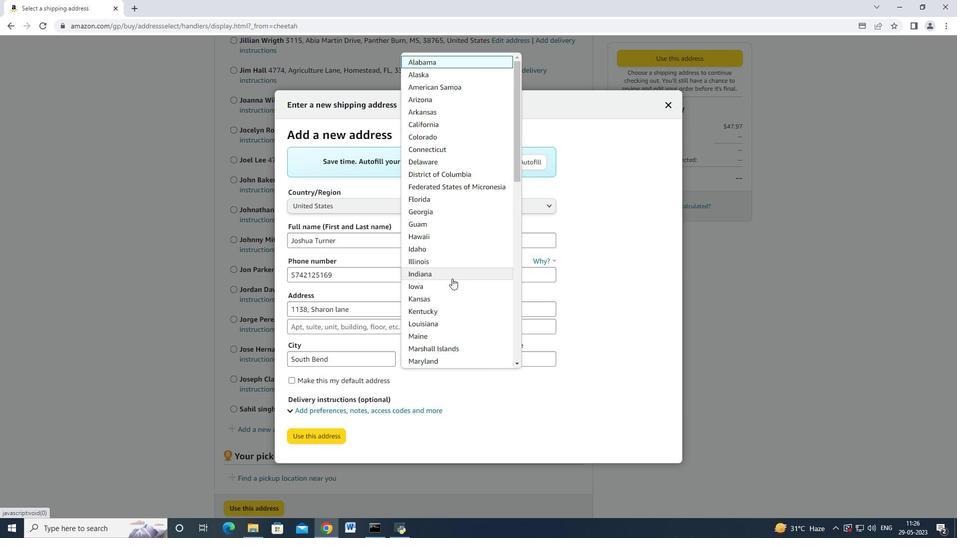 
Action: Mouse scrolled (452, 277) with delta (0, 0)
Screenshot: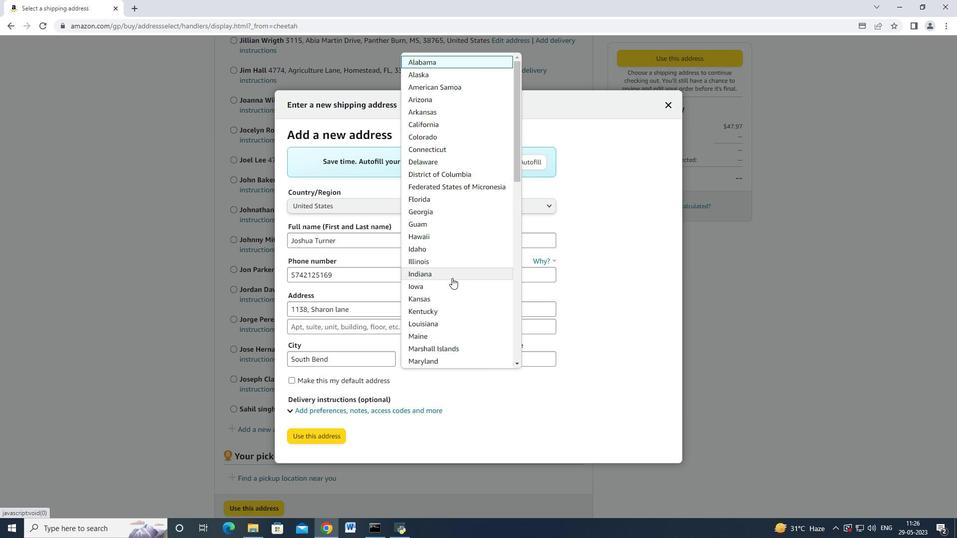 
Action: Mouse scrolled (452, 277) with delta (0, 0)
Screenshot: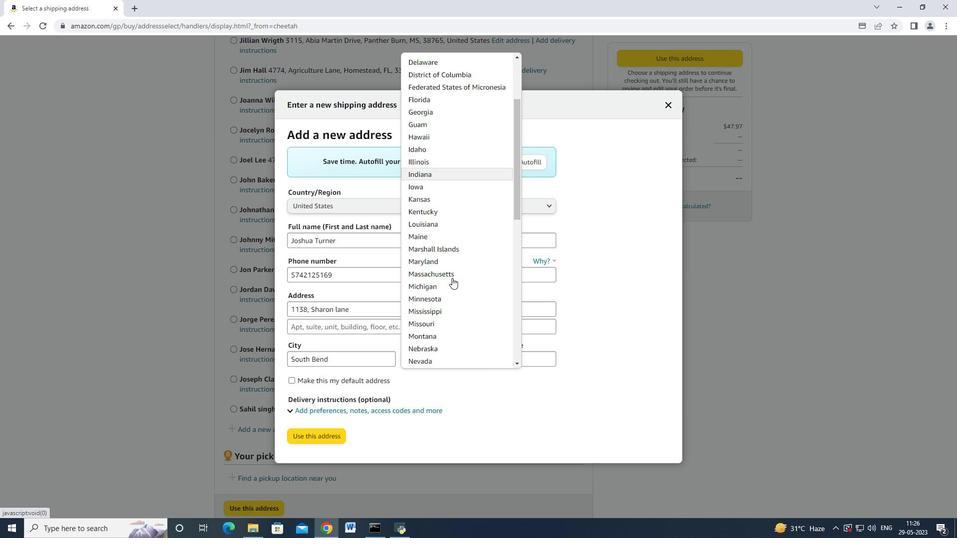 
Action: Mouse scrolled (452, 278) with delta (0, 0)
Screenshot: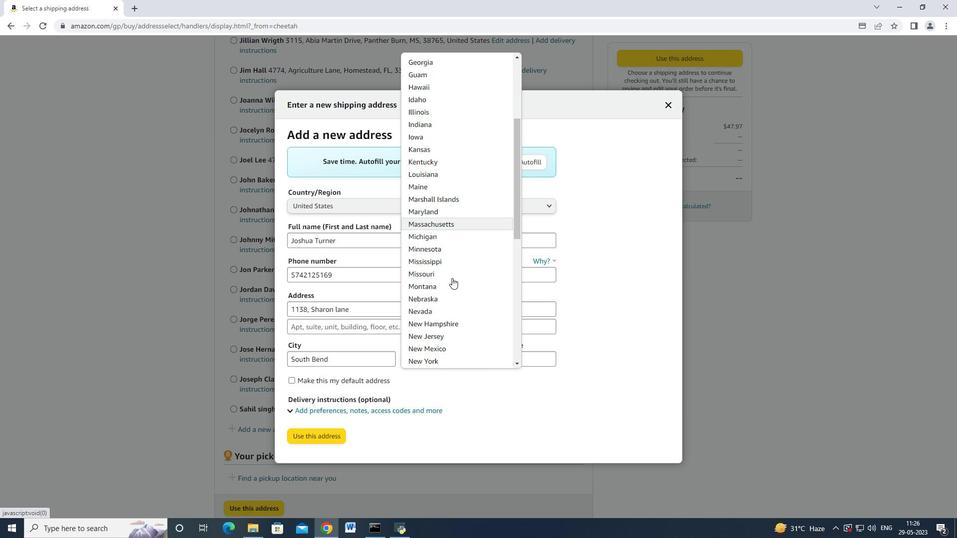 
Action: Mouse scrolled (452, 278) with delta (0, 0)
Screenshot: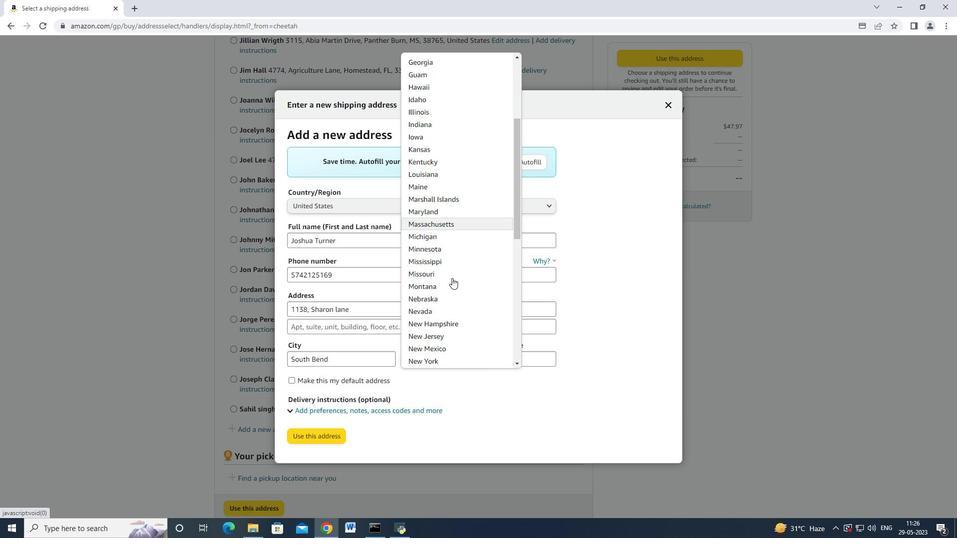 
Action: Mouse scrolled (452, 278) with delta (0, 0)
Screenshot: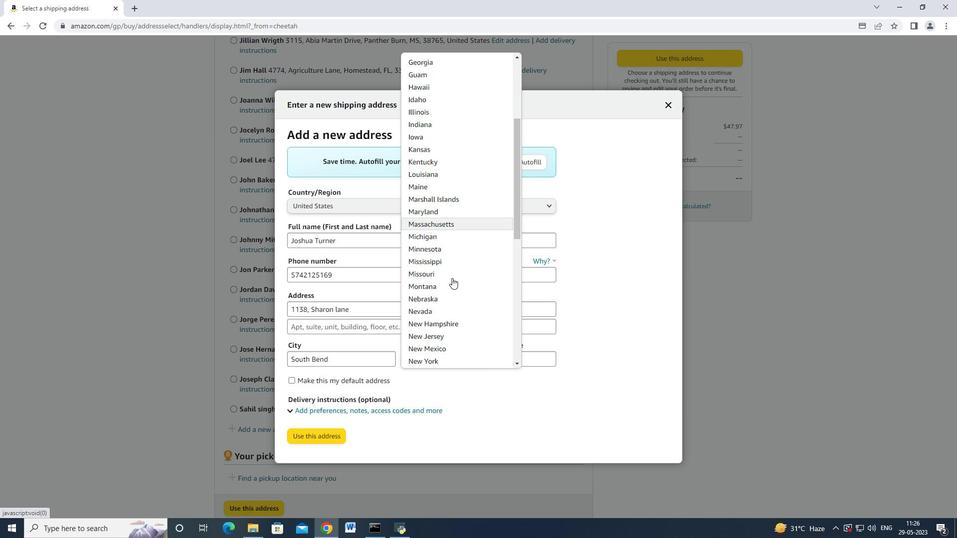 
Action: Mouse scrolled (452, 278) with delta (0, 0)
Screenshot: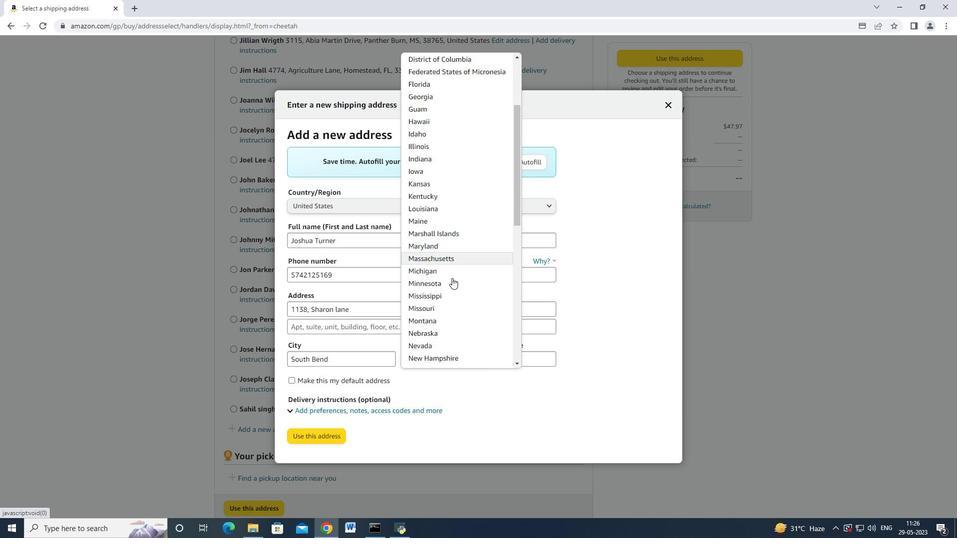
Action: Mouse scrolled (452, 278) with delta (0, 0)
Screenshot: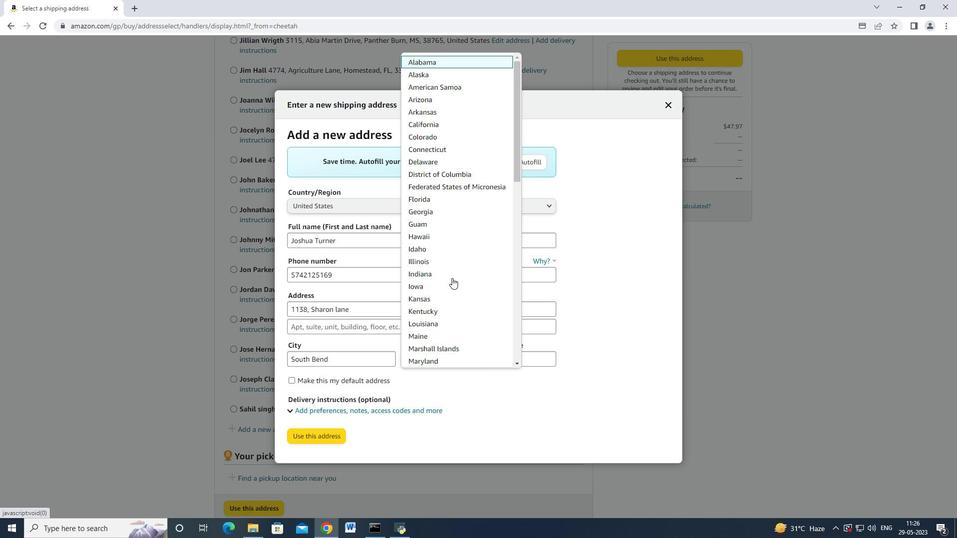 
Action: Mouse scrolled (452, 278) with delta (0, 0)
Screenshot: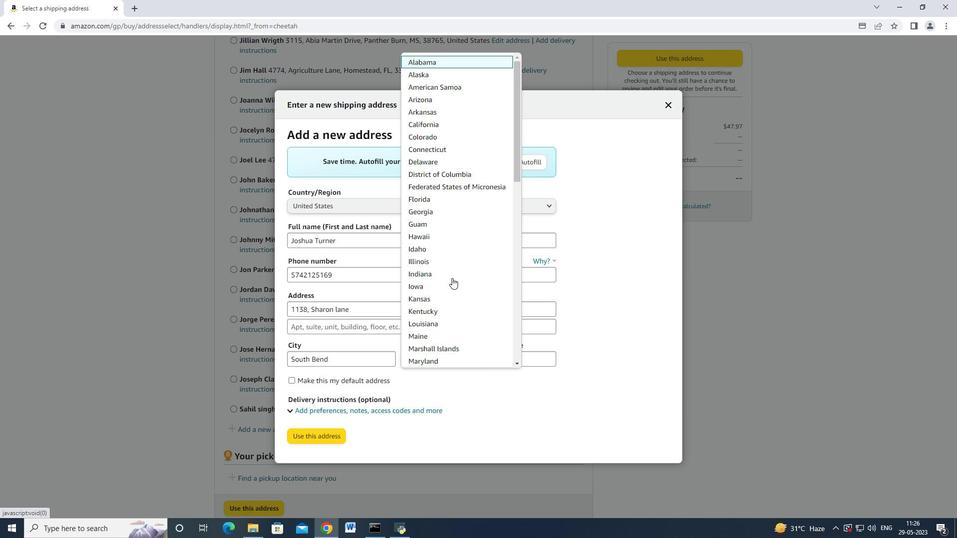 
Action: Mouse scrolled (452, 278) with delta (0, 0)
Screenshot: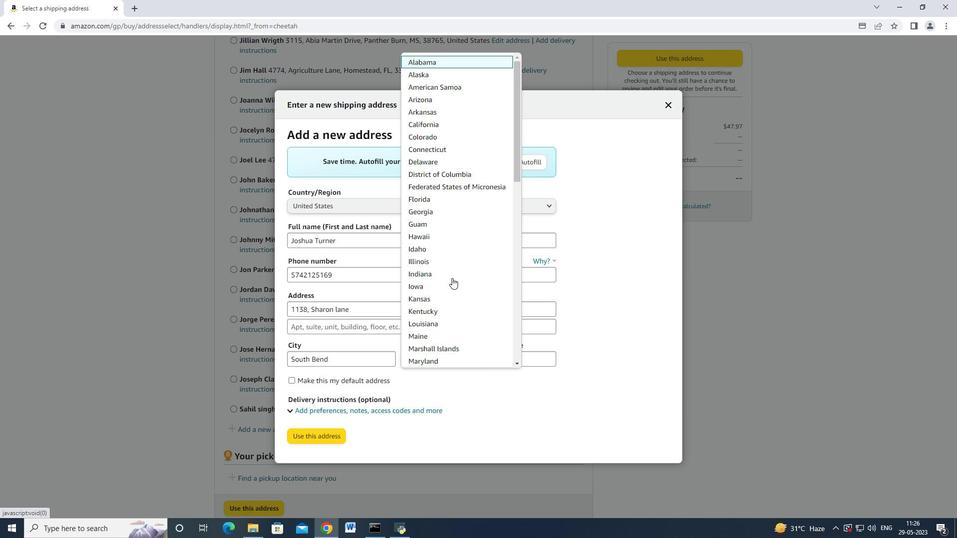 
Action: Mouse scrolled (452, 278) with delta (0, 0)
Screenshot: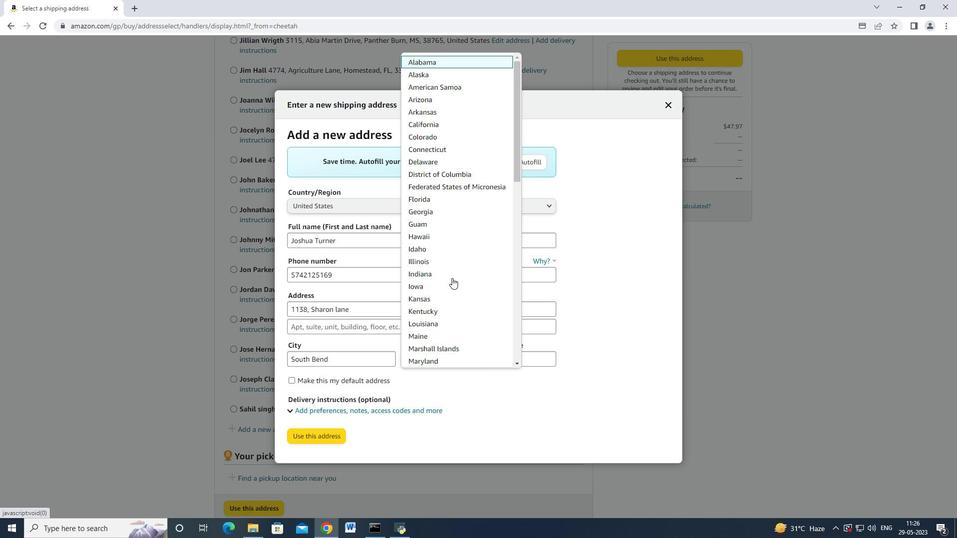 
Action: Mouse moved to (448, 268)
Screenshot: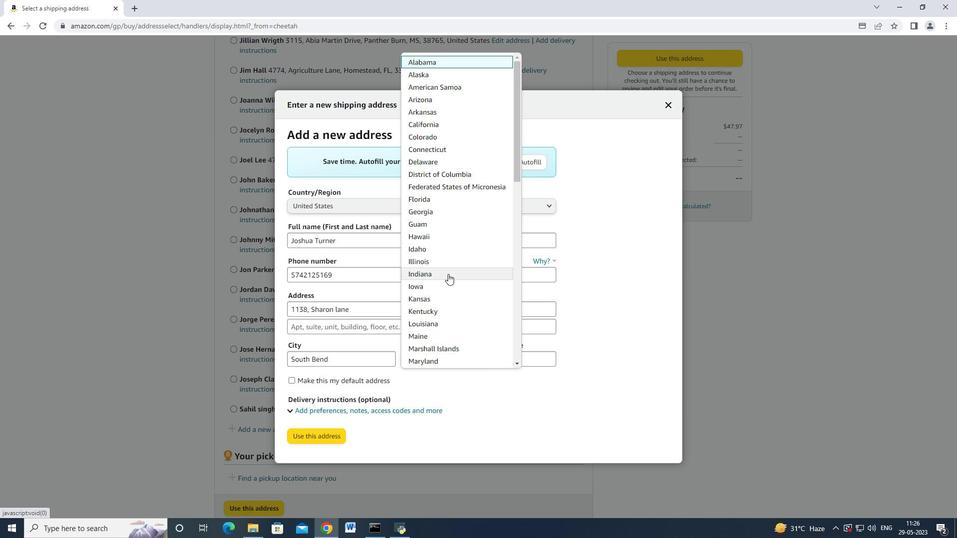 
Action: Mouse scrolled (448, 267) with delta (0, 0)
Screenshot: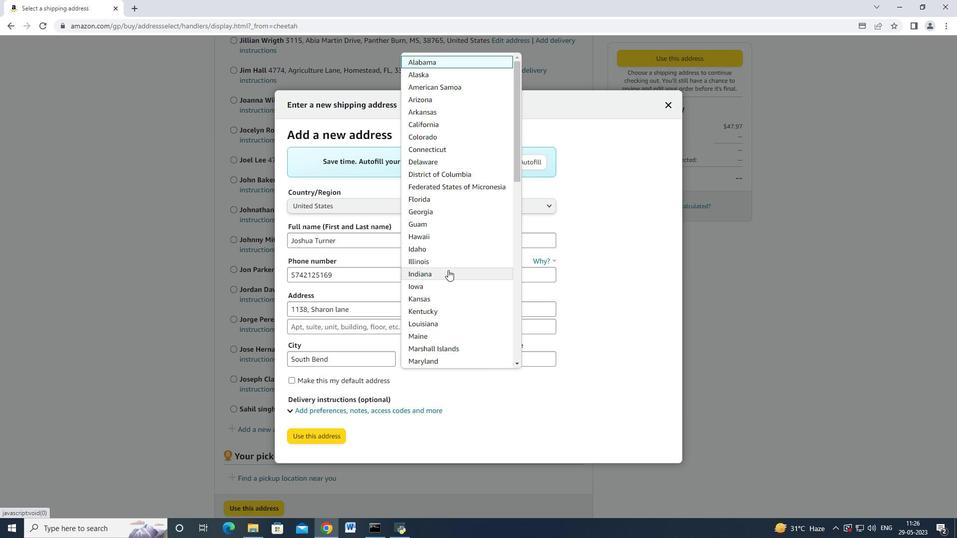 
Action: Mouse scrolled (448, 267) with delta (0, 0)
Screenshot: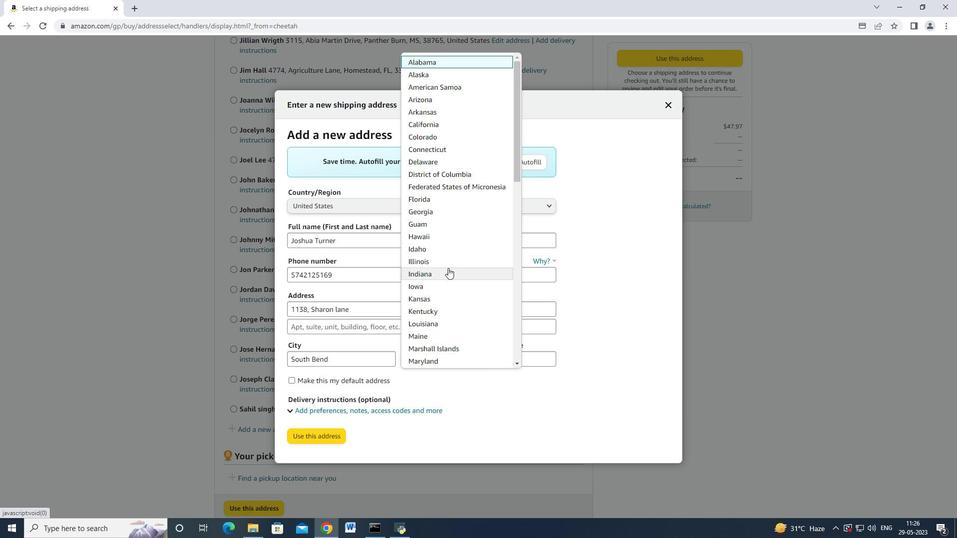 
Action: Mouse scrolled (448, 267) with delta (0, 0)
Screenshot: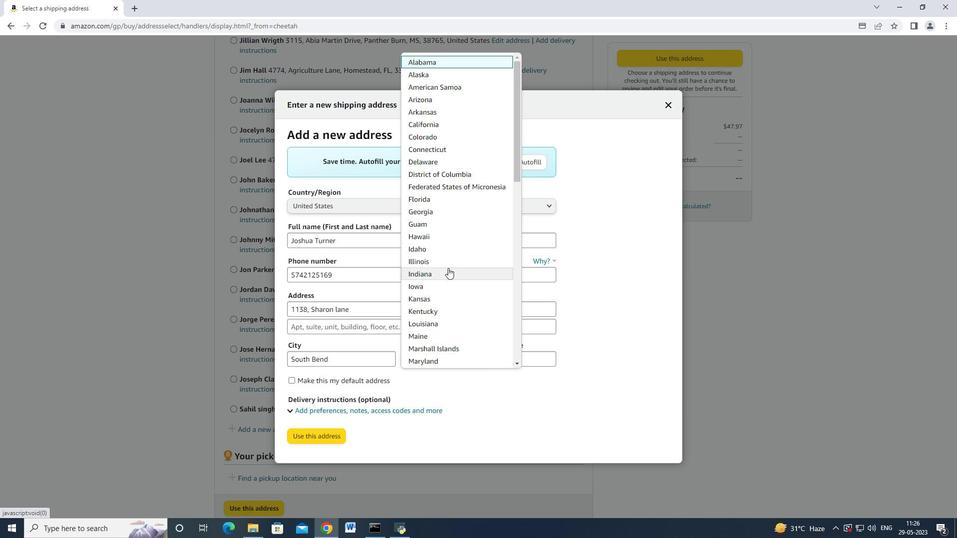 
Action: Mouse scrolled (448, 268) with delta (0, 0)
Screenshot: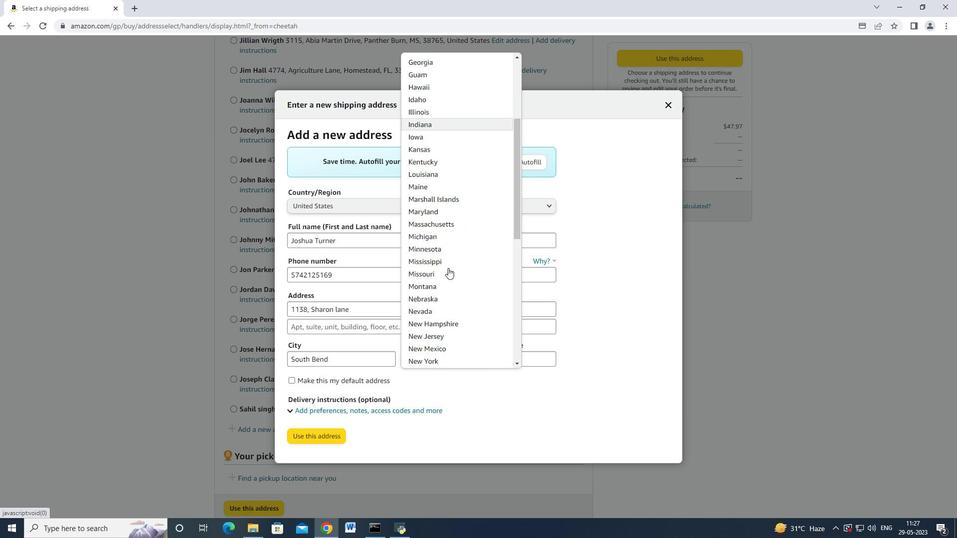 
Action: Mouse scrolled (448, 268) with delta (0, 0)
Screenshot: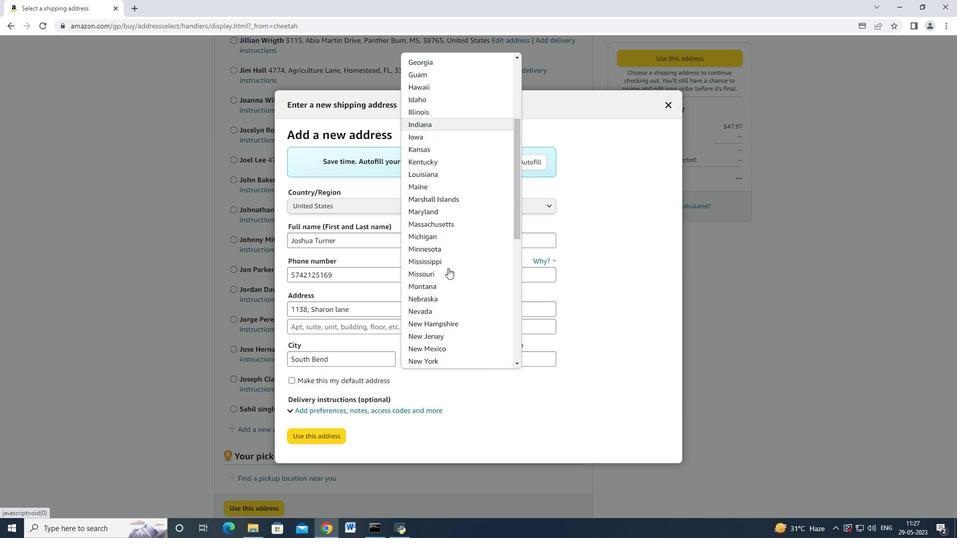 
Action: Mouse scrolled (448, 268) with delta (0, 0)
Screenshot: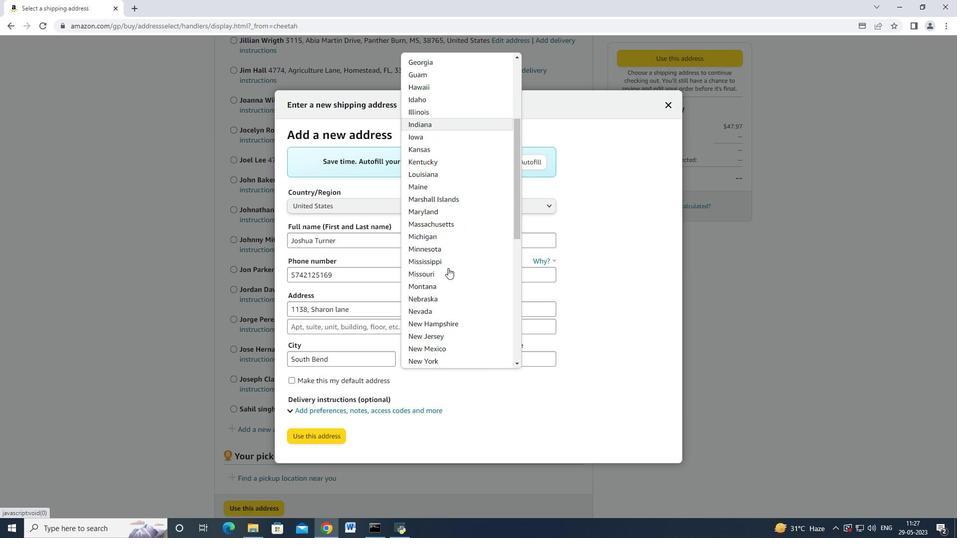 
Action: Mouse moved to (447, 269)
Screenshot: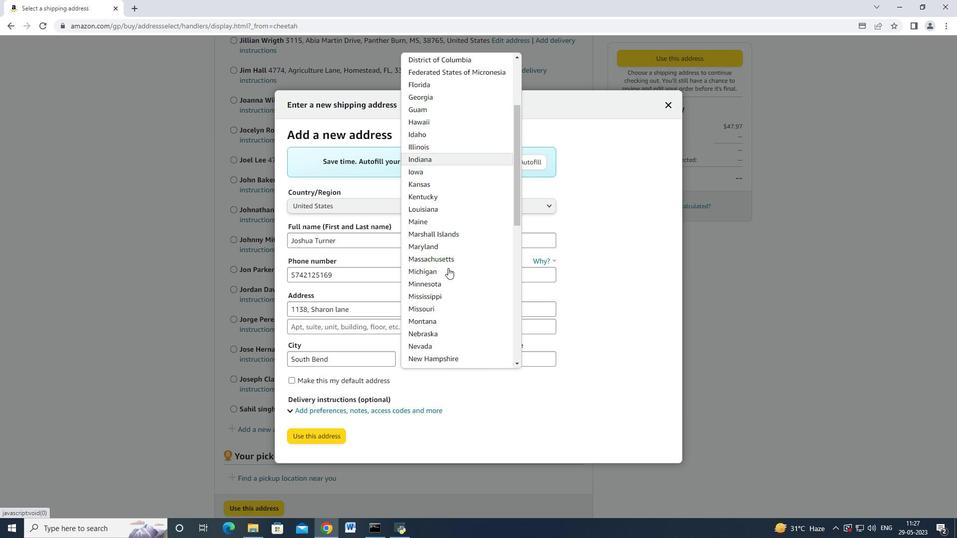 
Action: Key pressed <Key.down><Key.down><Key.down><Key.down><Key.down><Key.down><Key.down><Key.down><Key.down><Key.down><Key.down><Key.down><Key.down><Key.down><Key.down><Key.down><Key.down><Key.down><Key.down><Key.down><Key.down><Key.down><Key.down><Key.down><Key.down><Key.down><Key.down><Key.down><Key.down><Key.down><Key.down><Key.down><Key.down><Key.down><Key.down><Key.down><Key.down><Key.down><Key.down><Key.down><Key.down><Key.up><Key.up><Key.up><Key.up><Key.up><Key.up><Key.up><Key.up><Key.up><Key.up><Key.up><Key.up><Key.up><Key.up><Key.up><Key.up><Key.up><Key.up><Key.up><Key.up><Key.up><Key.up><Key.up><Key.up><Key.enter><Key.tab><Key.backspace>46625<Key.tab><Key.tab><Key.tab><Key.enter>
Screenshot: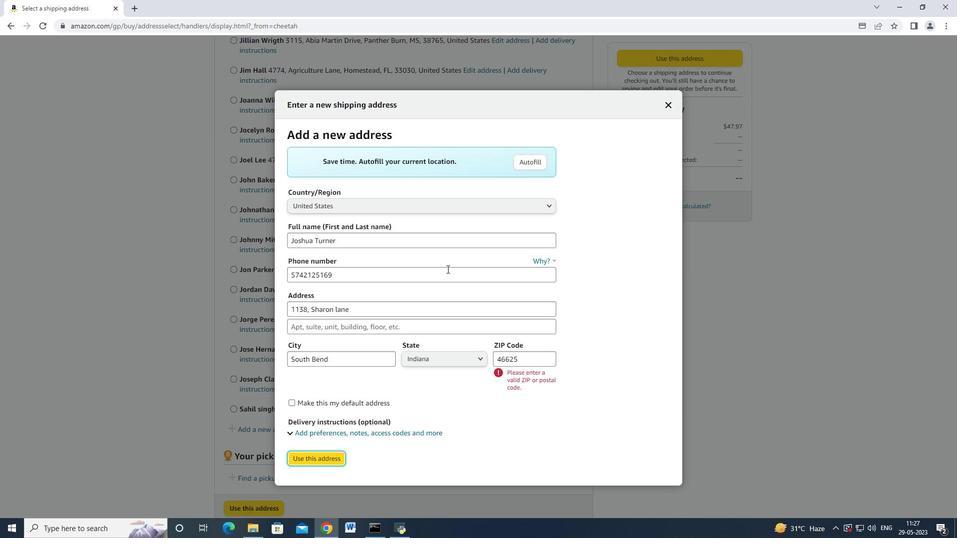
Action: Mouse moved to (453, 184)
Screenshot: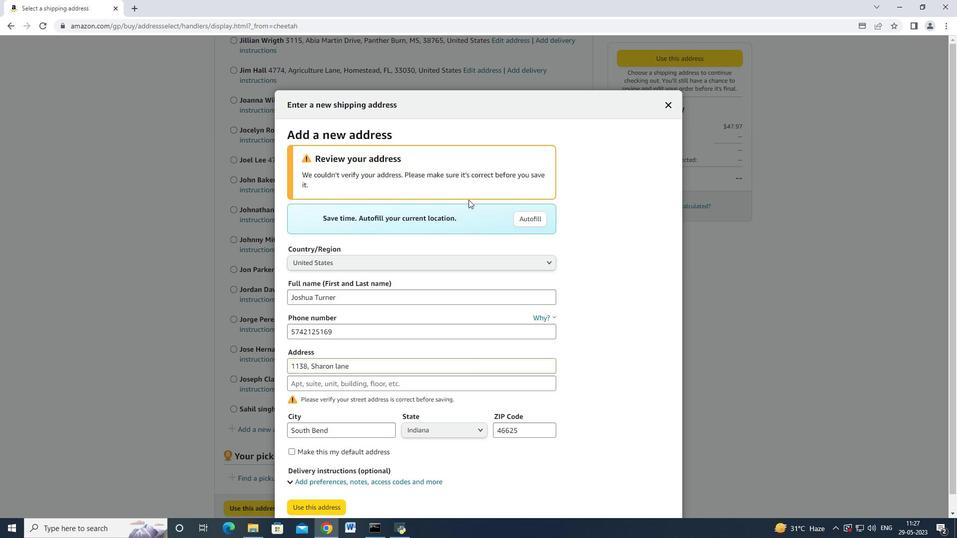
Action: Mouse scrolled (453, 183) with delta (0, 0)
Screenshot: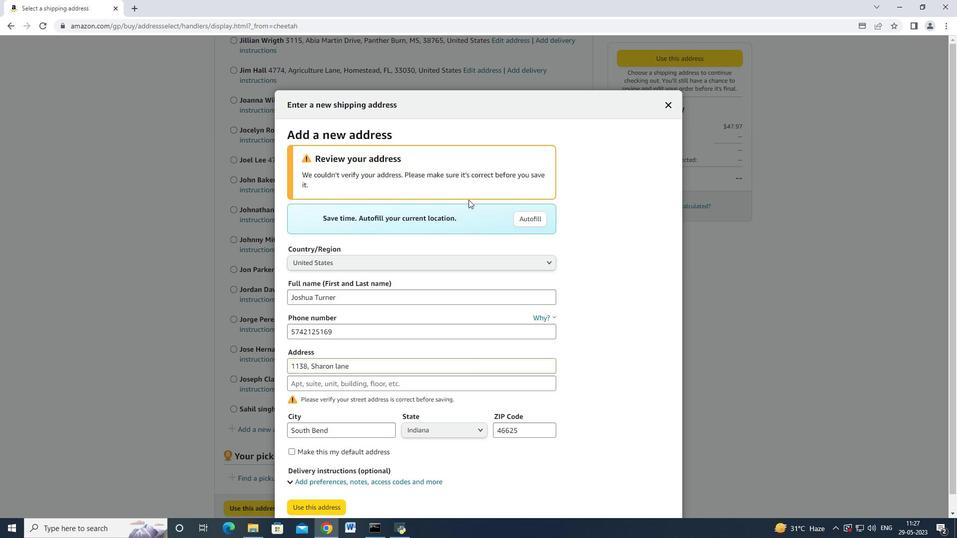 
Action: Mouse moved to (453, 184)
Screenshot: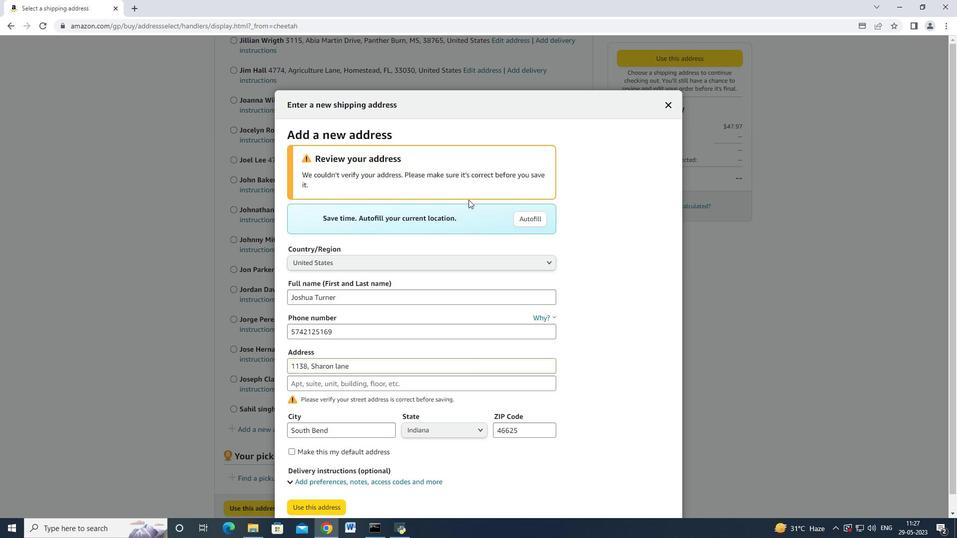 
Action: Mouse scrolled (453, 184) with delta (0, 0)
Screenshot: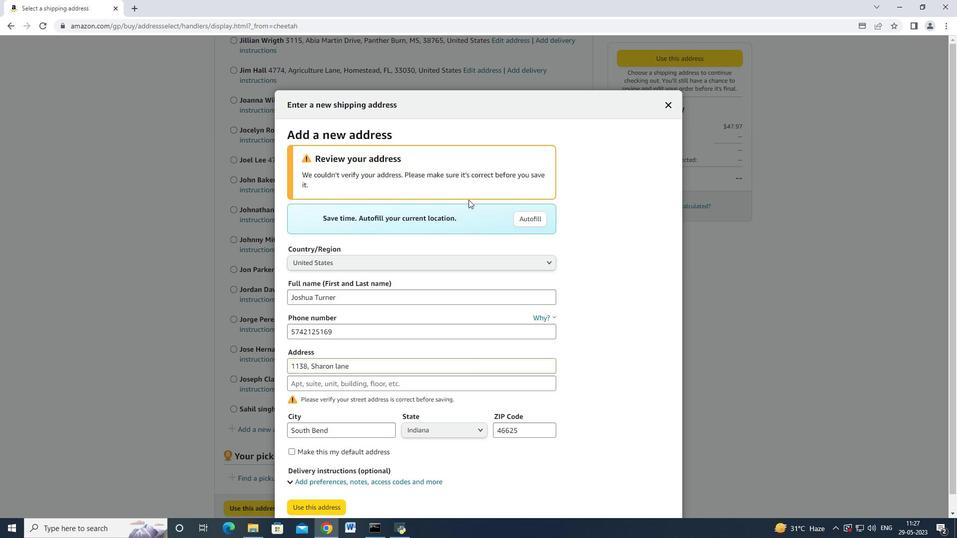 
Action: Mouse scrolled (453, 184) with delta (0, 0)
Screenshot: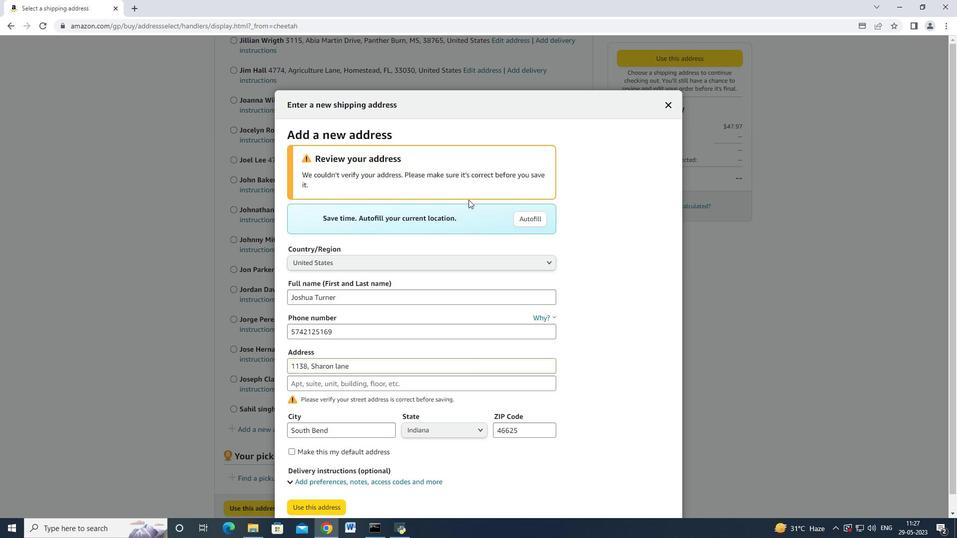 
Action: Mouse scrolled (453, 184) with delta (0, 0)
Screenshot: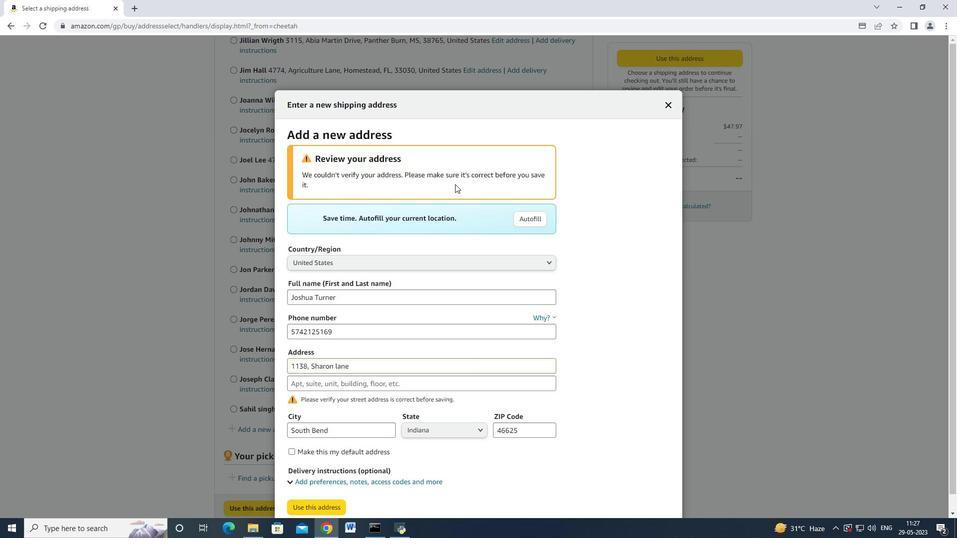 
Action: Mouse moved to (327, 497)
Screenshot: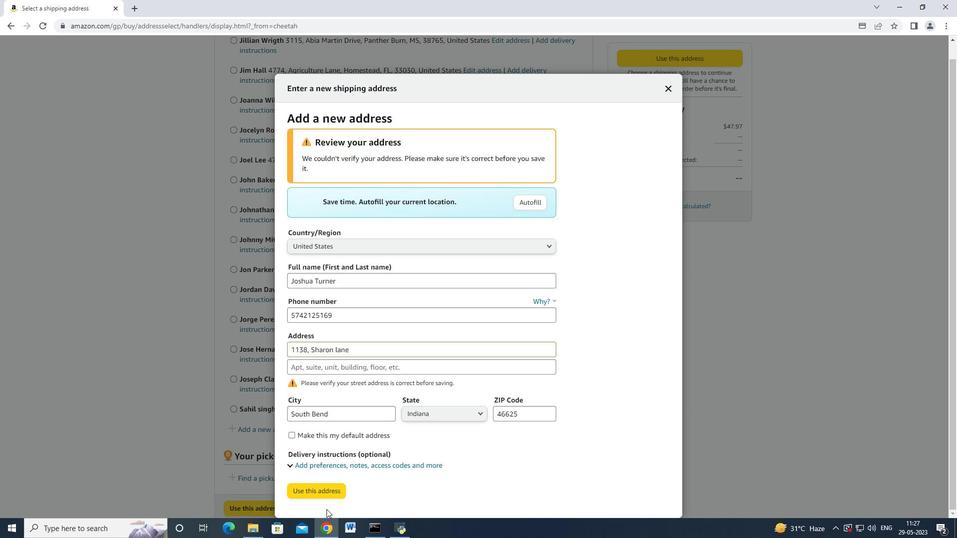 
Action: Mouse pressed left at (327, 497)
Screenshot: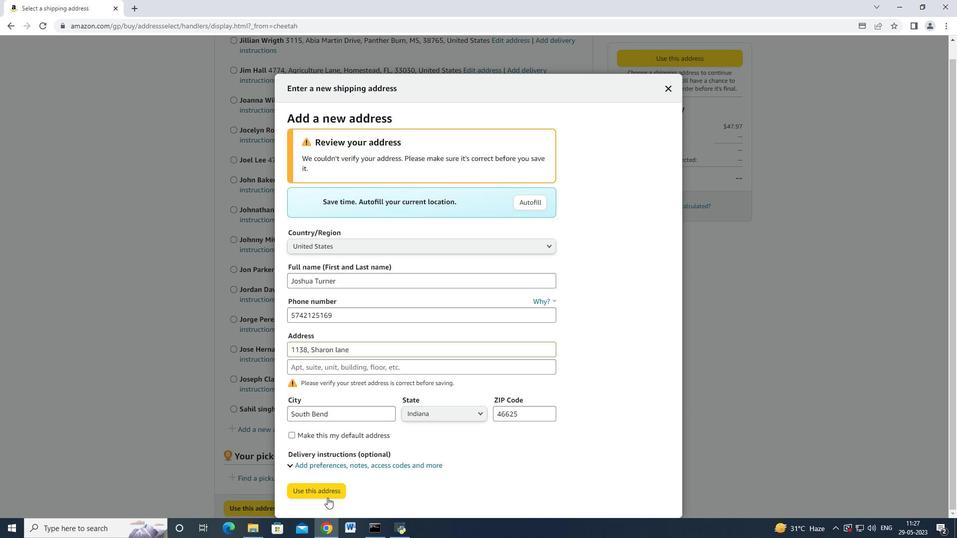
Action: Mouse moved to (429, 281)
Screenshot: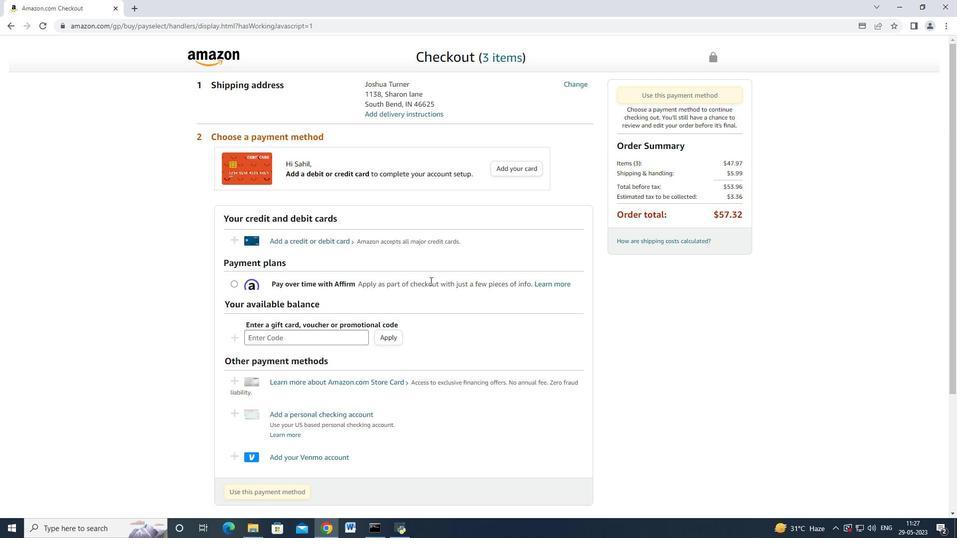 
Action: Mouse scrolled (429, 280) with delta (0, 0)
Screenshot: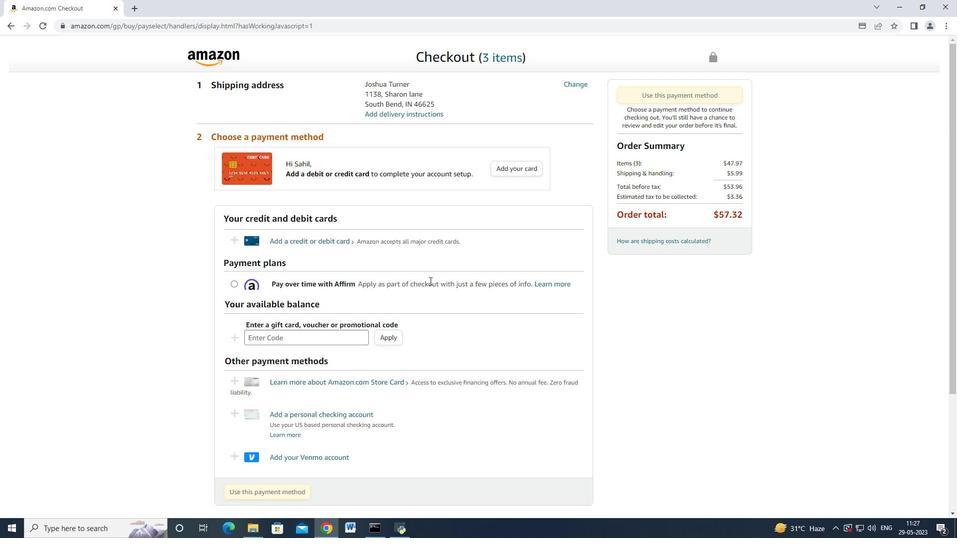 
Action: Mouse moved to (428, 281)
Screenshot: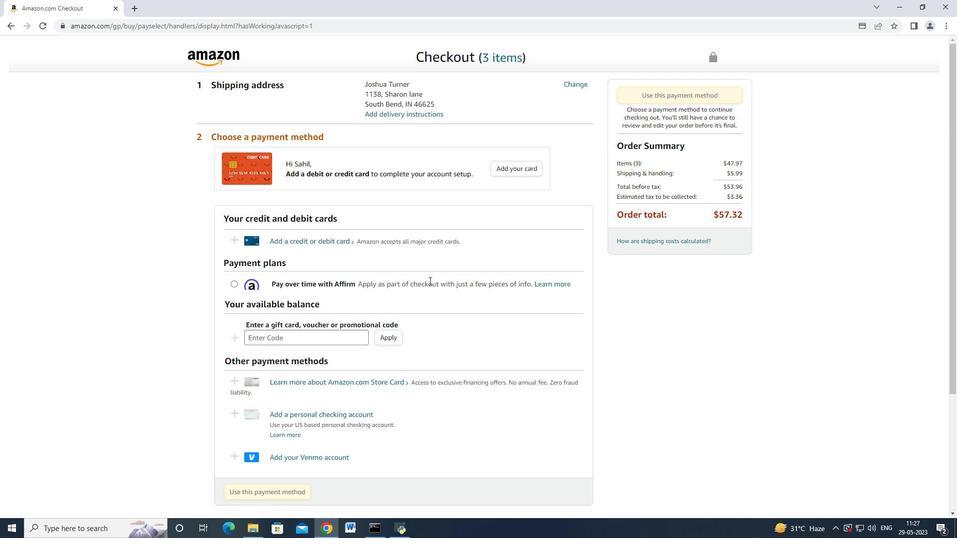 
Action: Mouse scrolled (428, 280) with delta (0, 0)
Screenshot: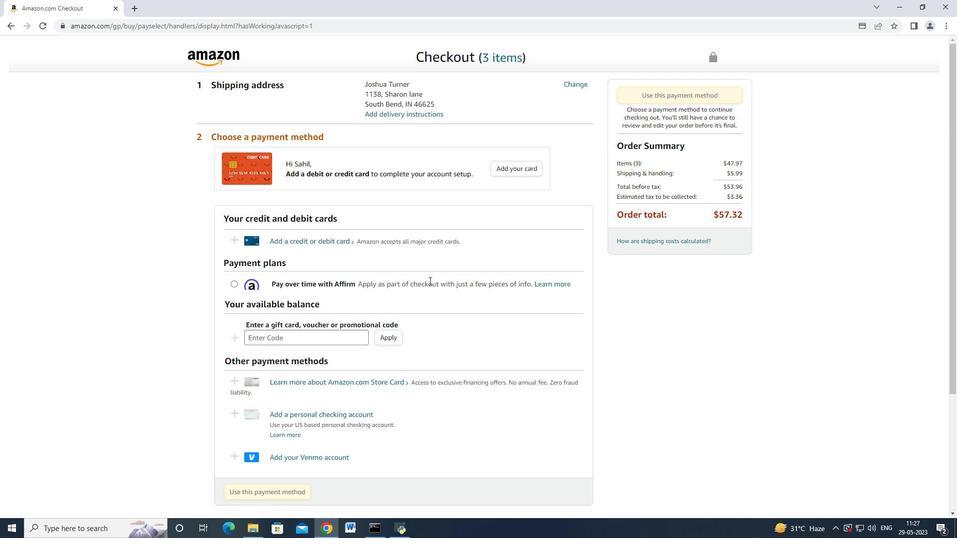
Action: Mouse moved to (333, 141)
Screenshot: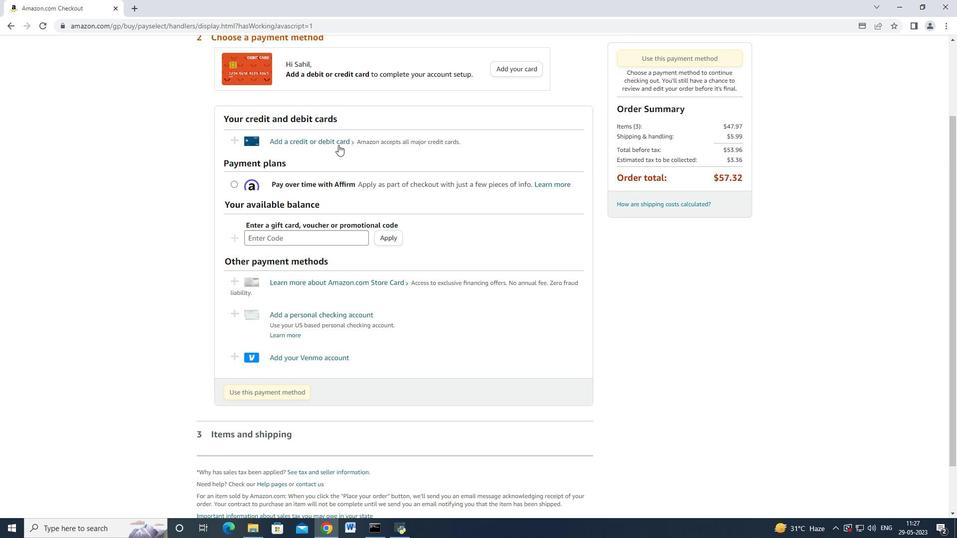 
Action: Mouse pressed left at (333, 141)
Screenshot: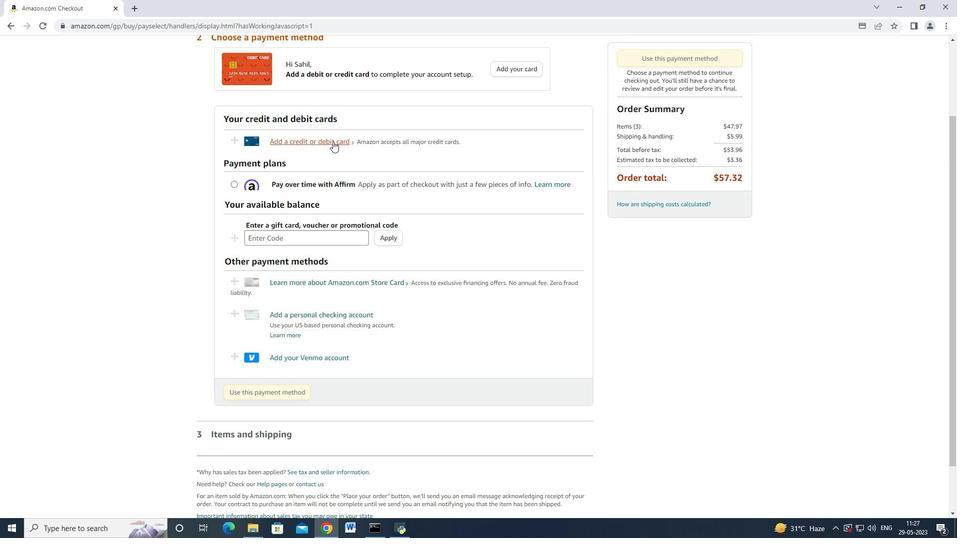 
Action: Mouse moved to (407, 227)
Screenshot: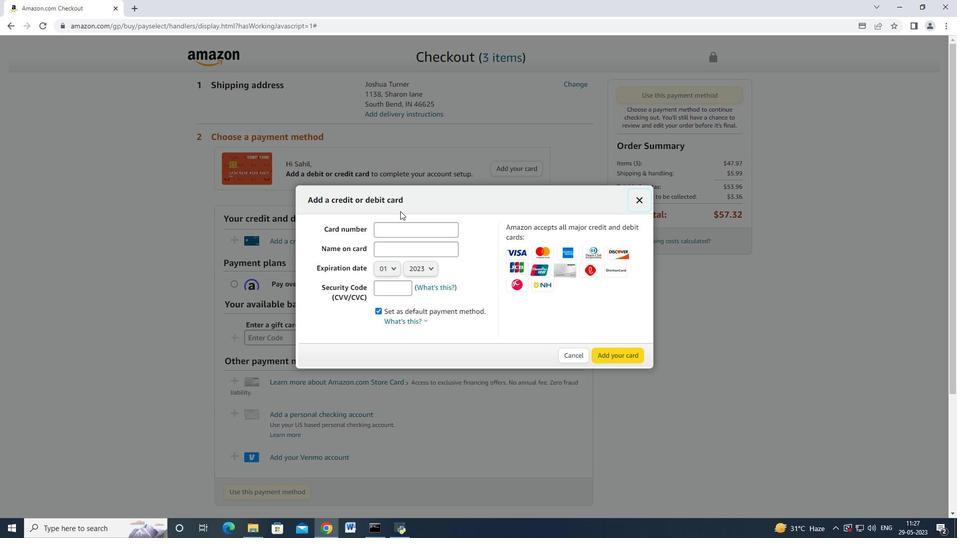 
Action: Mouse pressed left at (407, 227)
Screenshot: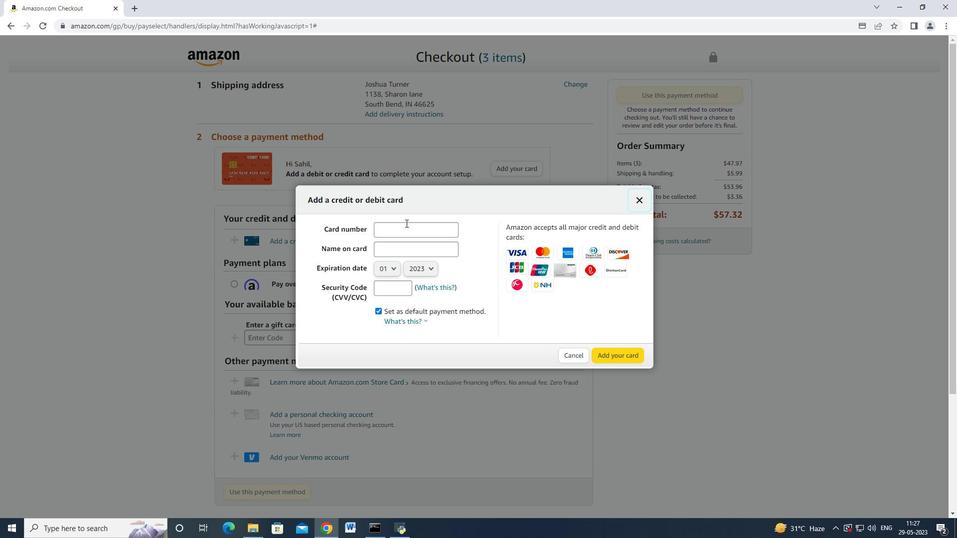
Action: Mouse moved to (407, 227)
Screenshot: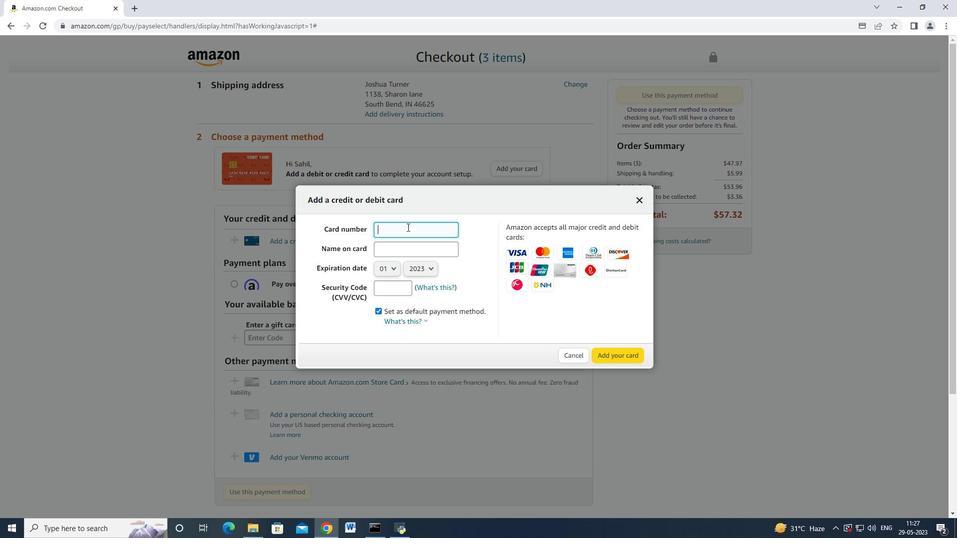 
Action: Key pressed 4726664277526010<Key.tab><Key.shift>Mark<Key.space><Key.shift_r>Adama<Key.backspace>s<Key.tab><Key.enter><Key.down><Key.down><Key.down><Key.enter><Key.tab><Key.enter><Key.down><Key.down><Key.enter><Key.tab>682
Screenshot: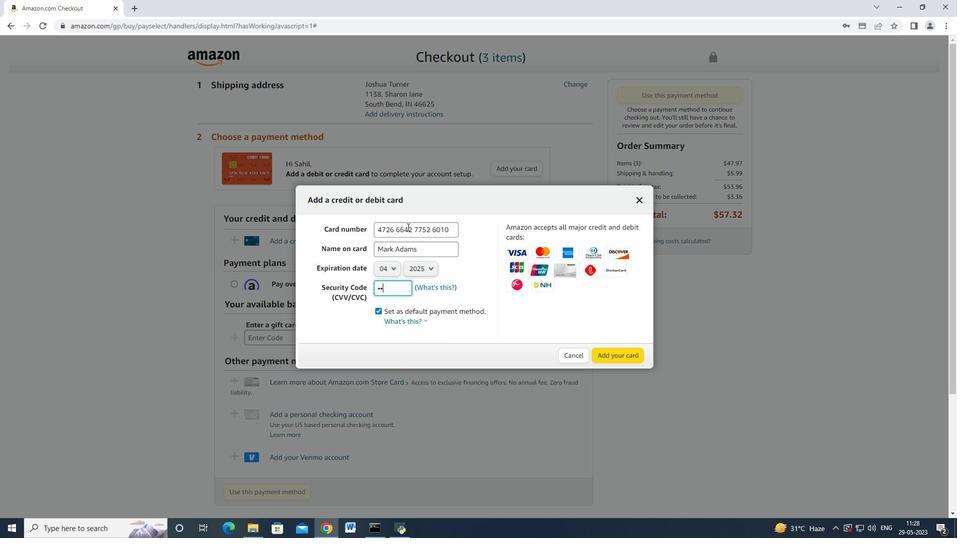 
